Task: Find connections with filter location Capim Grosso with filter topic #Saleswith filter profile language Spanish with filter current company Mahindra Group with filter school Engineering and Technology Jobs with filter industry Sightseeing Transportation with filter service category Tax Law with filter keywords title Reservationist
Action: Mouse moved to (614, 111)
Screenshot: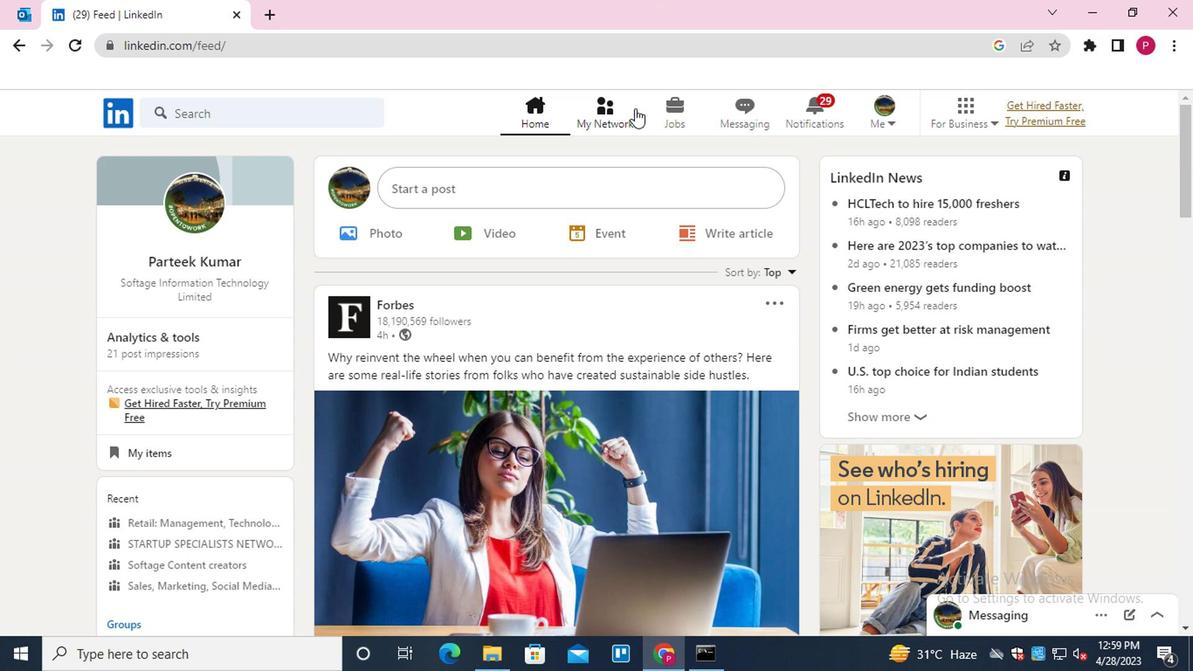 
Action: Mouse pressed left at (614, 111)
Screenshot: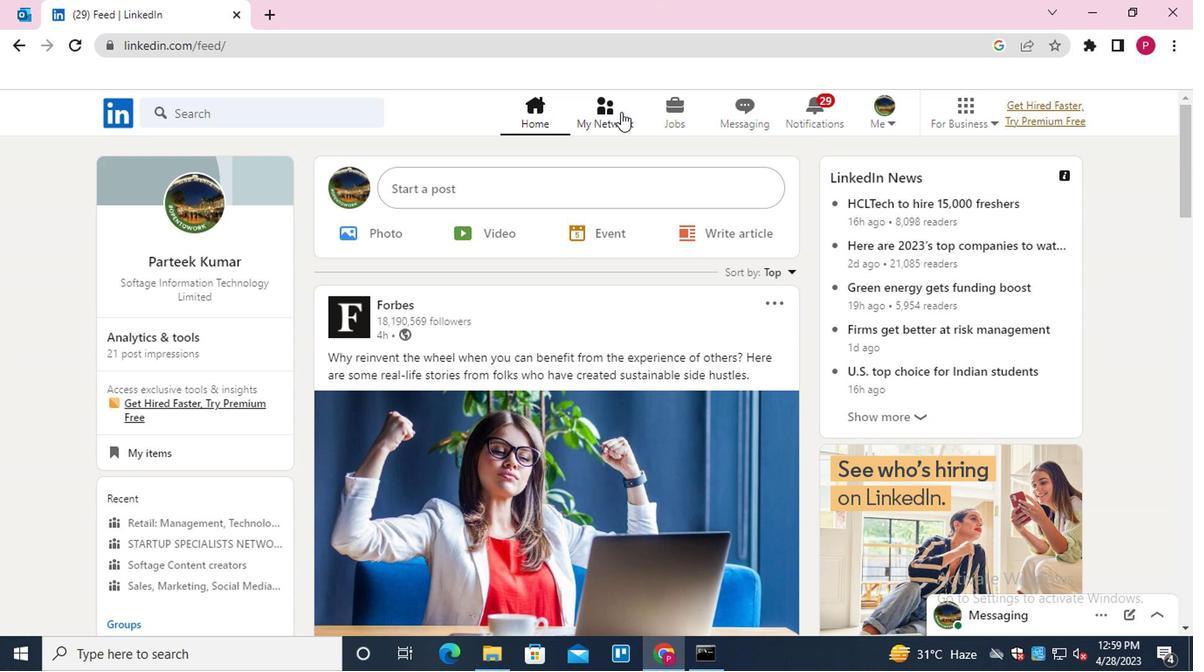 
Action: Mouse moved to (280, 220)
Screenshot: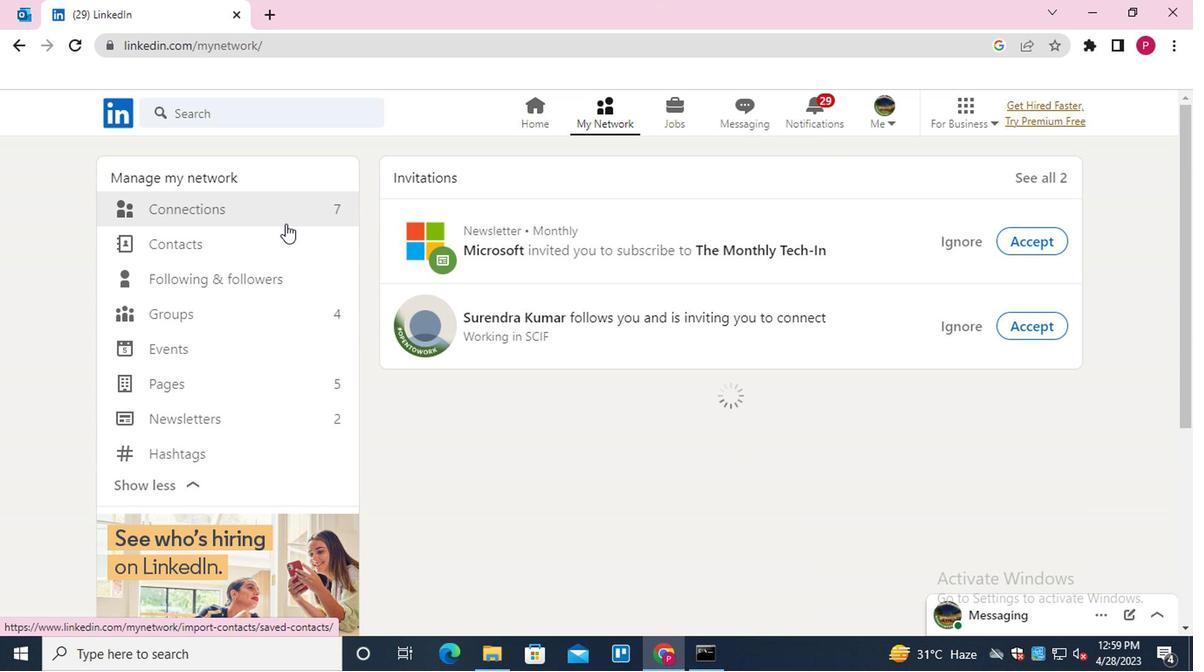 
Action: Mouse pressed left at (280, 220)
Screenshot: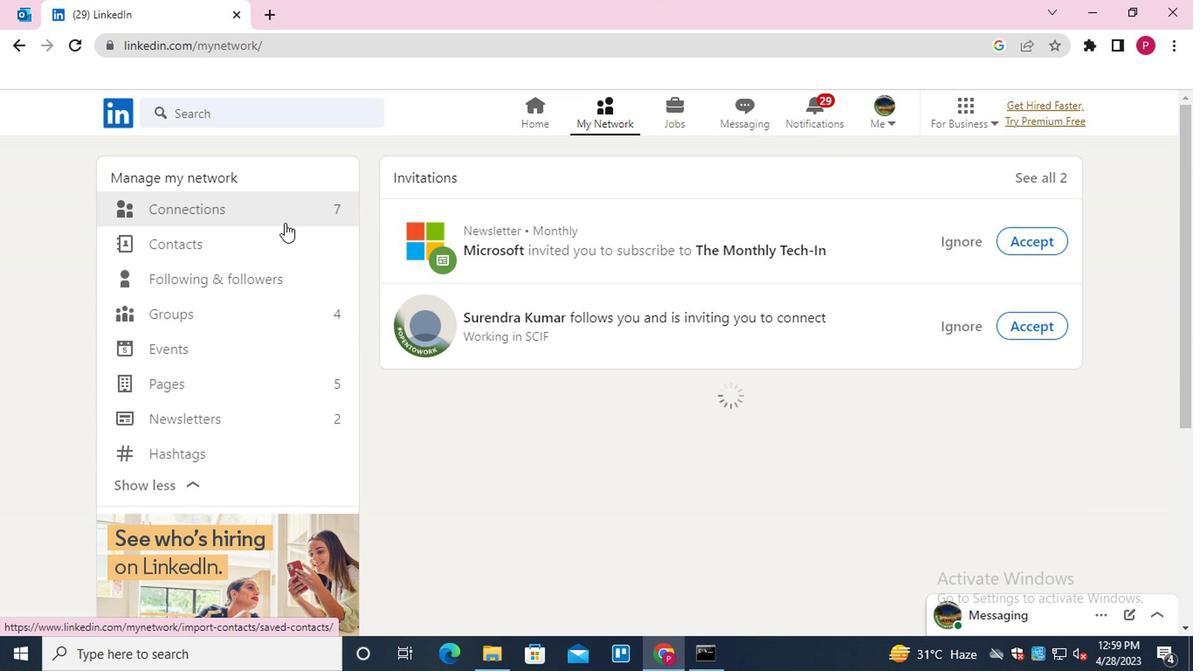 
Action: Mouse moved to (296, 212)
Screenshot: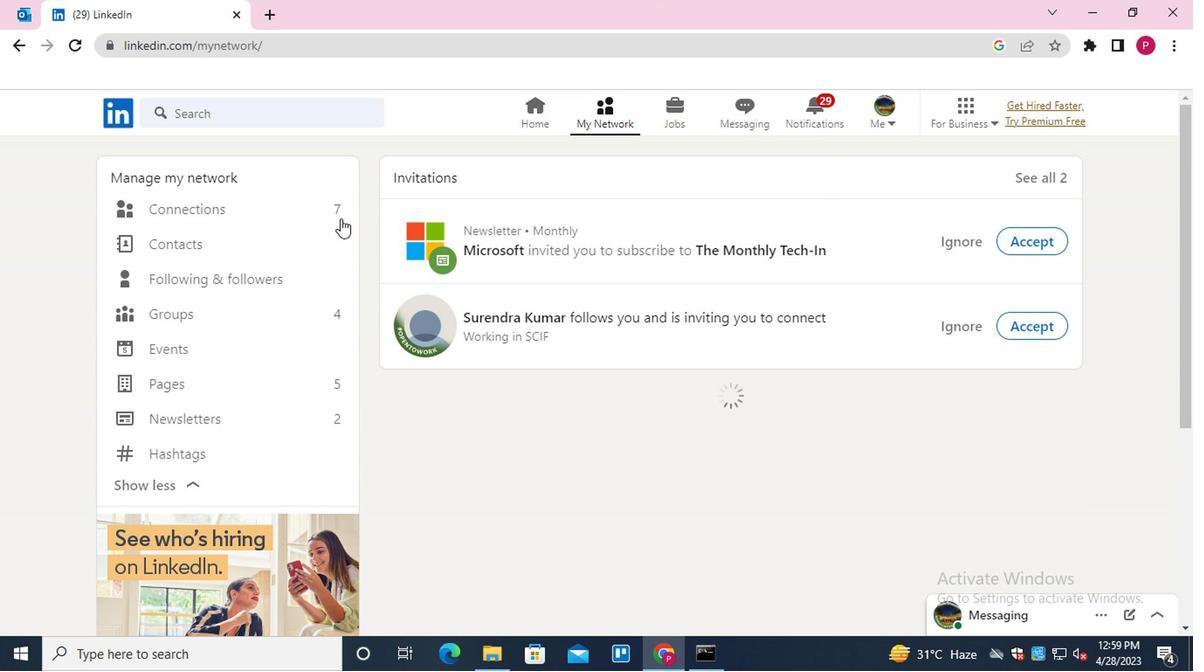 
Action: Mouse pressed left at (296, 212)
Screenshot: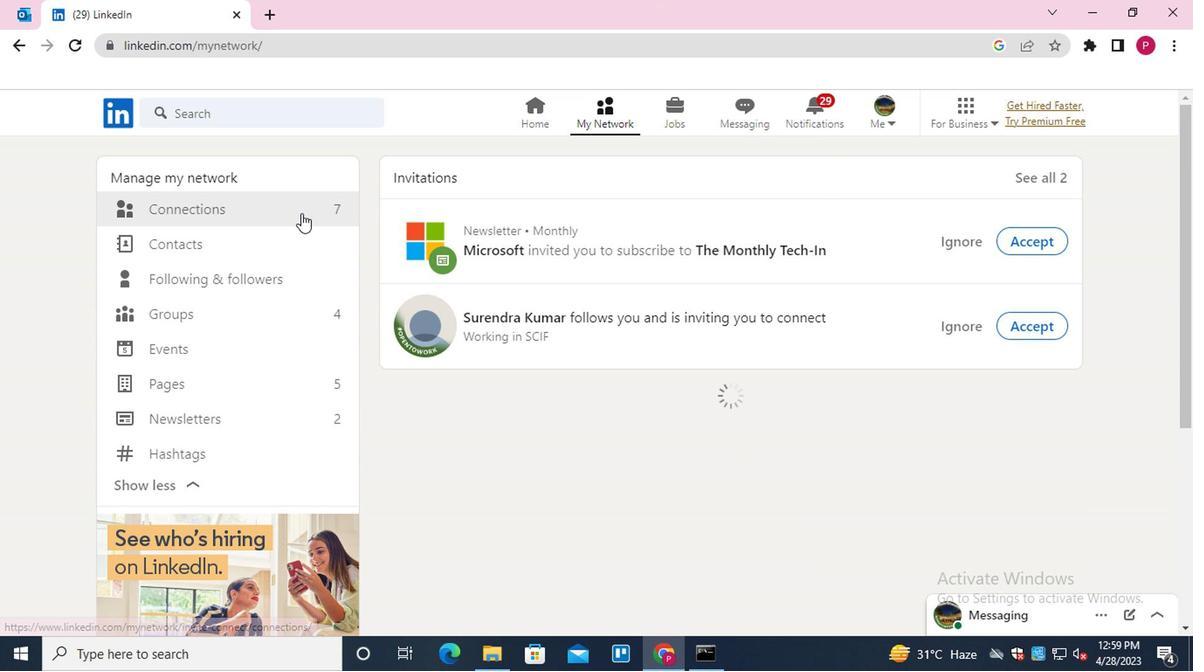 
Action: Mouse moved to (760, 211)
Screenshot: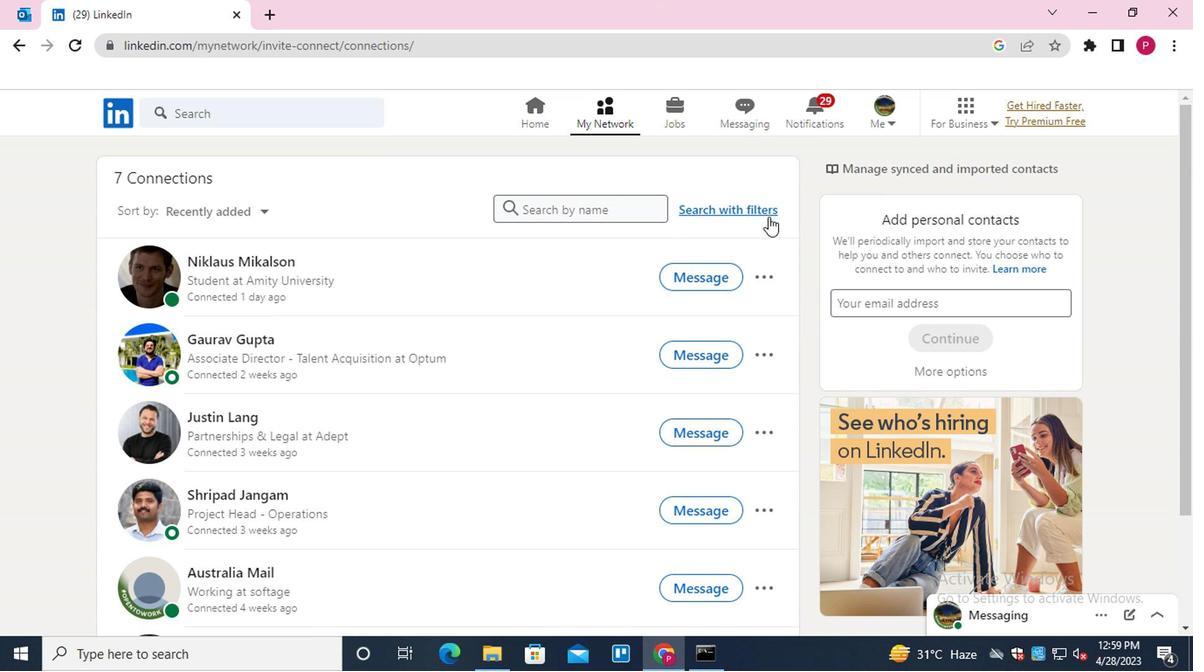 
Action: Mouse pressed left at (760, 211)
Screenshot: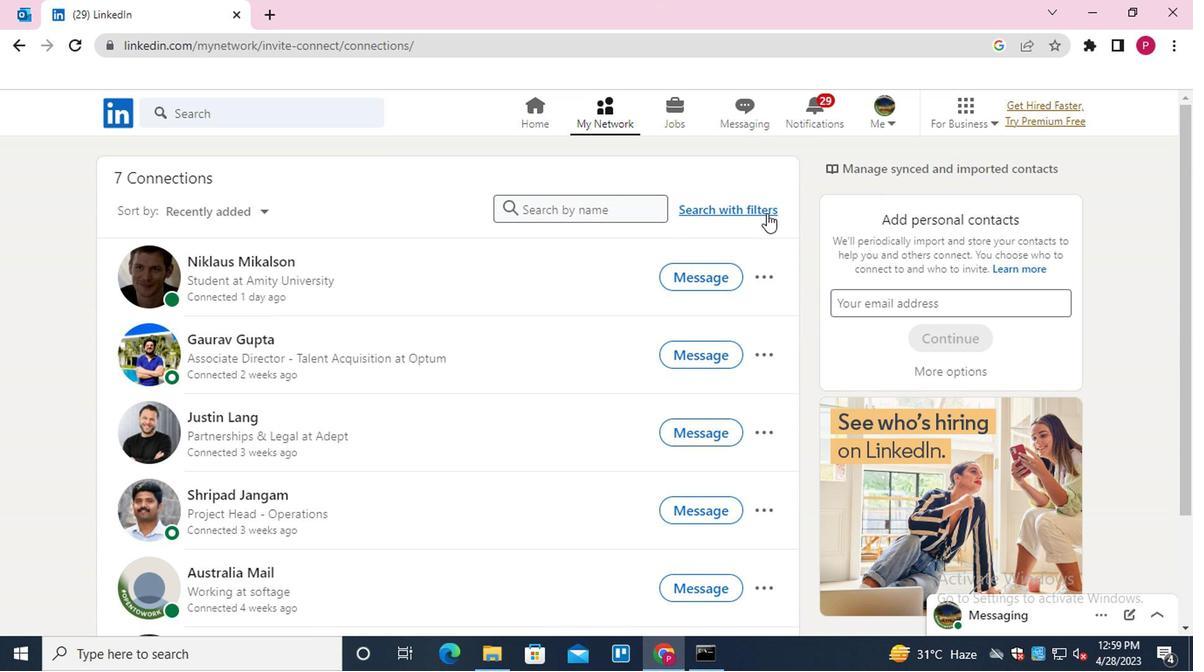
Action: Mouse moved to (643, 164)
Screenshot: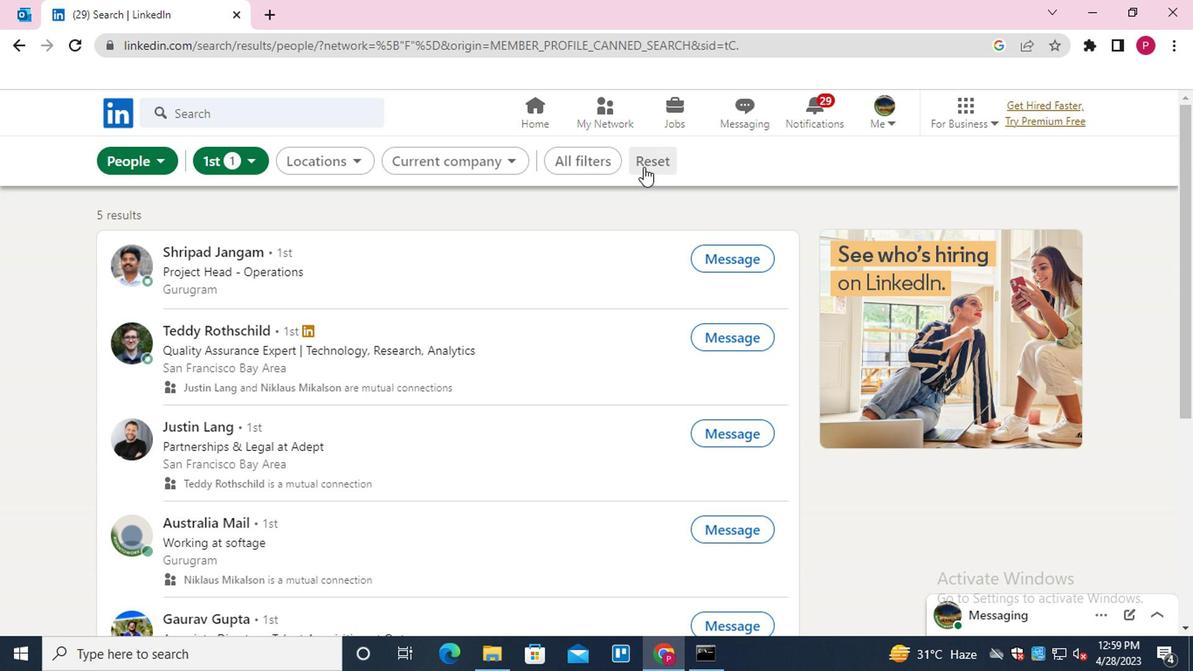 
Action: Mouse pressed left at (643, 164)
Screenshot: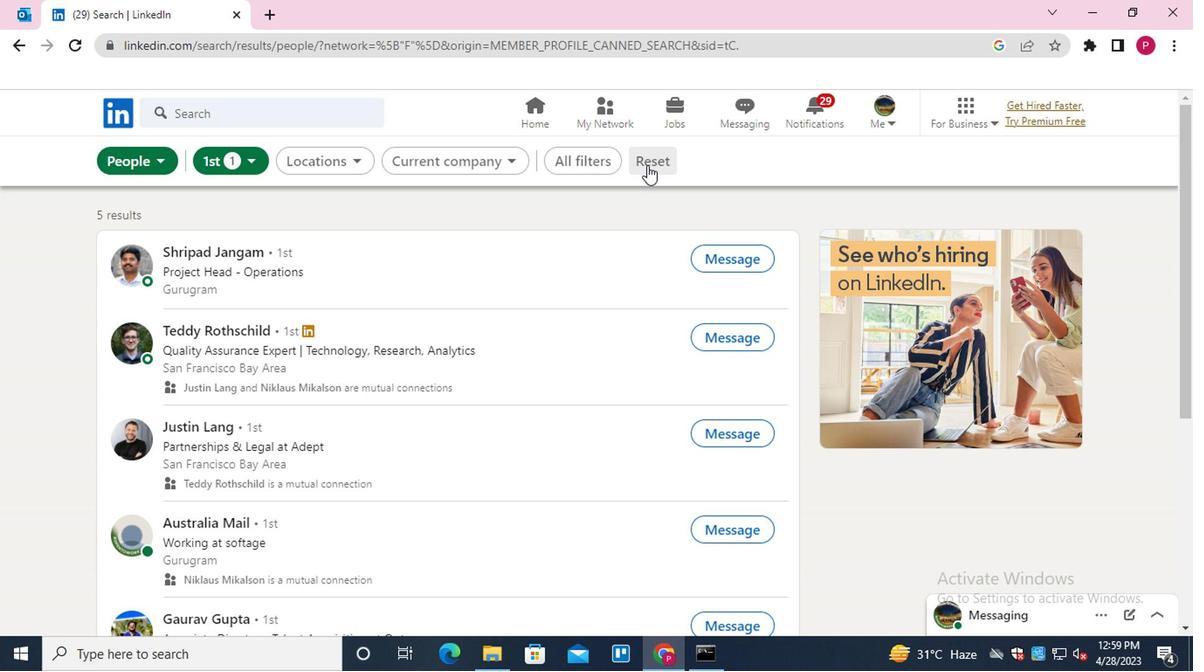 
Action: Mouse moved to (614, 167)
Screenshot: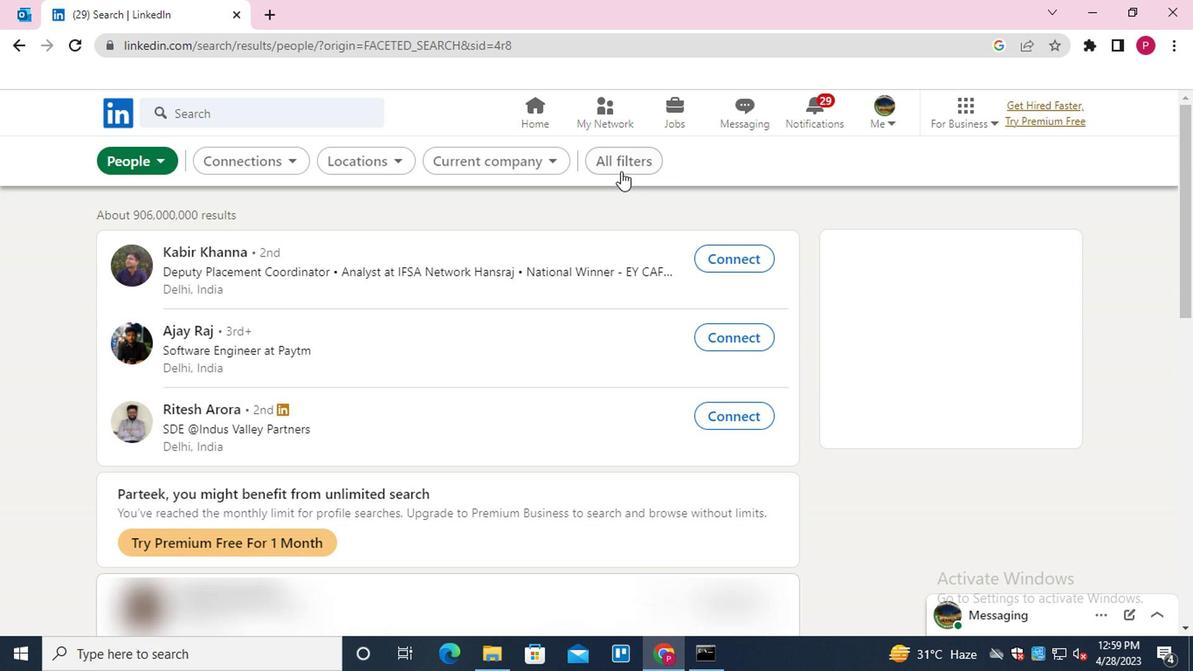 
Action: Mouse pressed left at (614, 167)
Screenshot: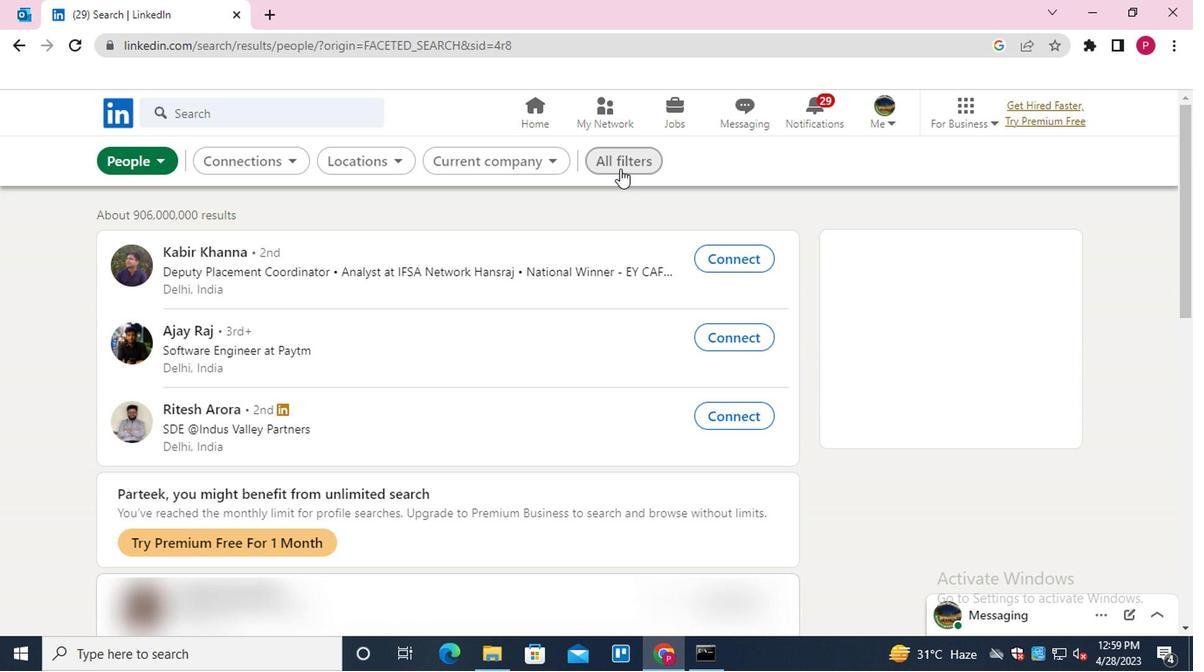 
Action: Mouse moved to (895, 368)
Screenshot: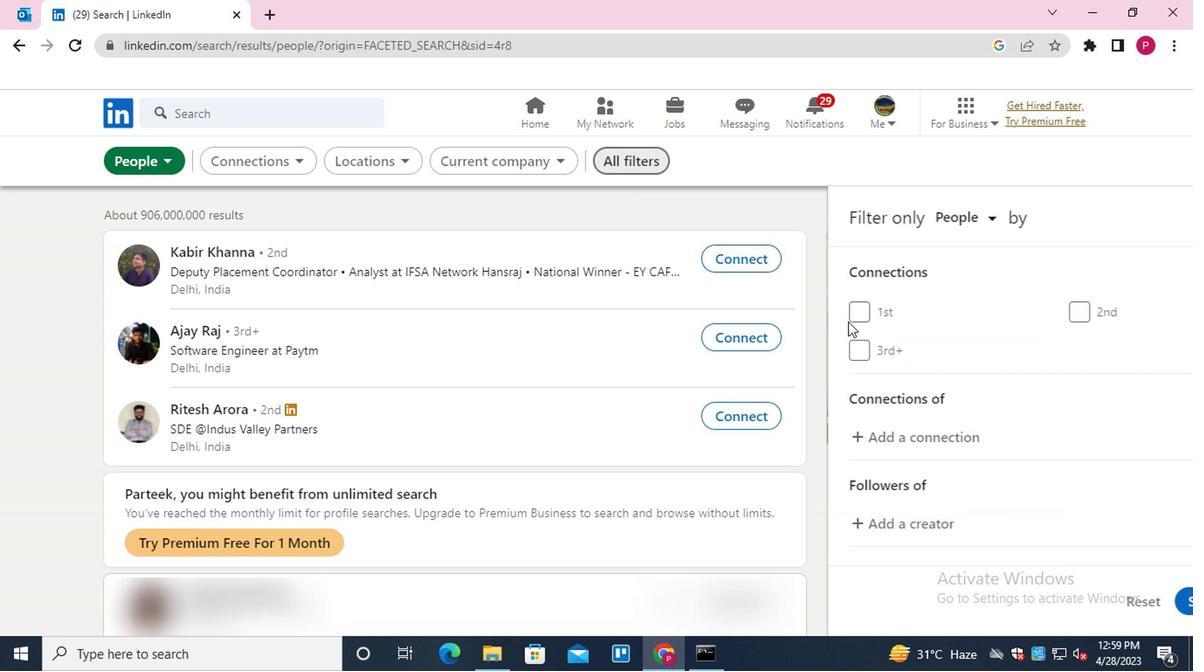 
Action: Mouse scrolled (895, 367) with delta (0, 0)
Screenshot: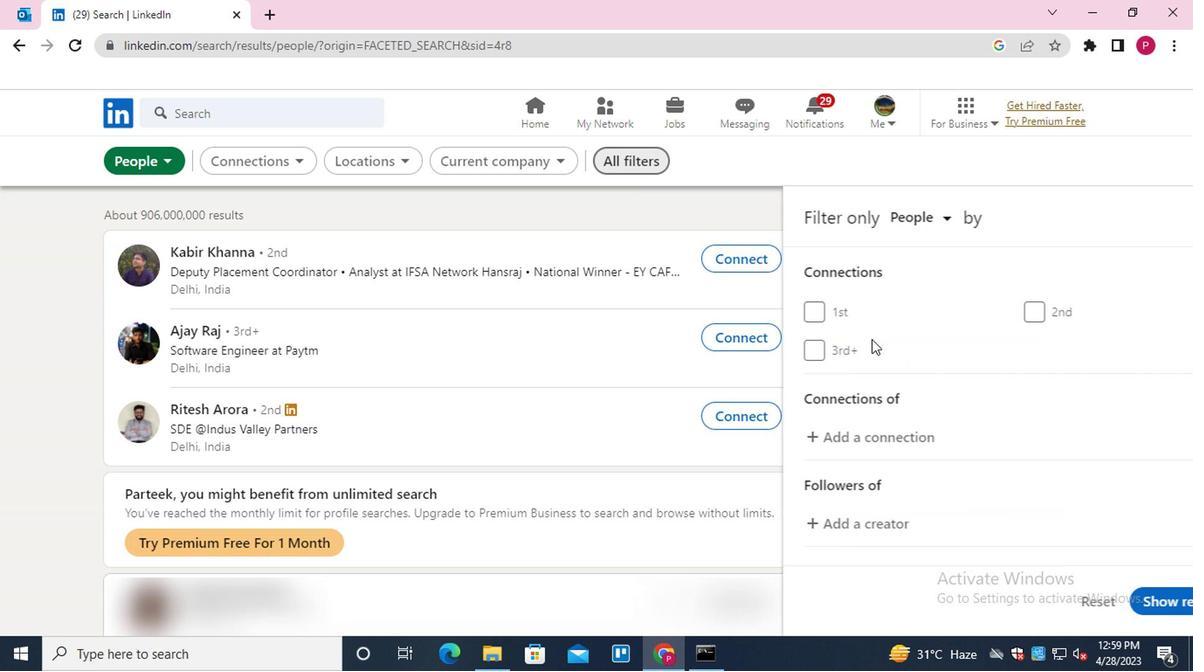 
Action: Mouse moved to (896, 374)
Screenshot: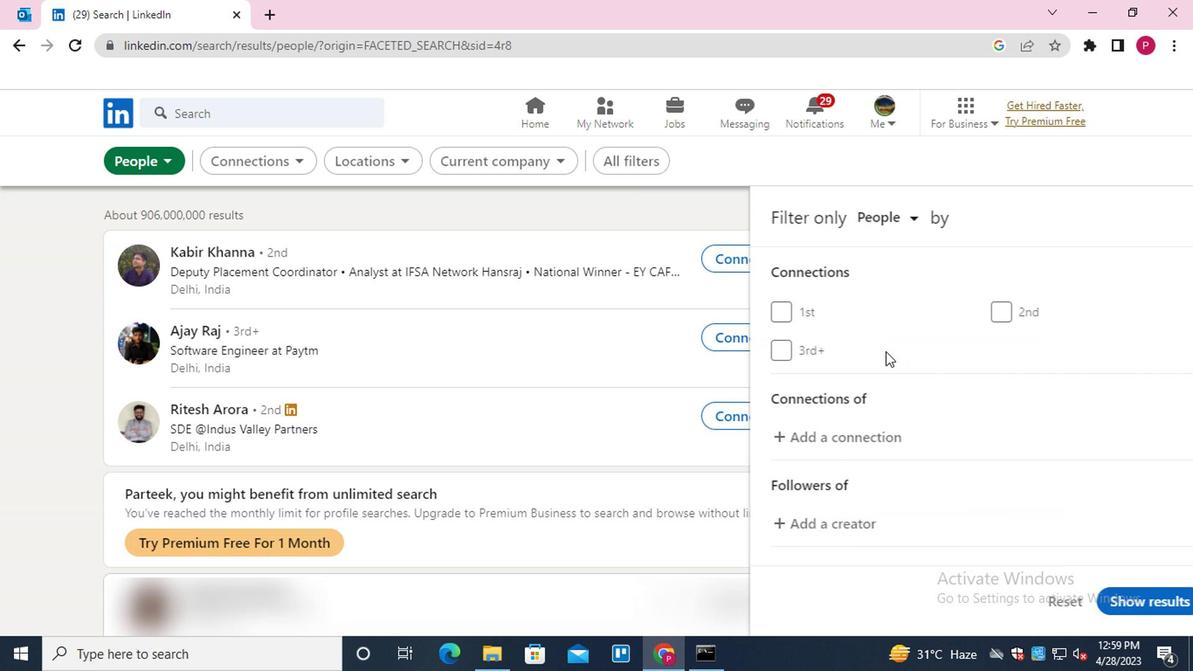 
Action: Mouse scrolled (896, 372) with delta (0, -1)
Screenshot: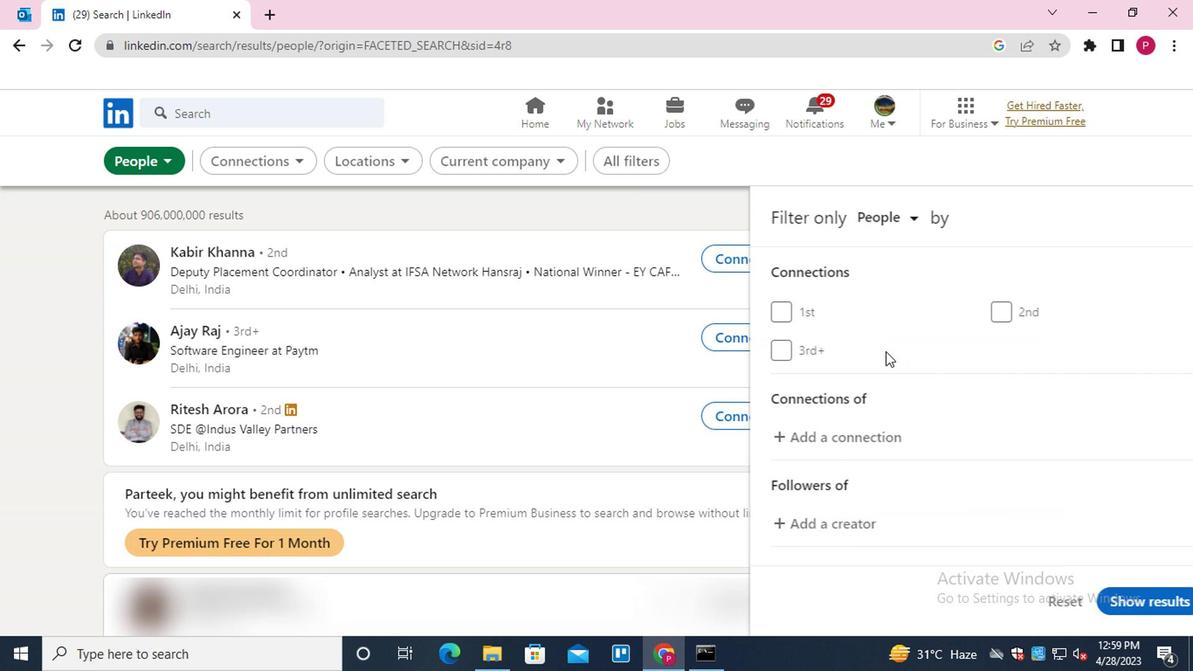 
Action: Mouse moved to (899, 378)
Screenshot: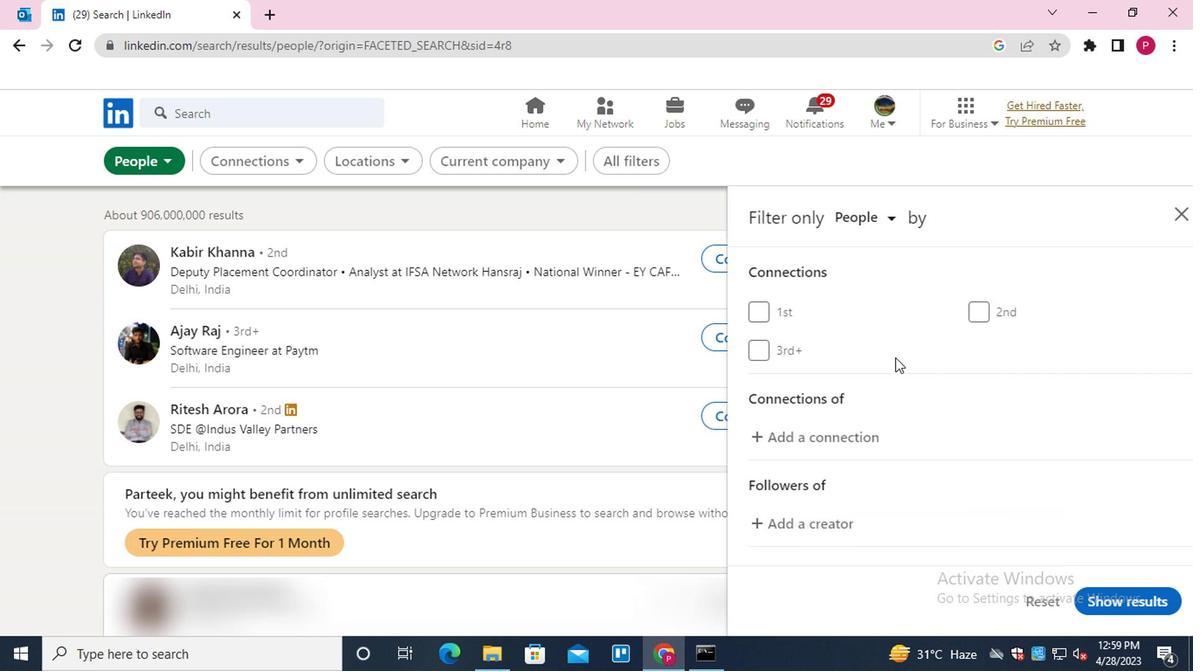 
Action: Mouse scrolled (899, 377) with delta (0, -1)
Screenshot: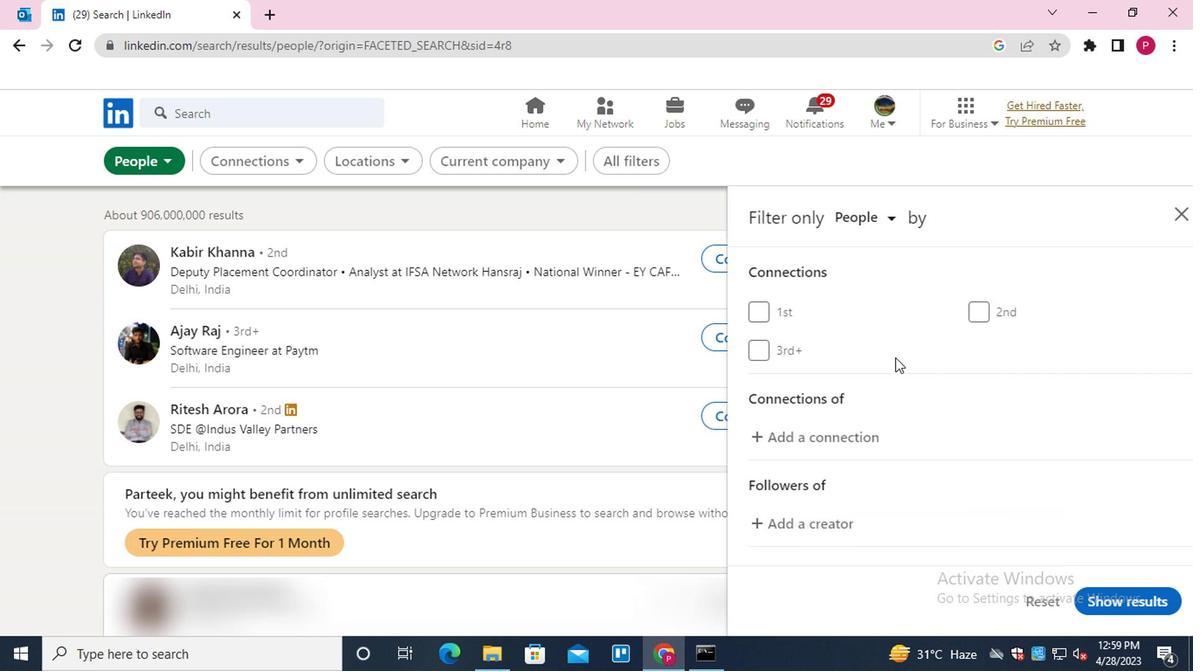 
Action: Mouse moved to (971, 423)
Screenshot: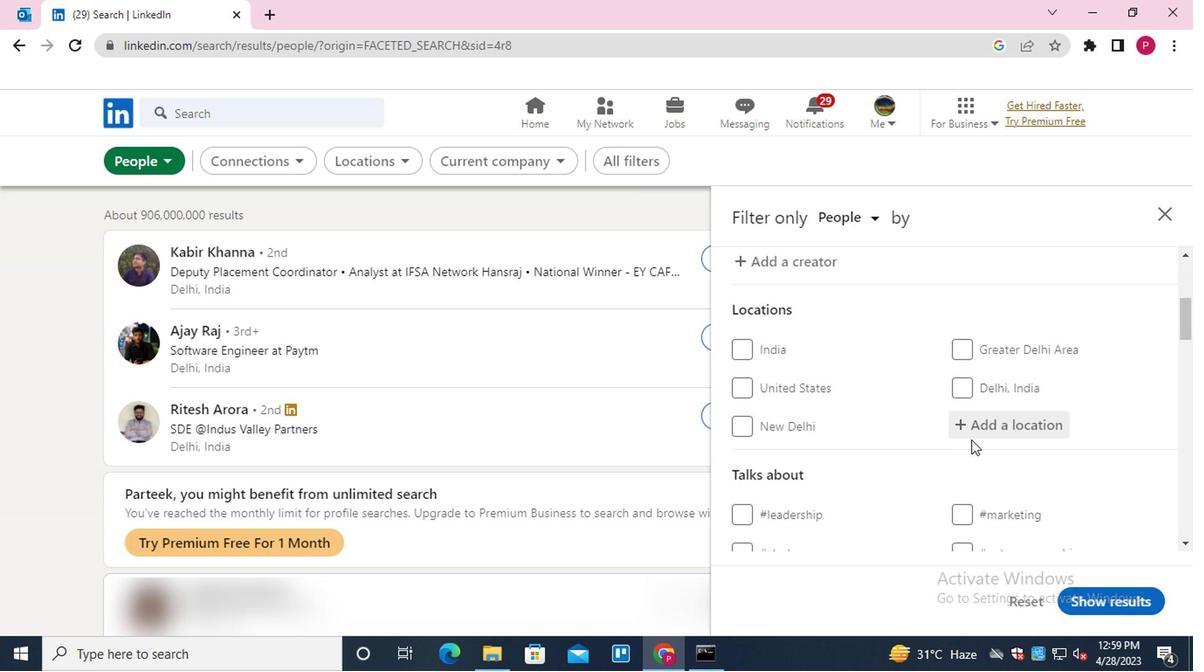 
Action: Mouse pressed left at (971, 423)
Screenshot: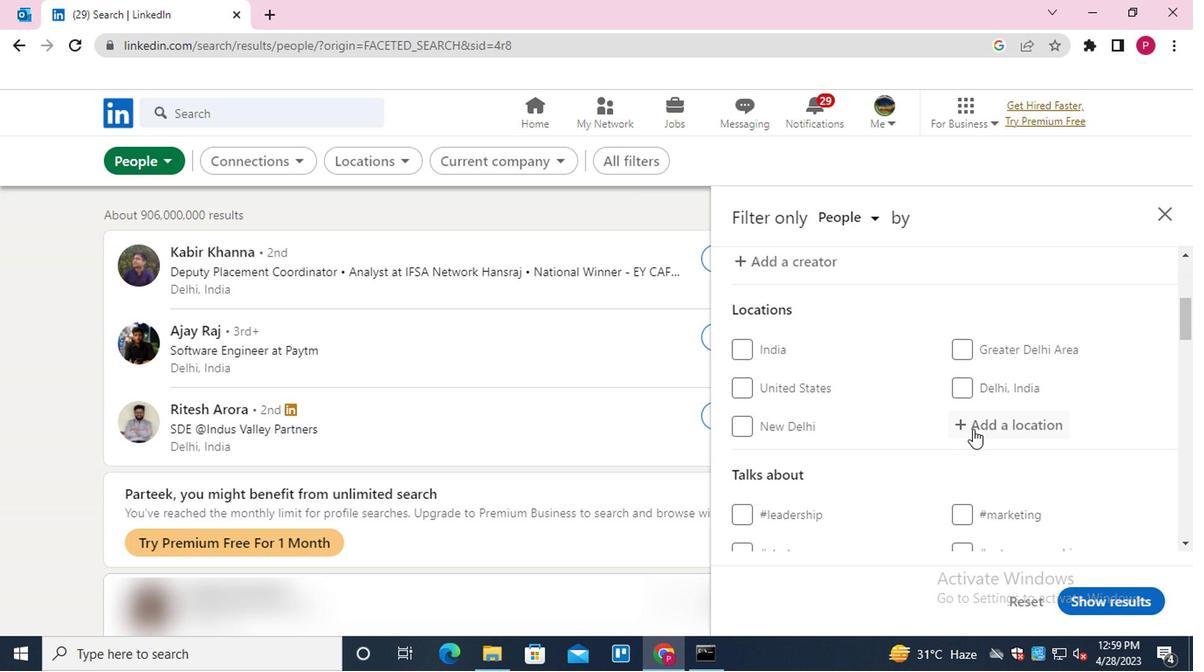 
Action: Mouse moved to (971, 422)
Screenshot: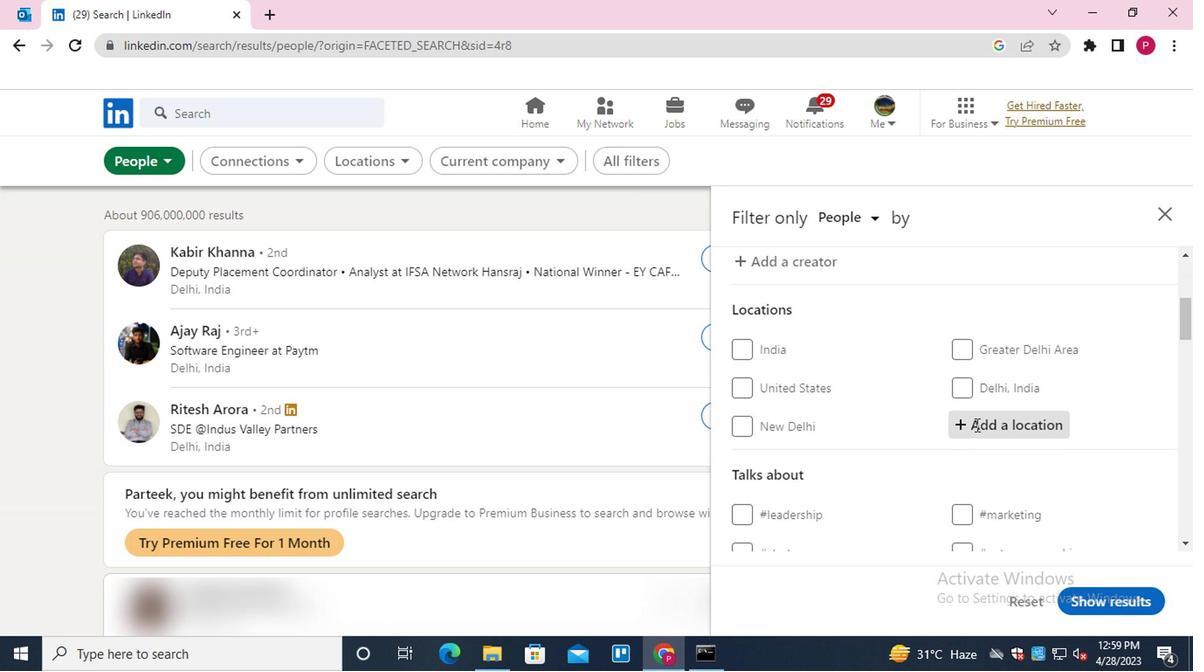
Action: Key pressed <Key.shift>CAPIM<Key.down><Key.down><Key.down><Key.enter>
Screenshot: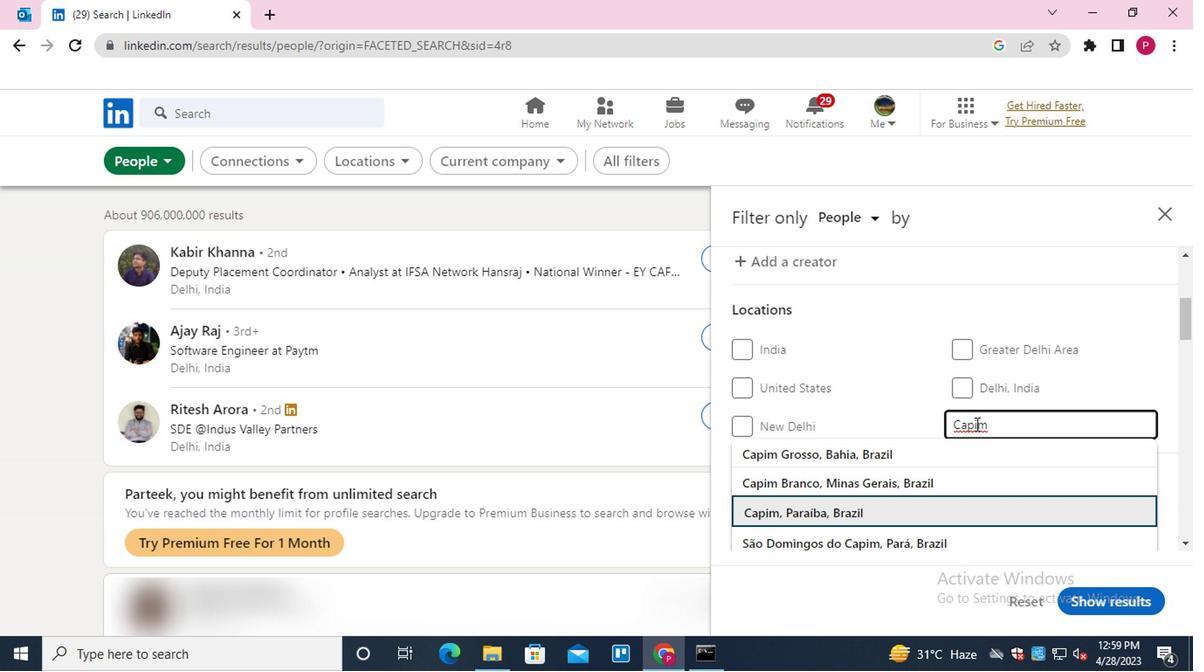 
Action: Mouse moved to (957, 402)
Screenshot: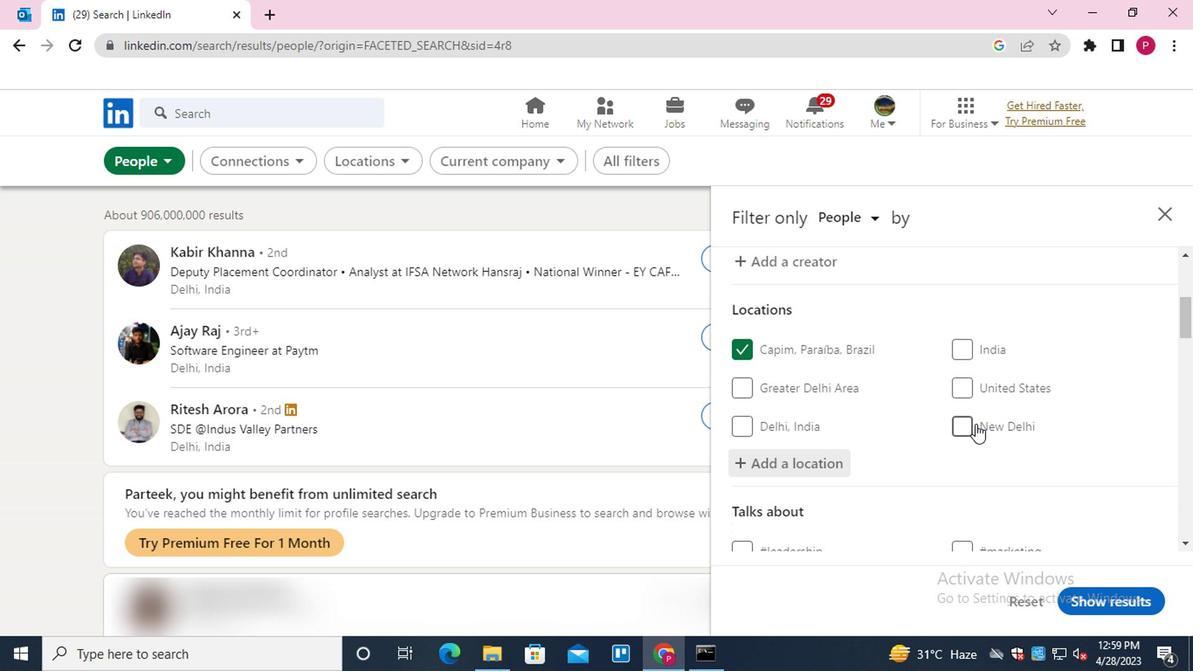
Action: Mouse scrolled (957, 400) with delta (0, -1)
Screenshot: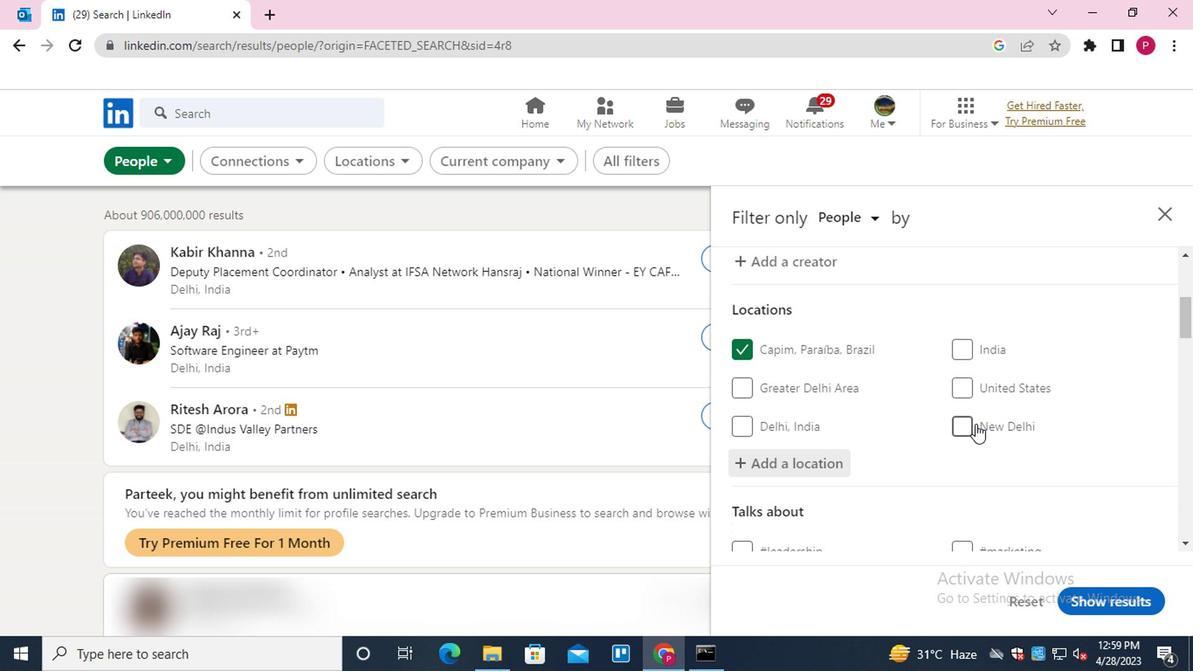 
Action: Mouse moved to (957, 402)
Screenshot: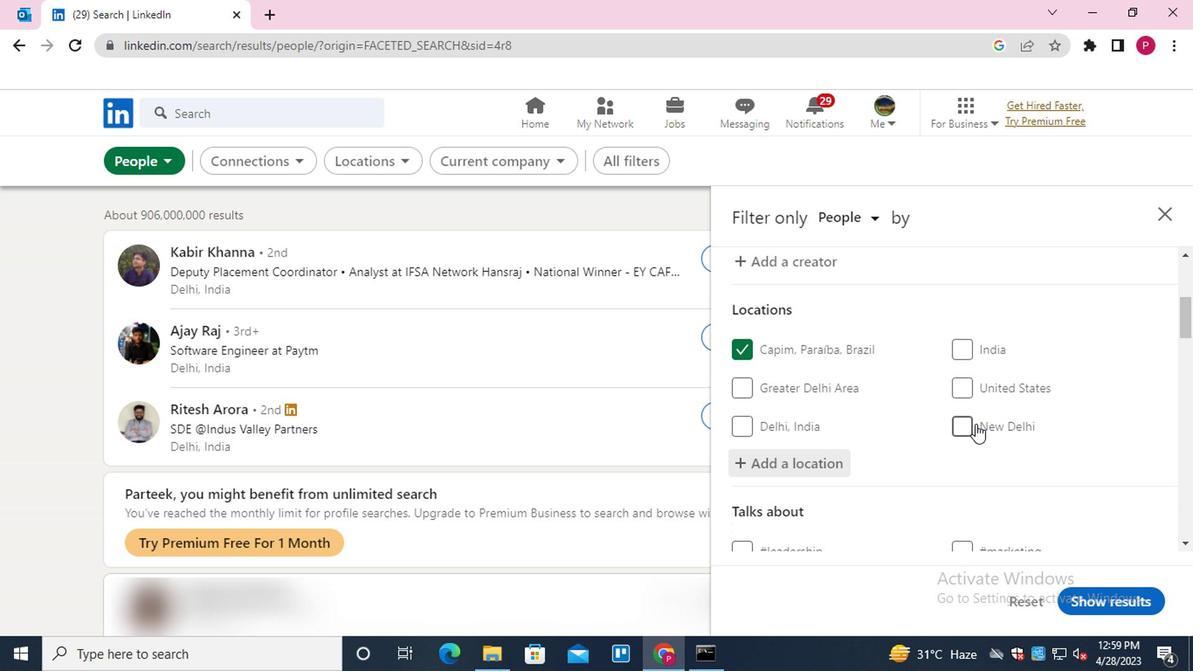 
Action: Mouse scrolled (957, 400) with delta (0, -1)
Screenshot: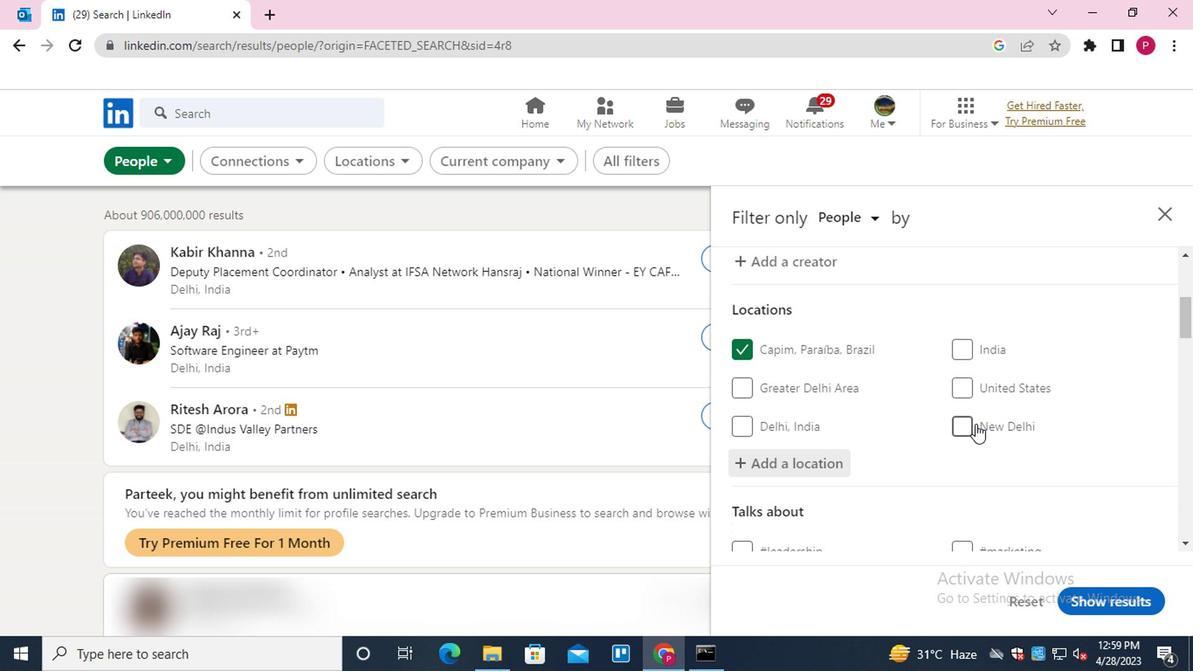 
Action: Mouse moved to (953, 400)
Screenshot: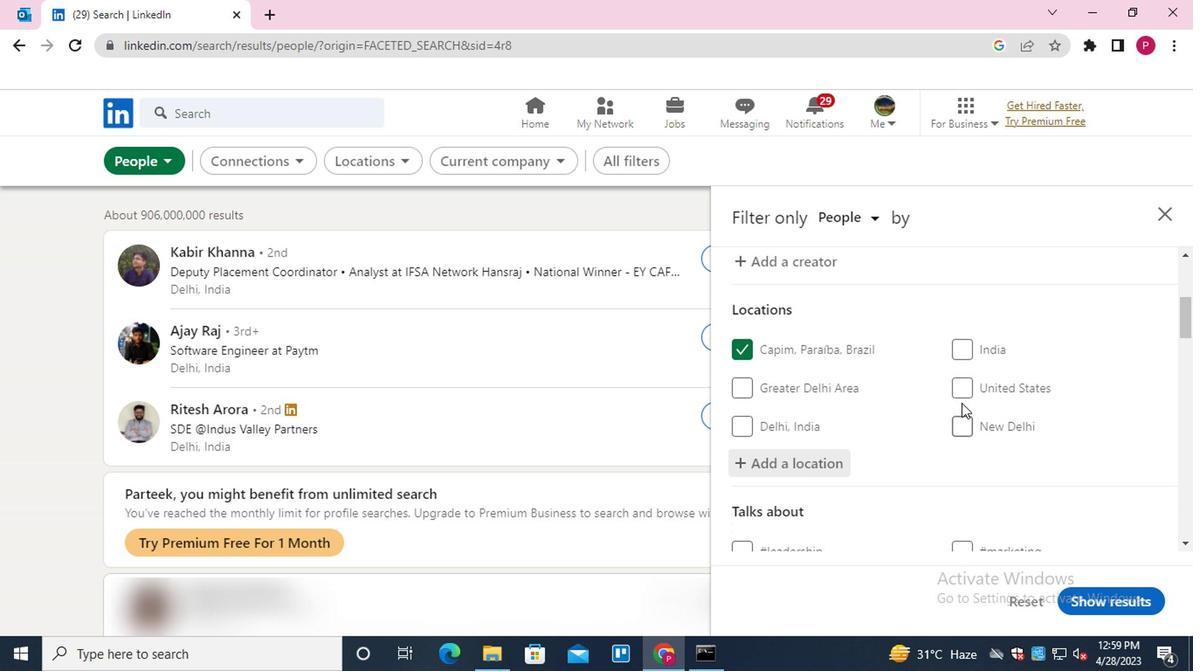 
Action: Mouse scrolled (953, 400) with delta (0, 0)
Screenshot: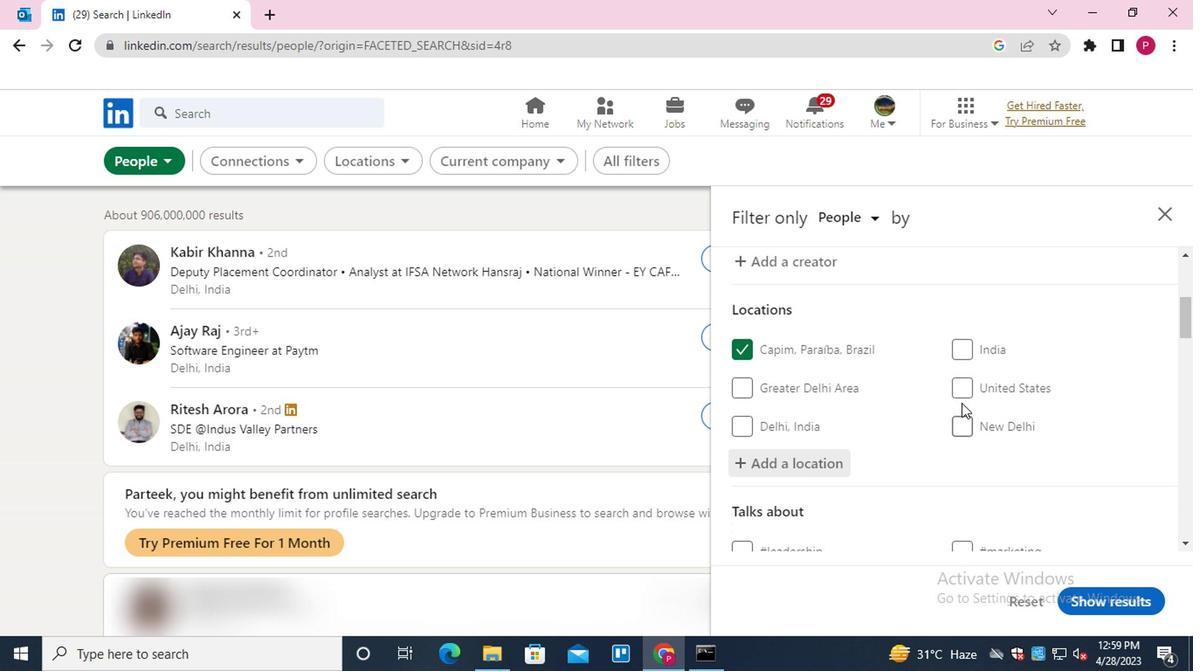 
Action: Mouse moved to (989, 366)
Screenshot: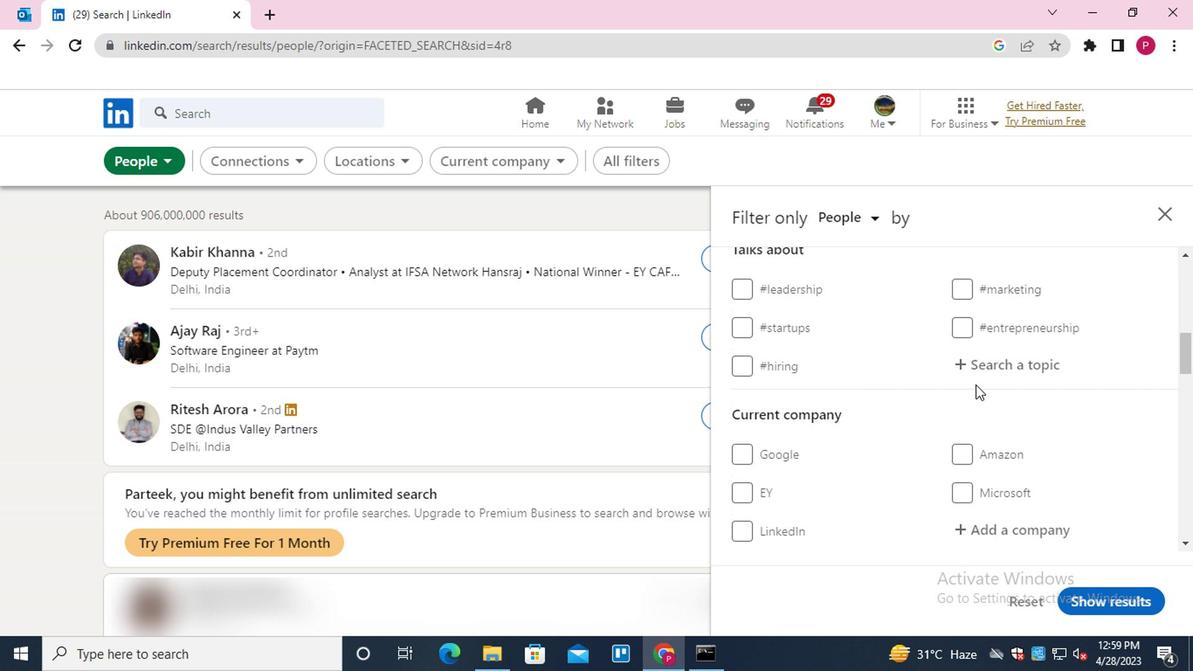 
Action: Mouse pressed left at (989, 366)
Screenshot: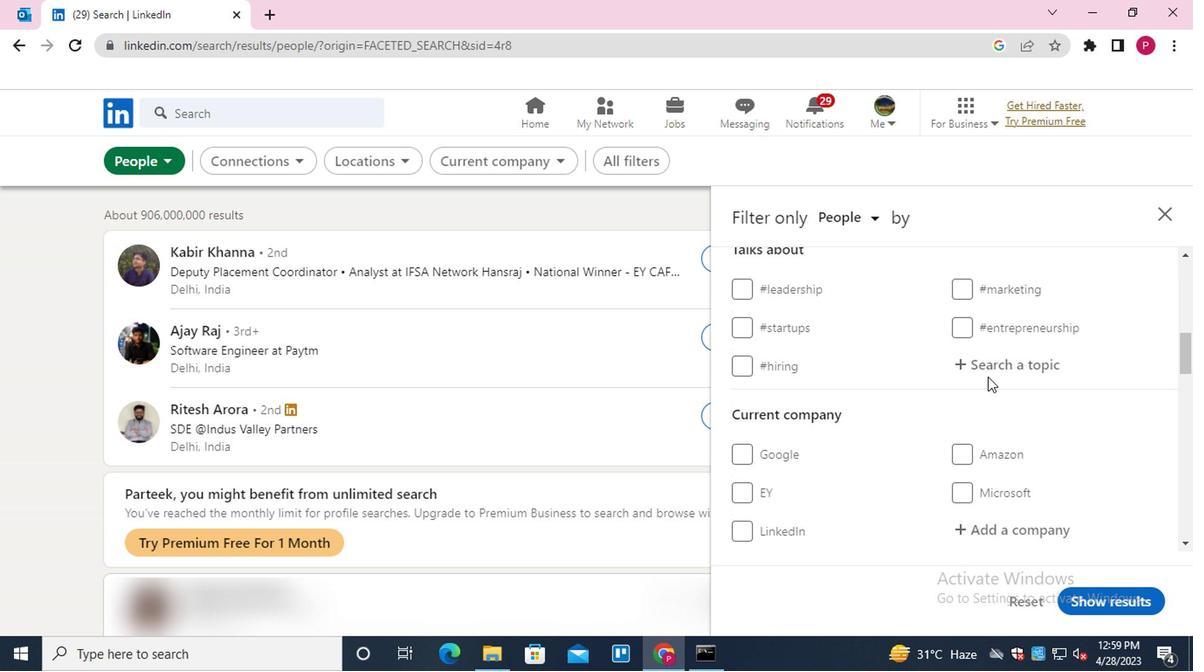 
Action: Mouse moved to (990, 365)
Screenshot: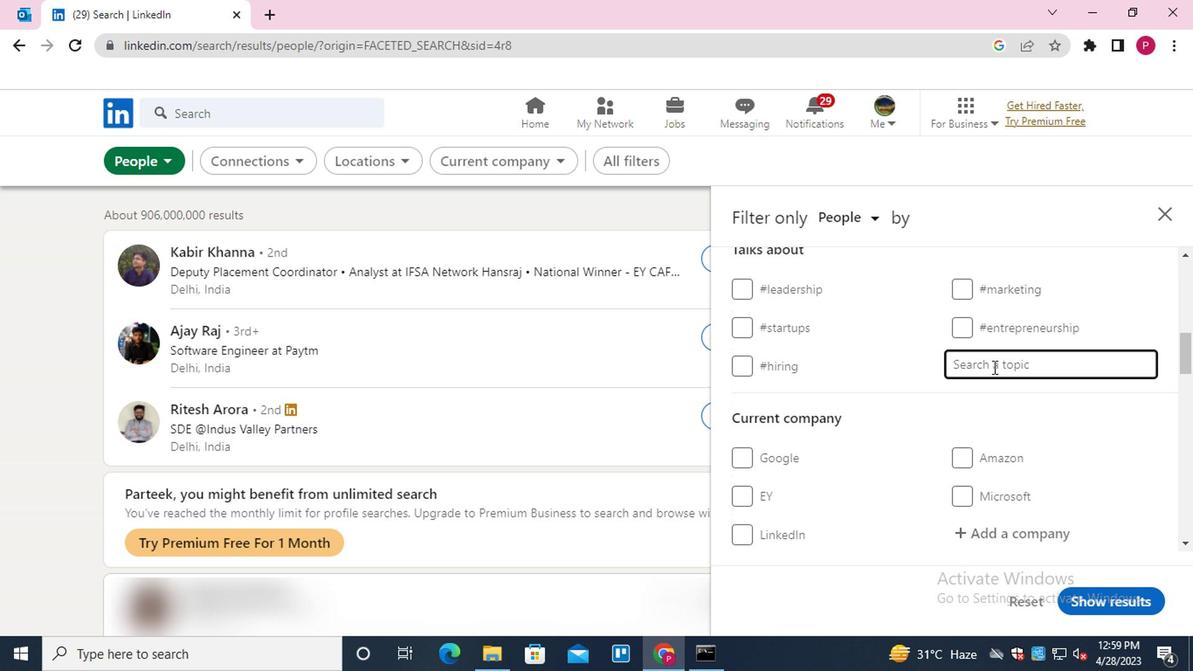 
Action: Key pressed SALES<Key.down><Key.down><Key.enter>
Screenshot: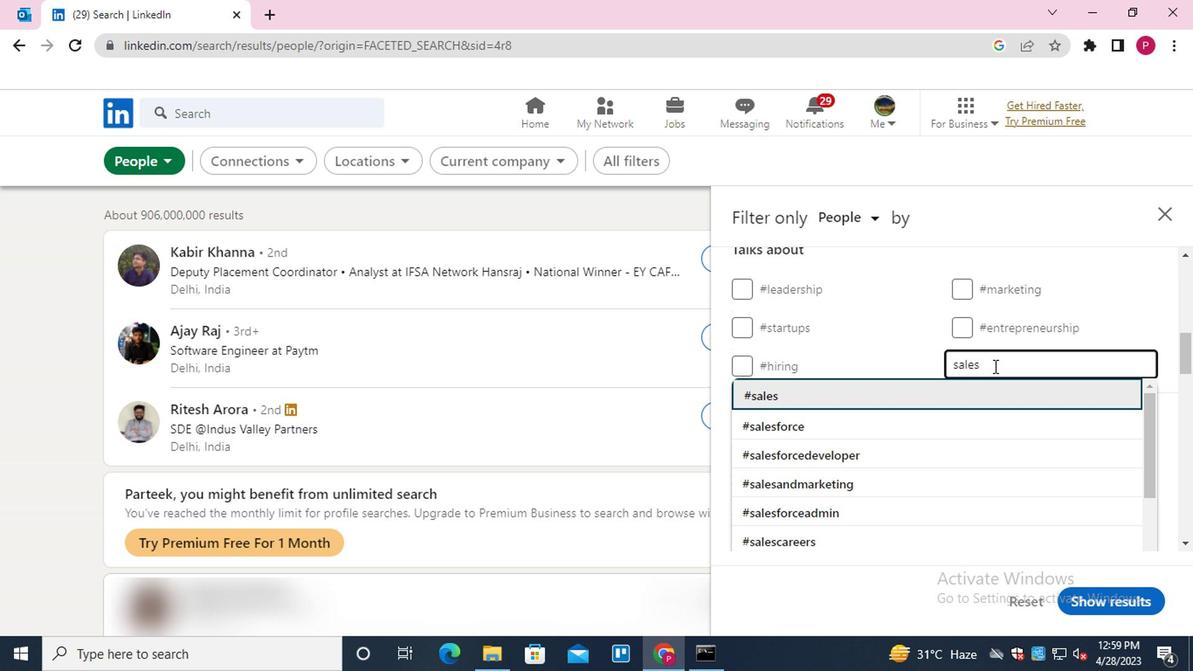 
Action: Mouse scrolled (990, 364) with delta (0, -1)
Screenshot: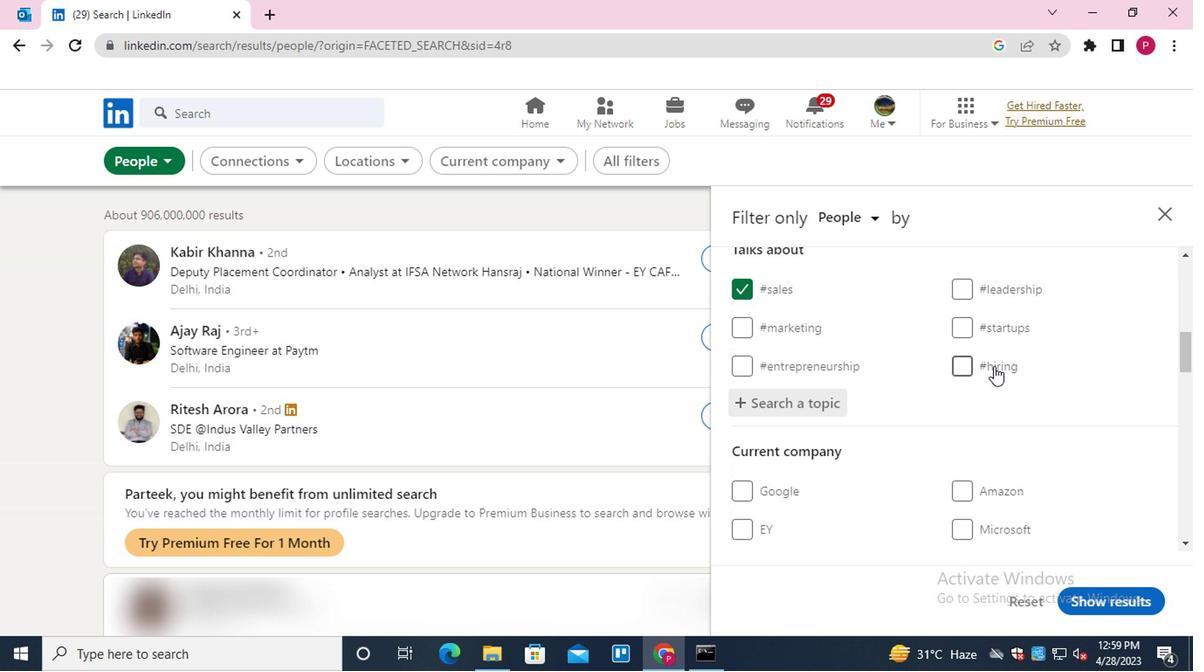 
Action: Mouse scrolled (990, 364) with delta (0, -1)
Screenshot: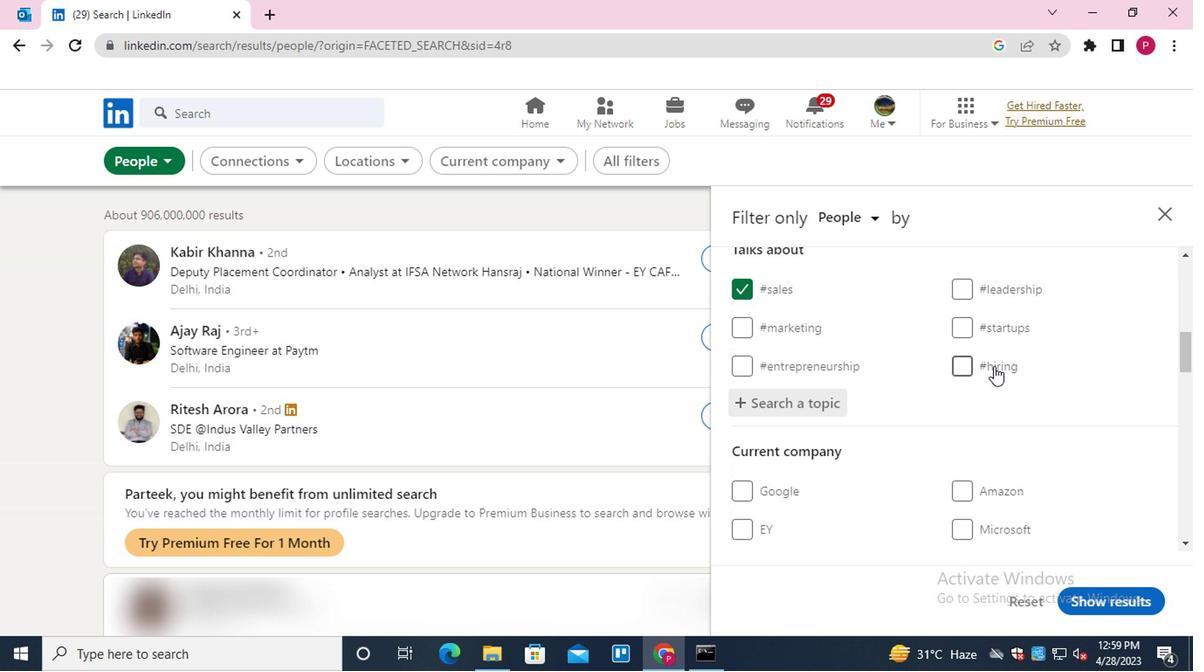 
Action: Mouse scrolled (990, 364) with delta (0, -1)
Screenshot: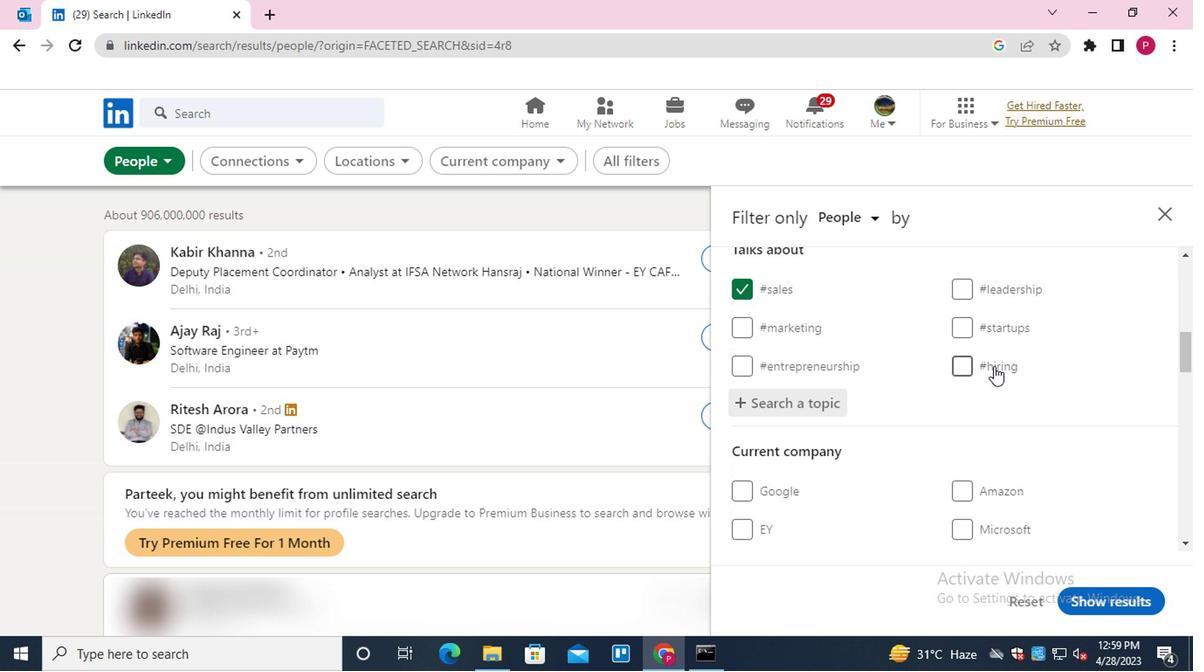 
Action: Mouse moved to (986, 368)
Screenshot: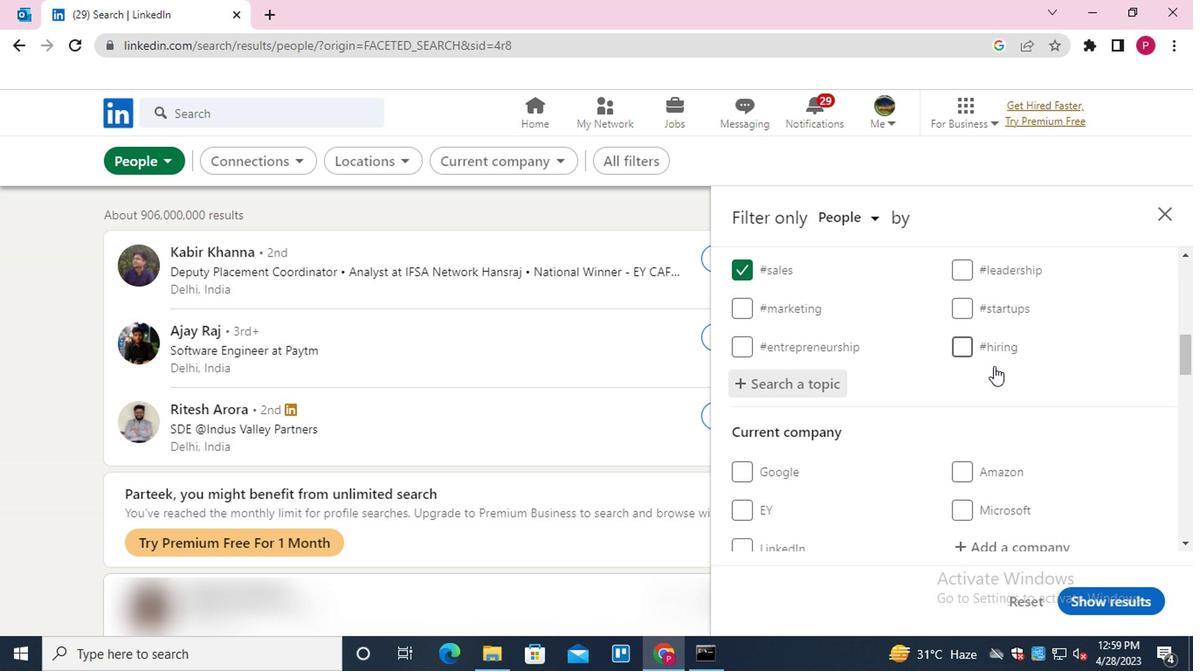 
Action: Mouse scrolled (986, 367) with delta (0, 0)
Screenshot: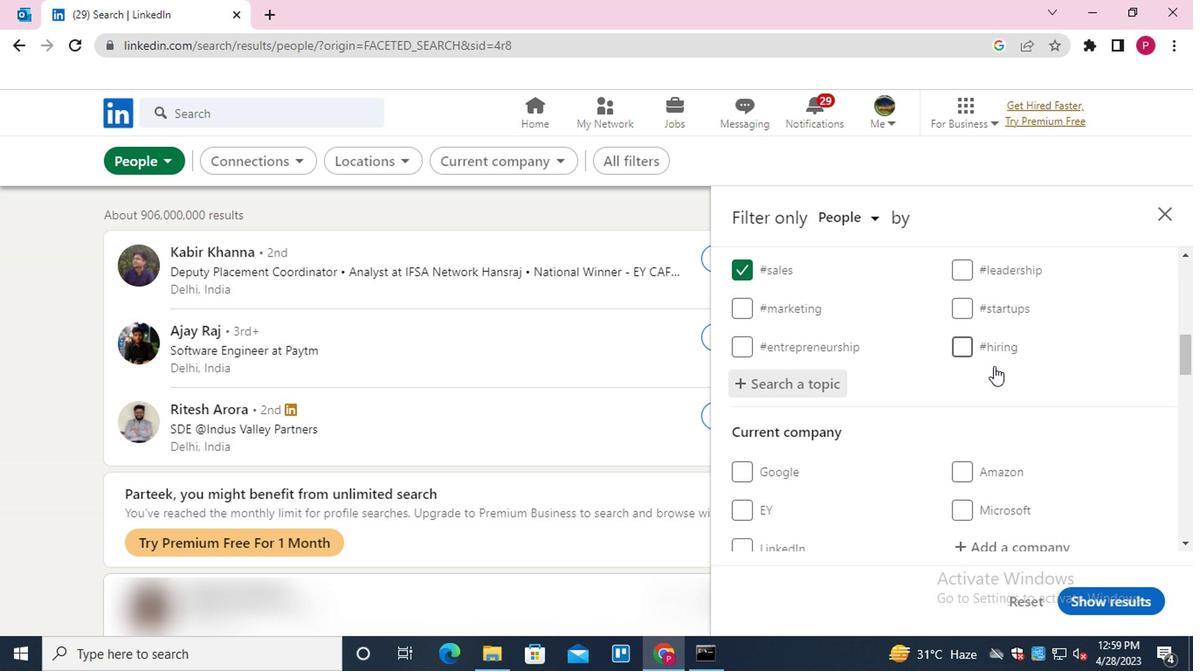 
Action: Mouse moved to (981, 369)
Screenshot: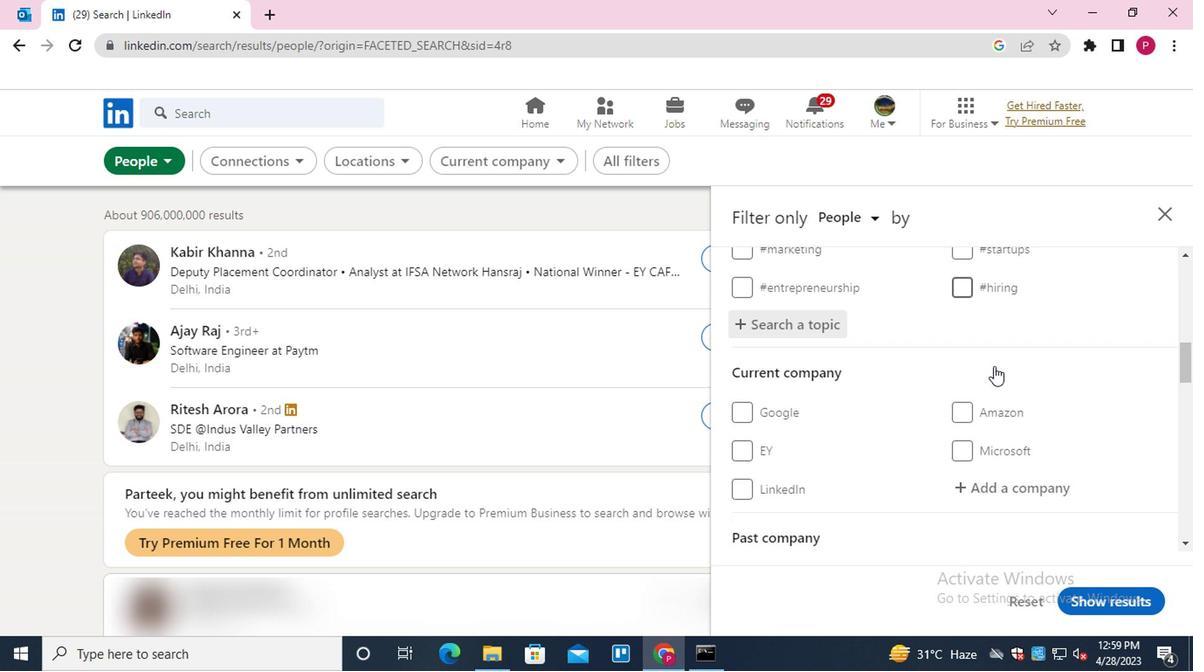 
Action: Mouse scrolled (981, 368) with delta (0, -1)
Screenshot: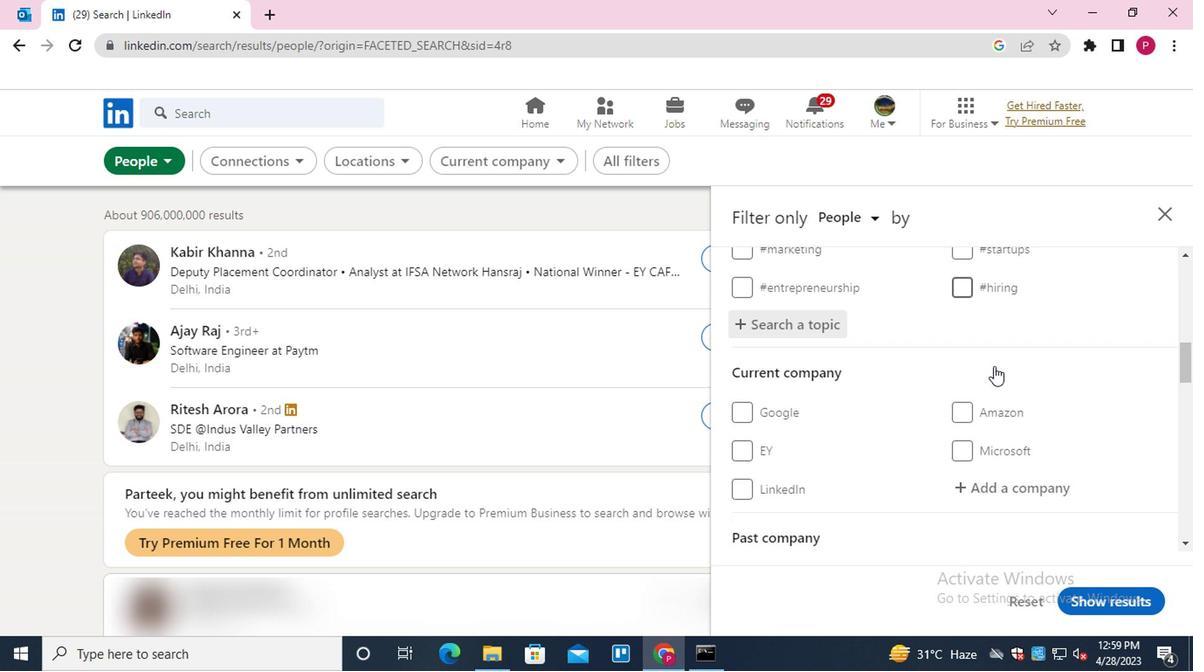 
Action: Mouse moved to (862, 391)
Screenshot: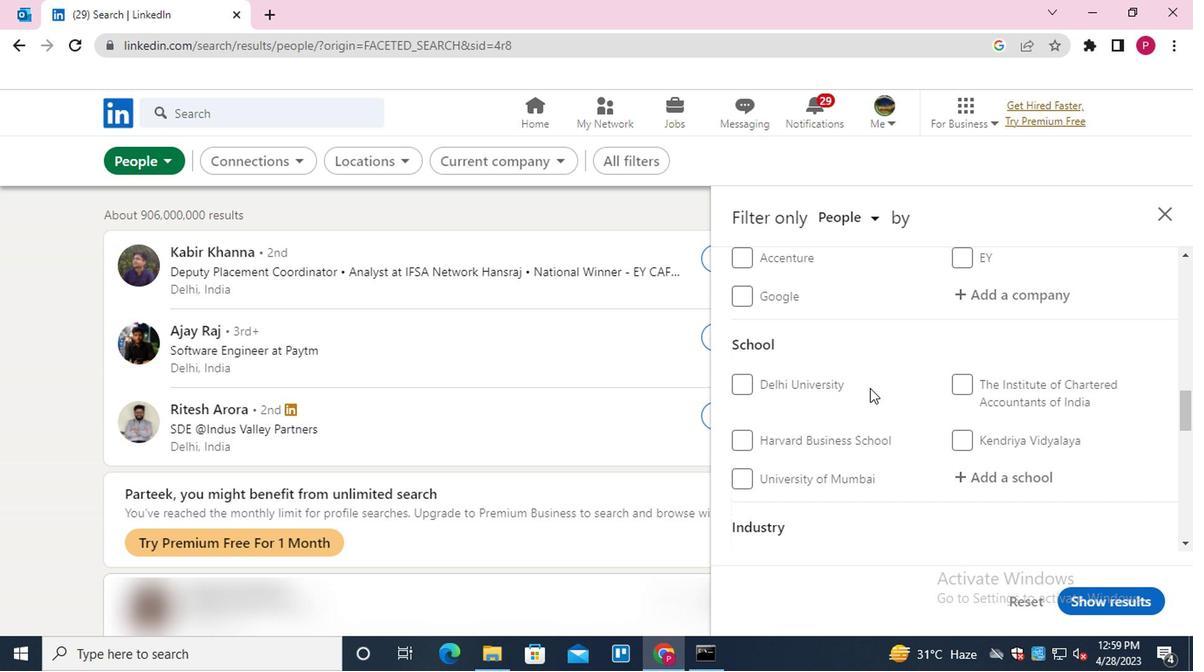 
Action: Mouse scrolled (862, 390) with delta (0, -1)
Screenshot: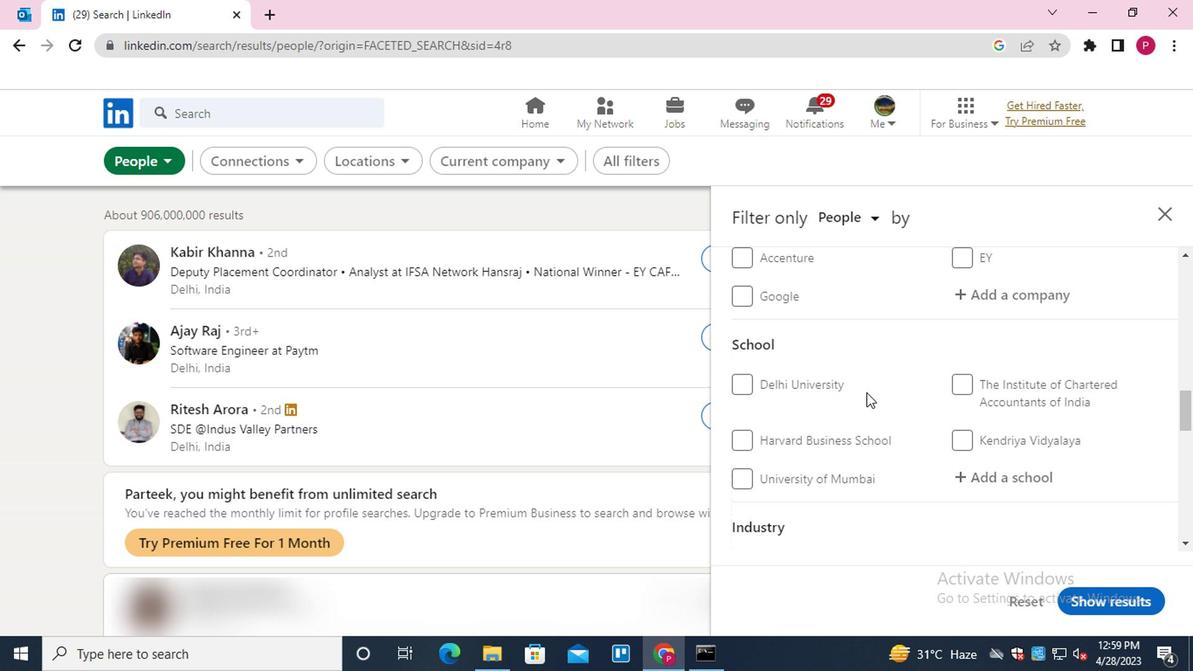
Action: Mouse scrolled (862, 390) with delta (0, -1)
Screenshot: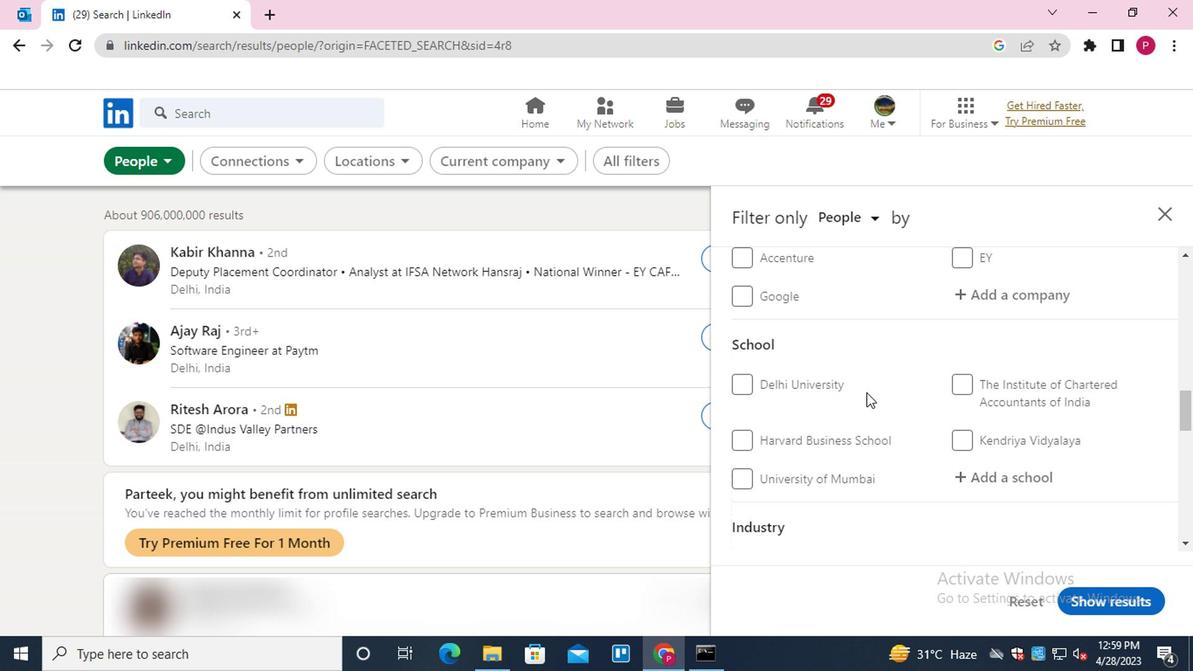 
Action: Mouse scrolled (862, 390) with delta (0, -1)
Screenshot: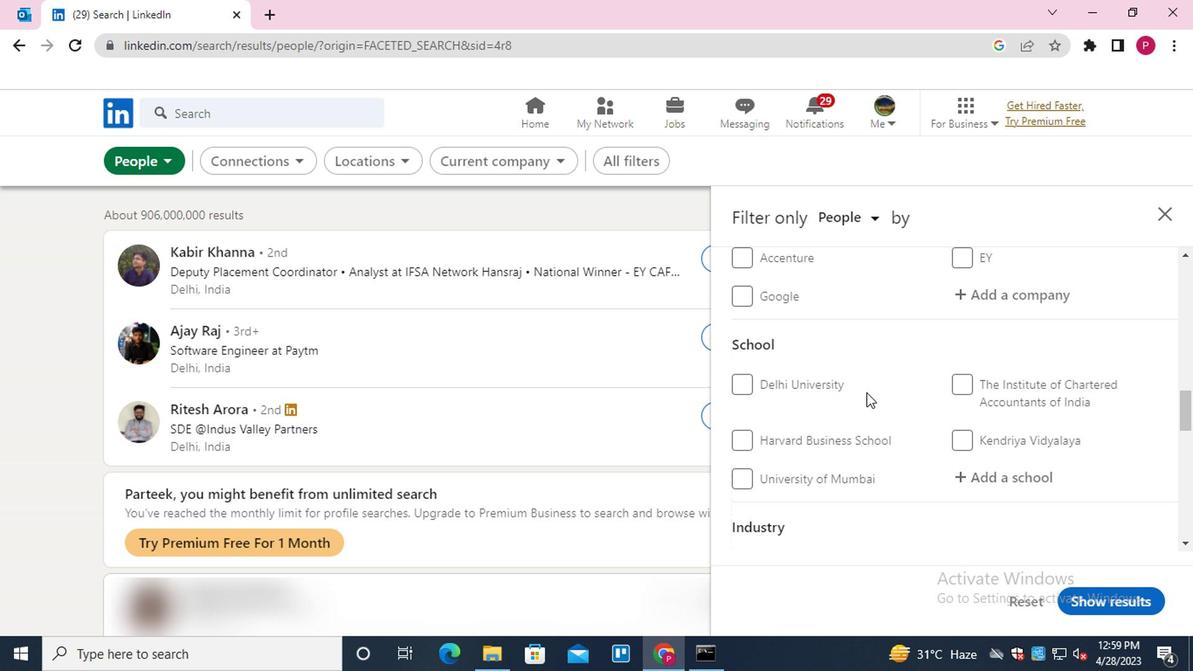 
Action: Mouse moved to (859, 394)
Screenshot: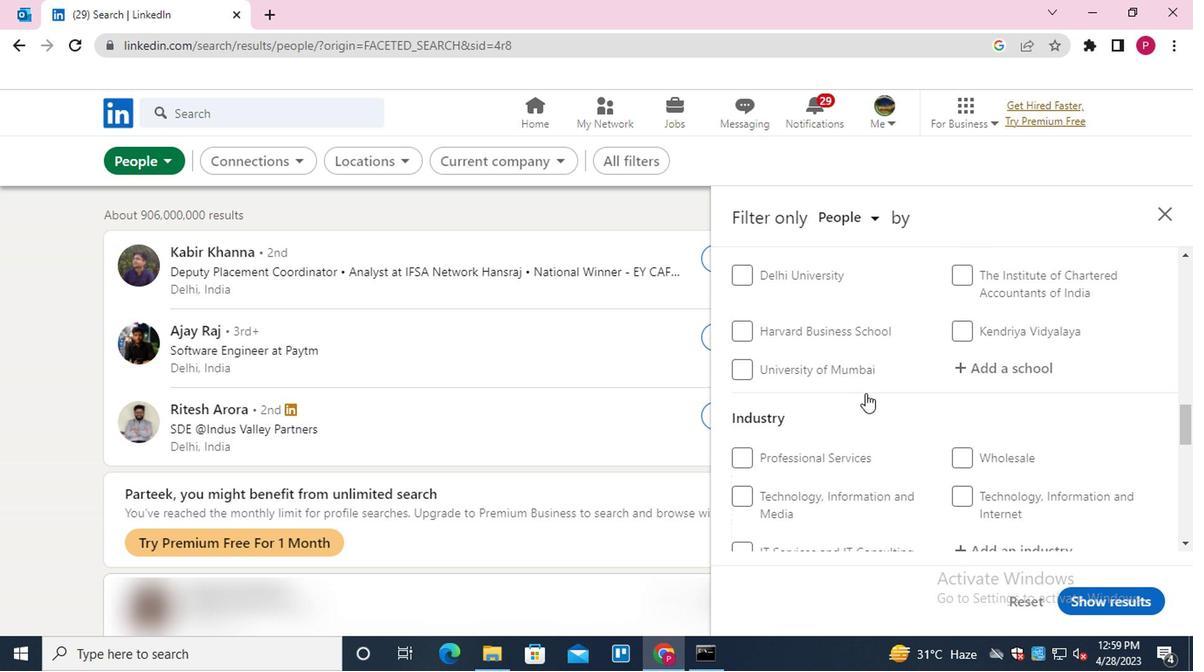 
Action: Mouse scrolled (859, 392) with delta (0, -1)
Screenshot: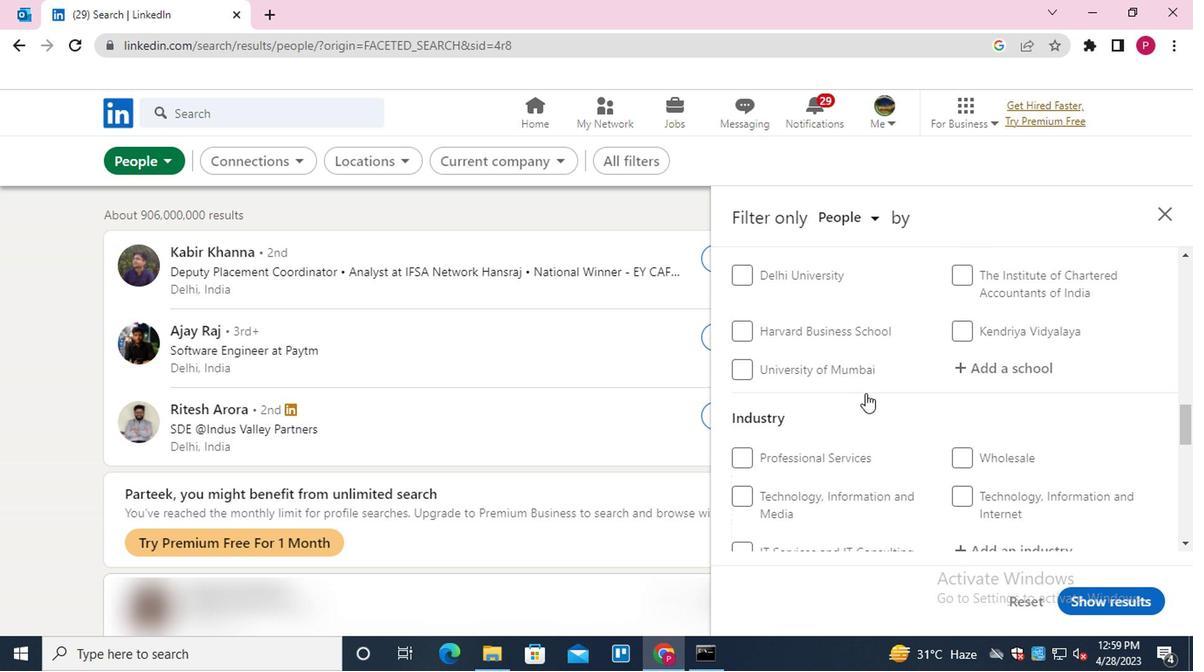 
Action: Mouse moved to (858, 394)
Screenshot: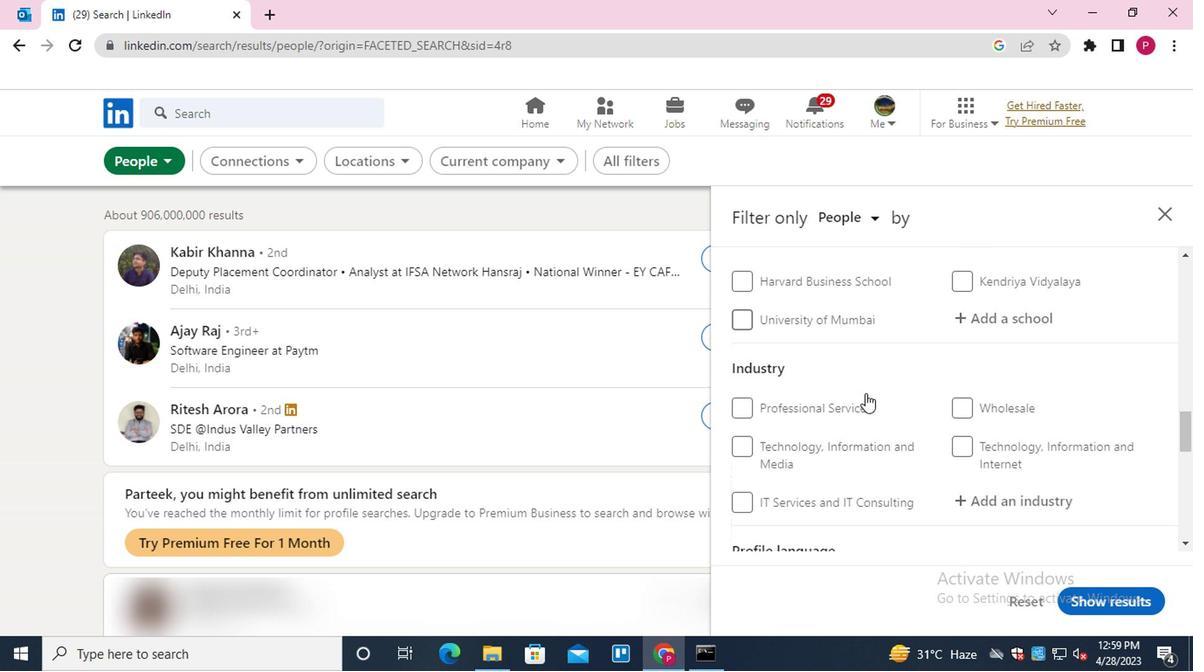 
Action: Mouse scrolled (858, 394) with delta (0, 0)
Screenshot: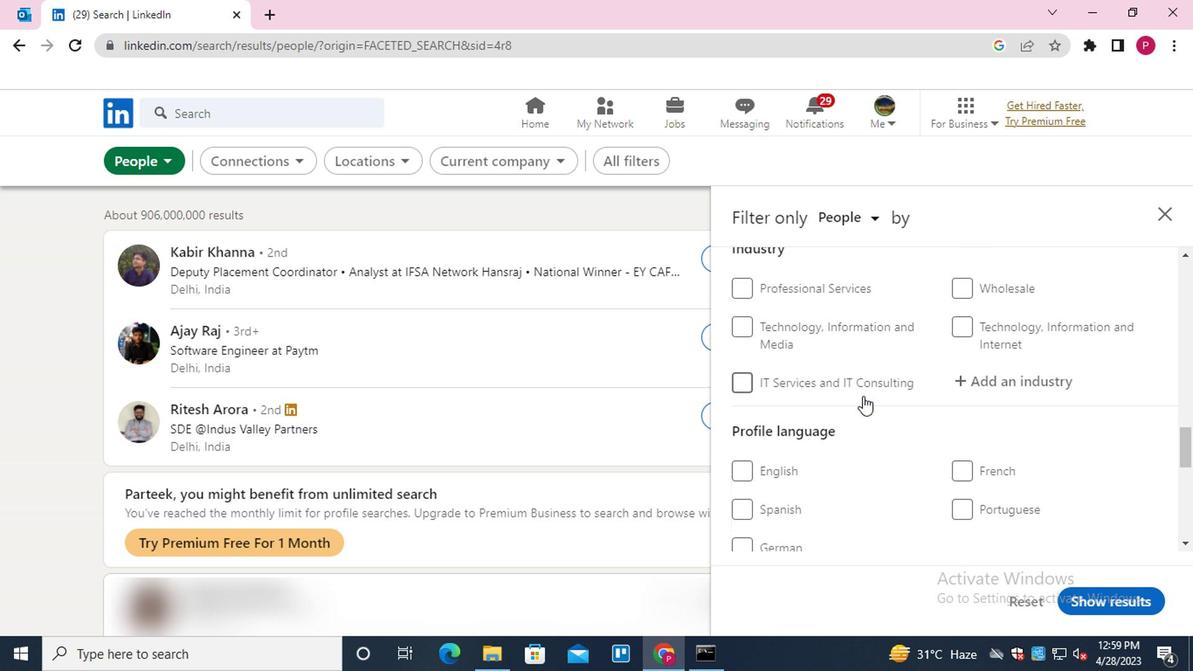 
Action: Mouse moved to (786, 356)
Screenshot: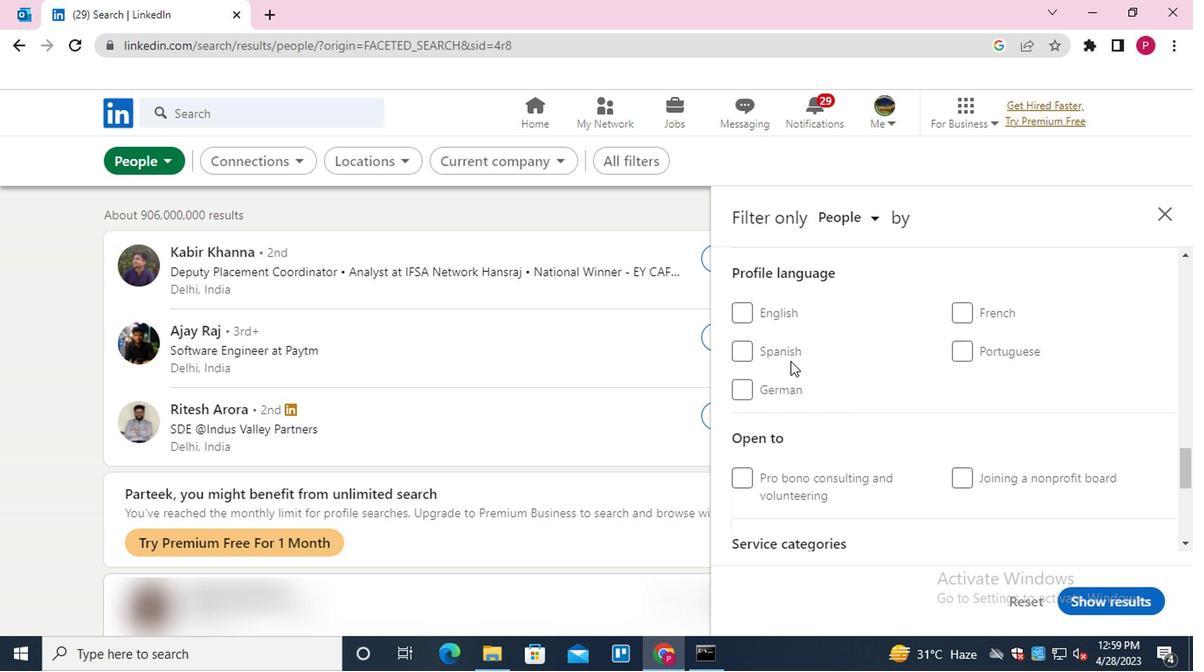 
Action: Mouse pressed left at (786, 356)
Screenshot: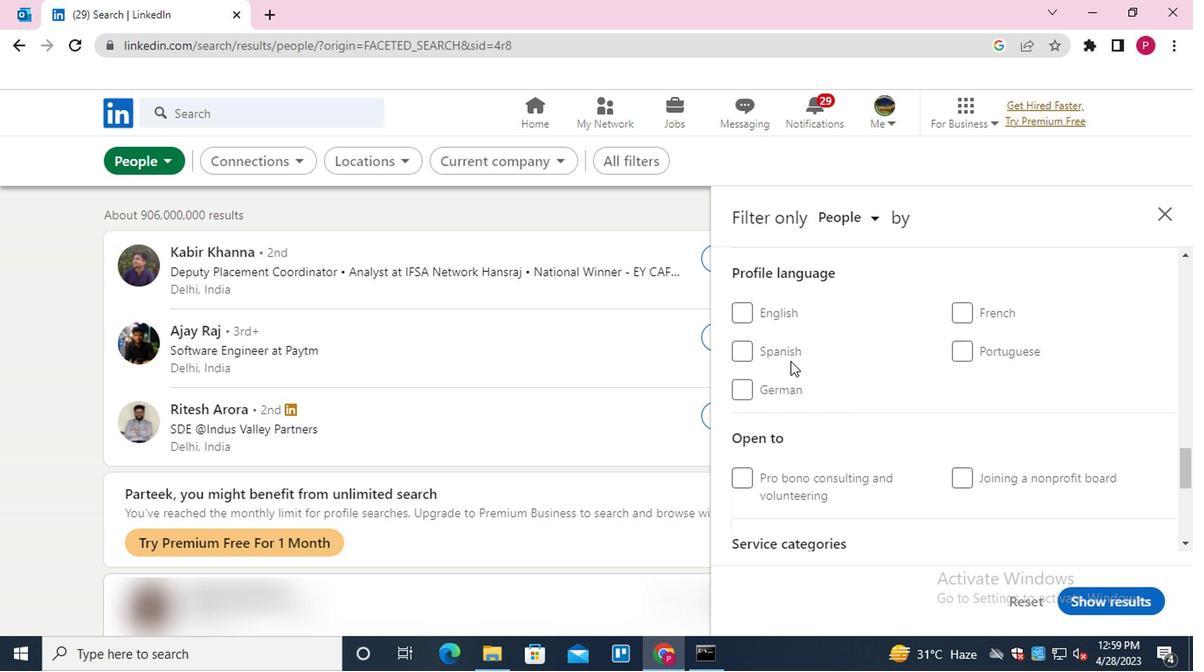 
Action: Mouse moved to (809, 365)
Screenshot: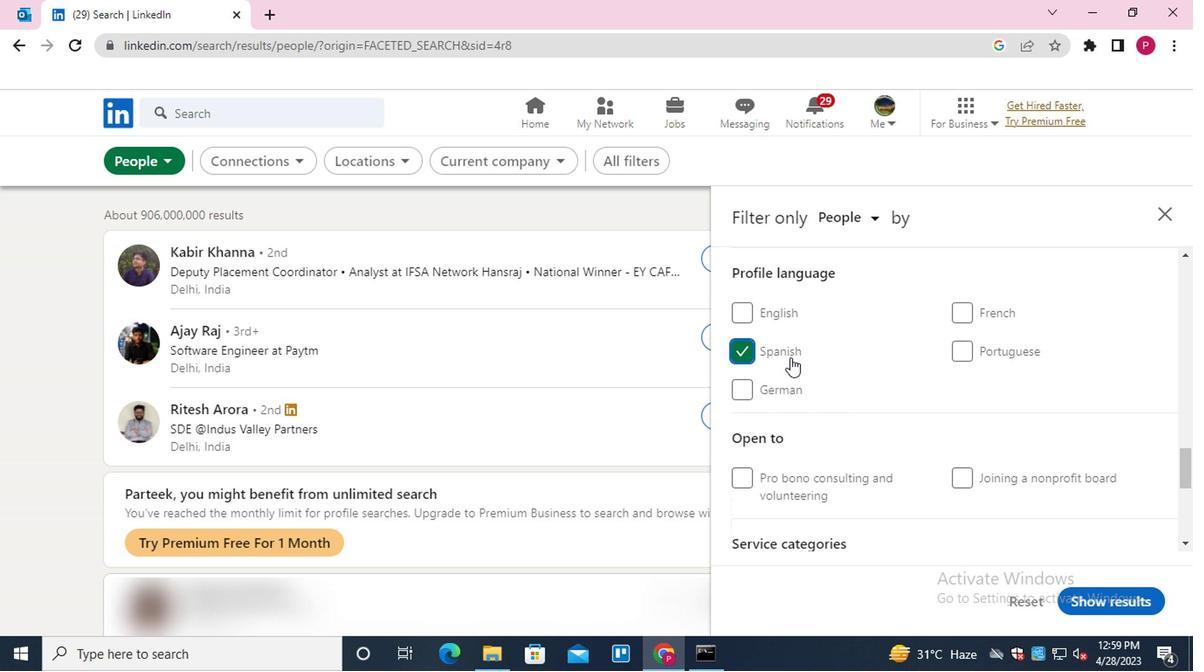 
Action: Mouse scrolled (809, 366) with delta (0, 0)
Screenshot: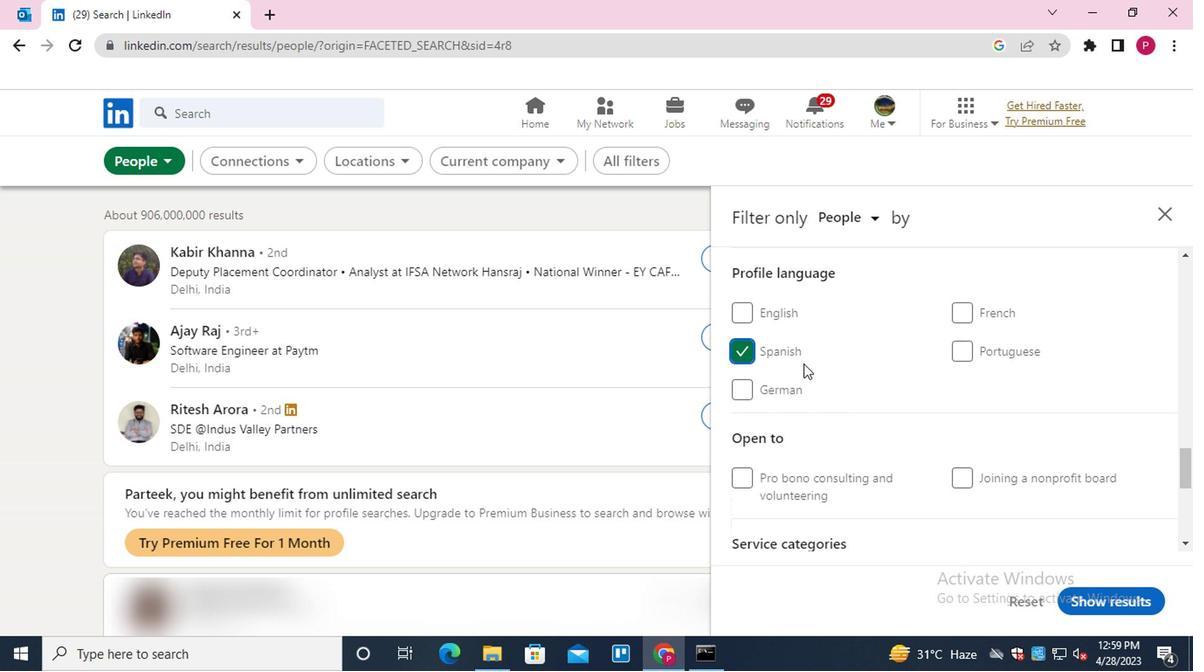 
Action: Mouse scrolled (809, 366) with delta (0, 0)
Screenshot: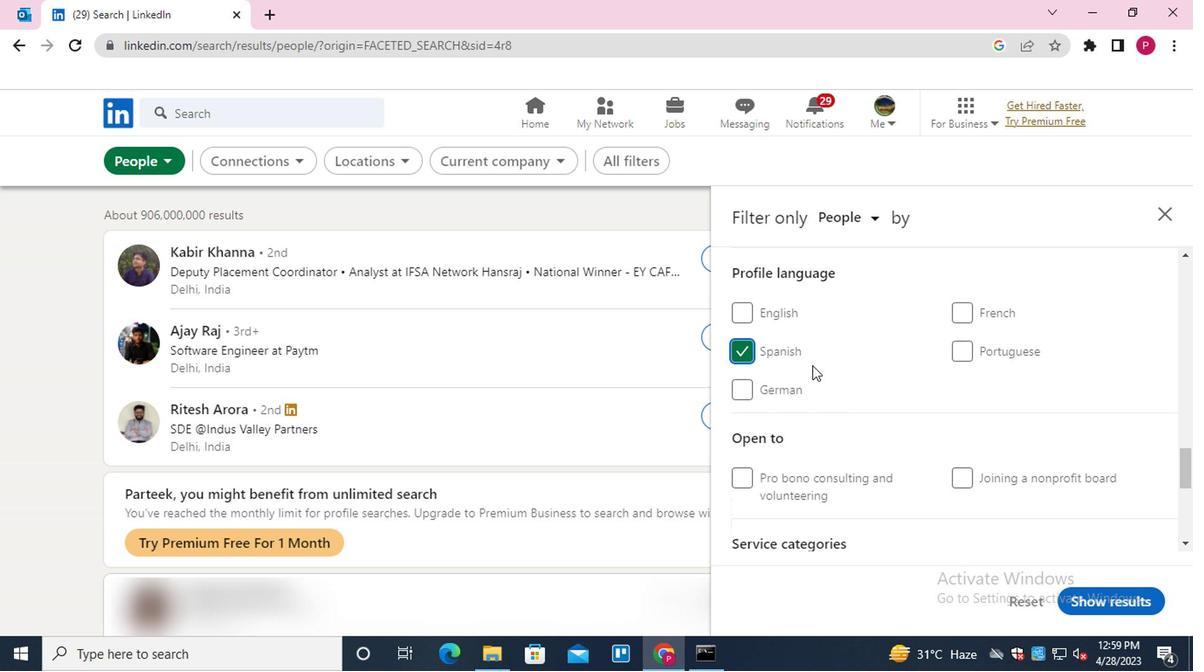 
Action: Mouse scrolled (809, 366) with delta (0, 0)
Screenshot: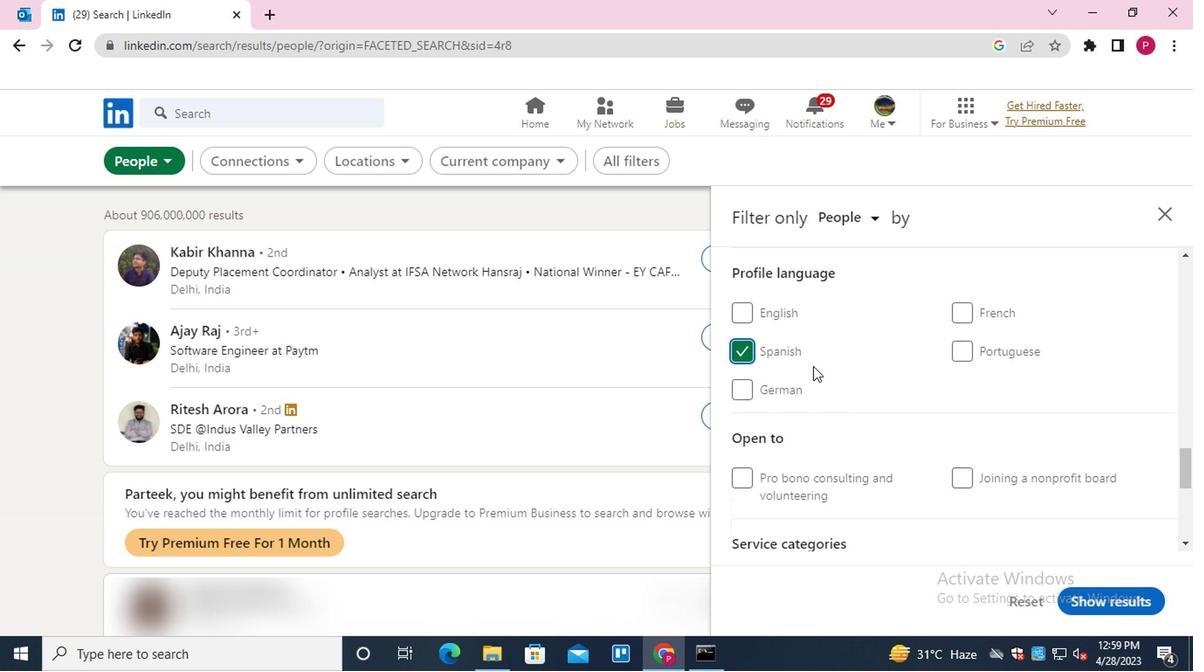 
Action: Mouse scrolled (809, 366) with delta (0, 0)
Screenshot: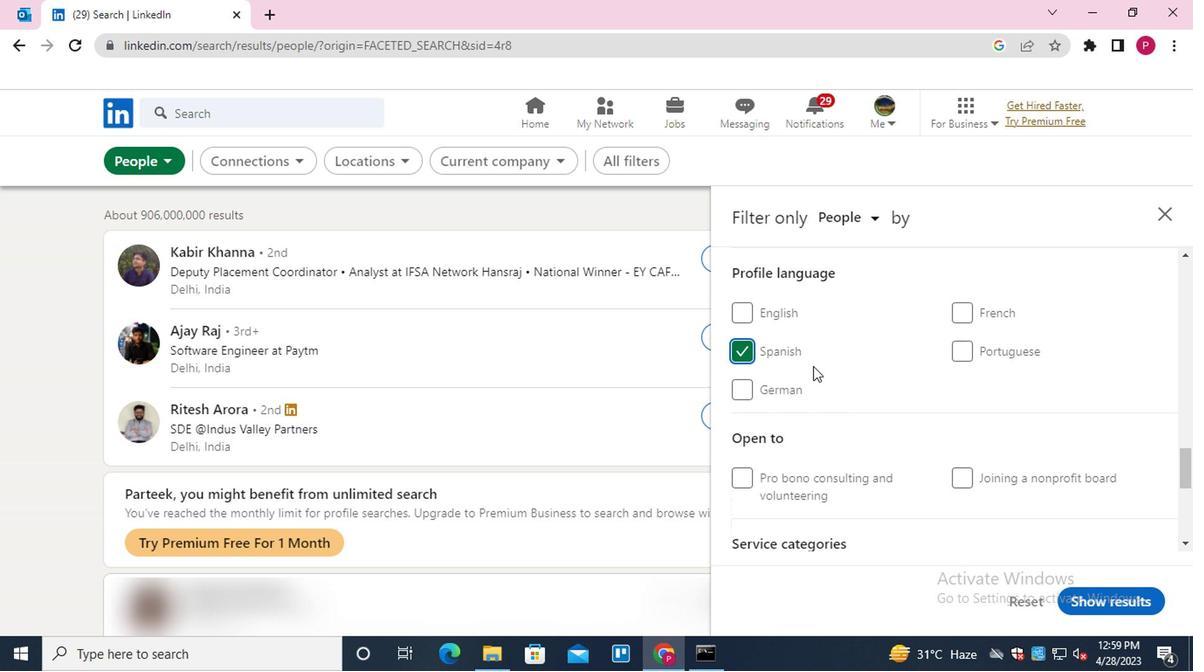 
Action: Mouse scrolled (809, 366) with delta (0, 0)
Screenshot: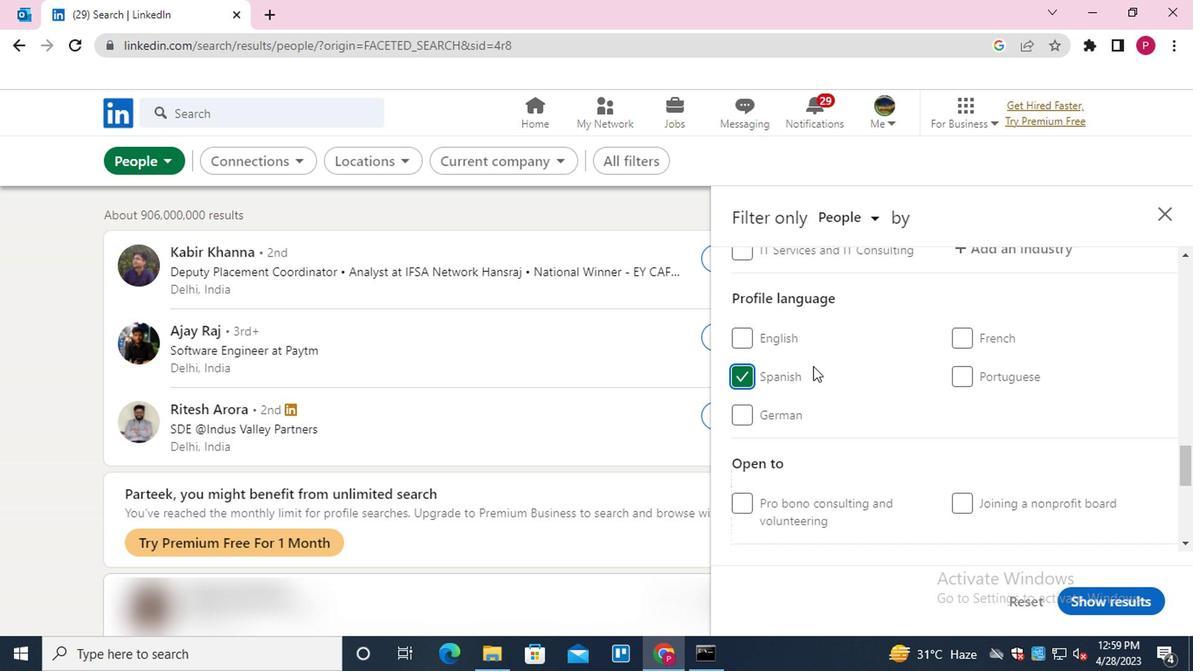
Action: Mouse scrolled (809, 366) with delta (0, 0)
Screenshot: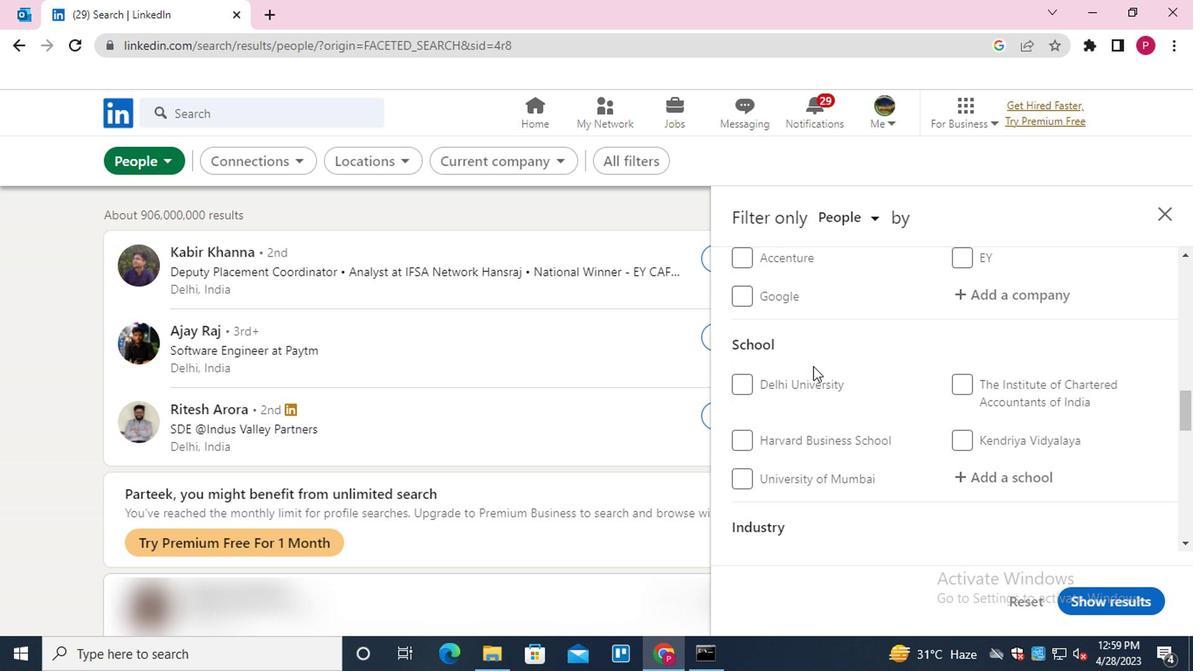 
Action: Mouse scrolled (809, 366) with delta (0, 0)
Screenshot: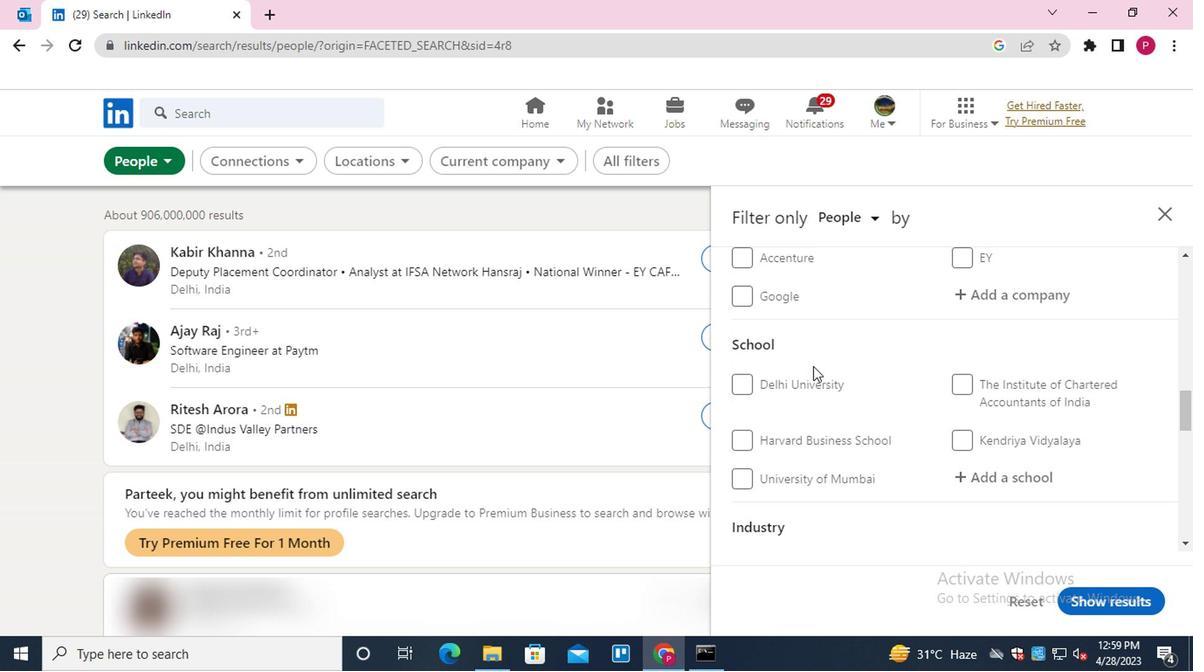 
Action: Mouse scrolled (809, 366) with delta (0, 0)
Screenshot: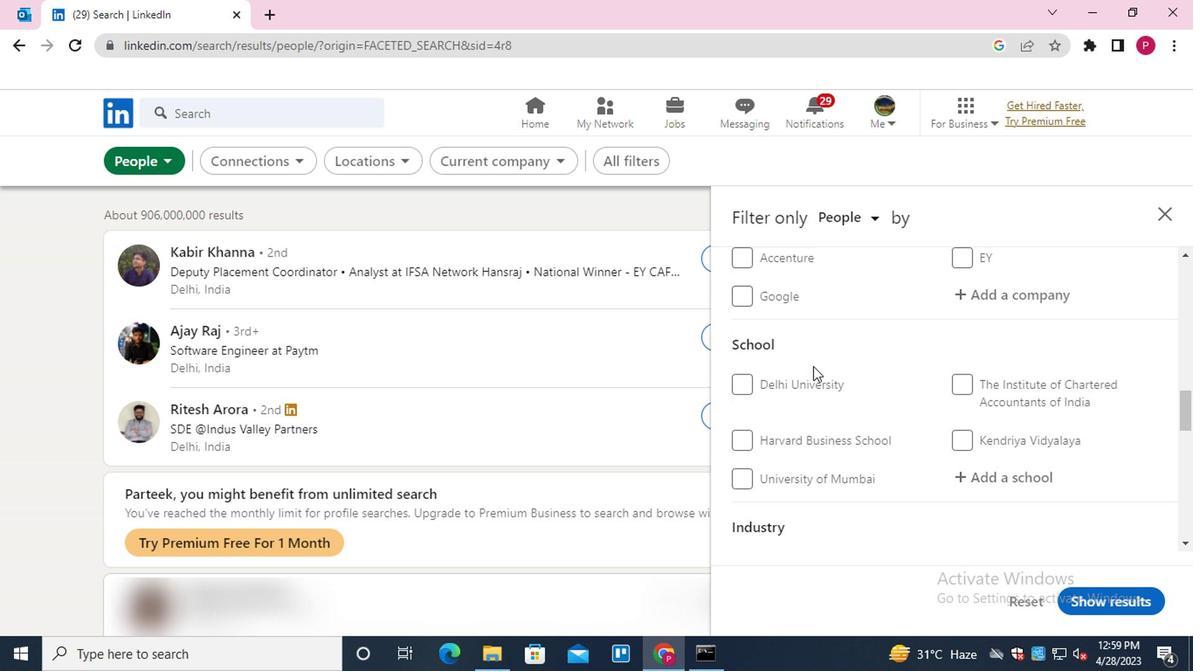 
Action: Mouse moved to (987, 395)
Screenshot: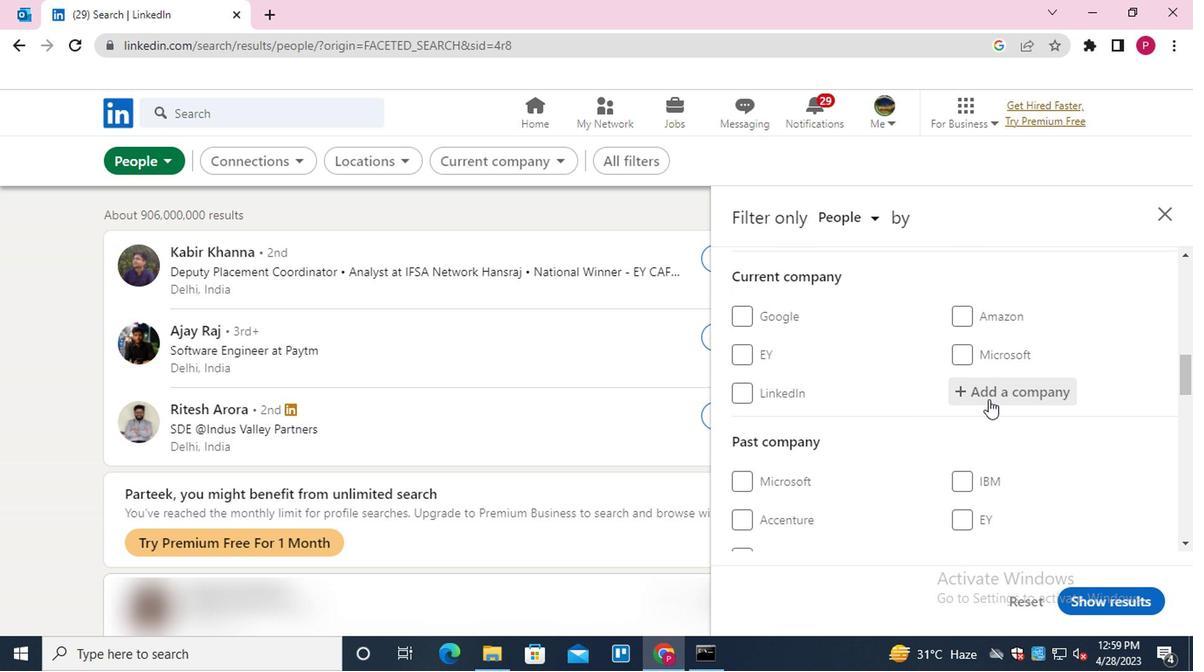 
Action: Mouse pressed left at (987, 395)
Screenshot: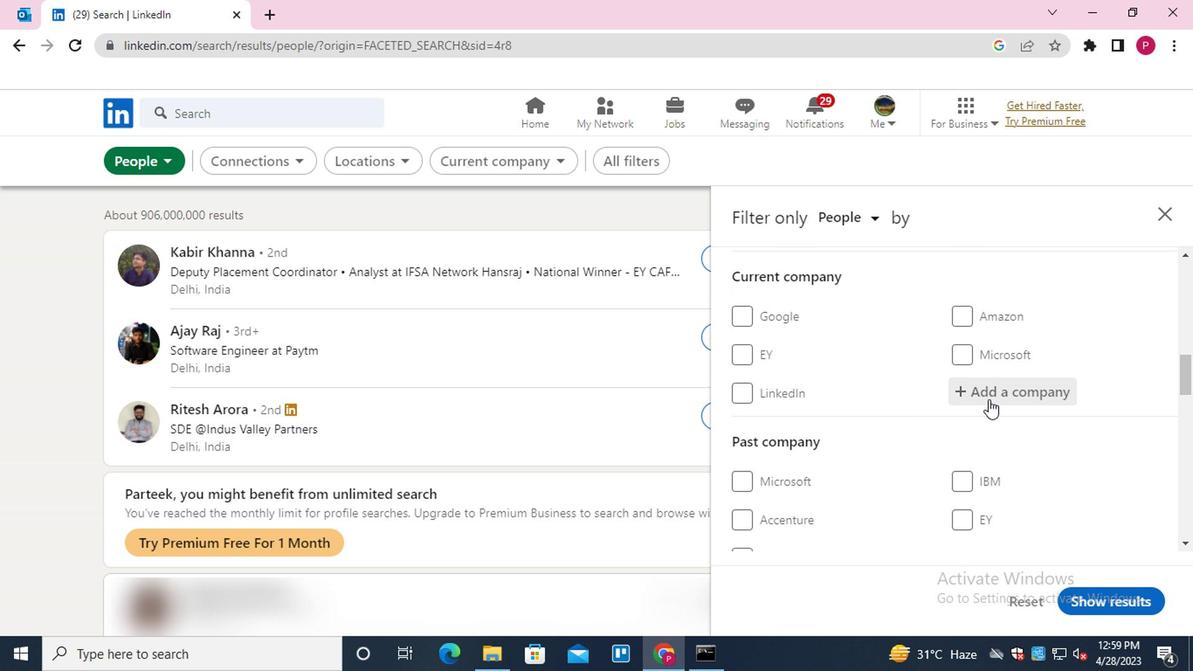 
Action: Key pressed <Key.shift>MAHINDRA<Key.space><Key.down><Key.enter>
Screenshot: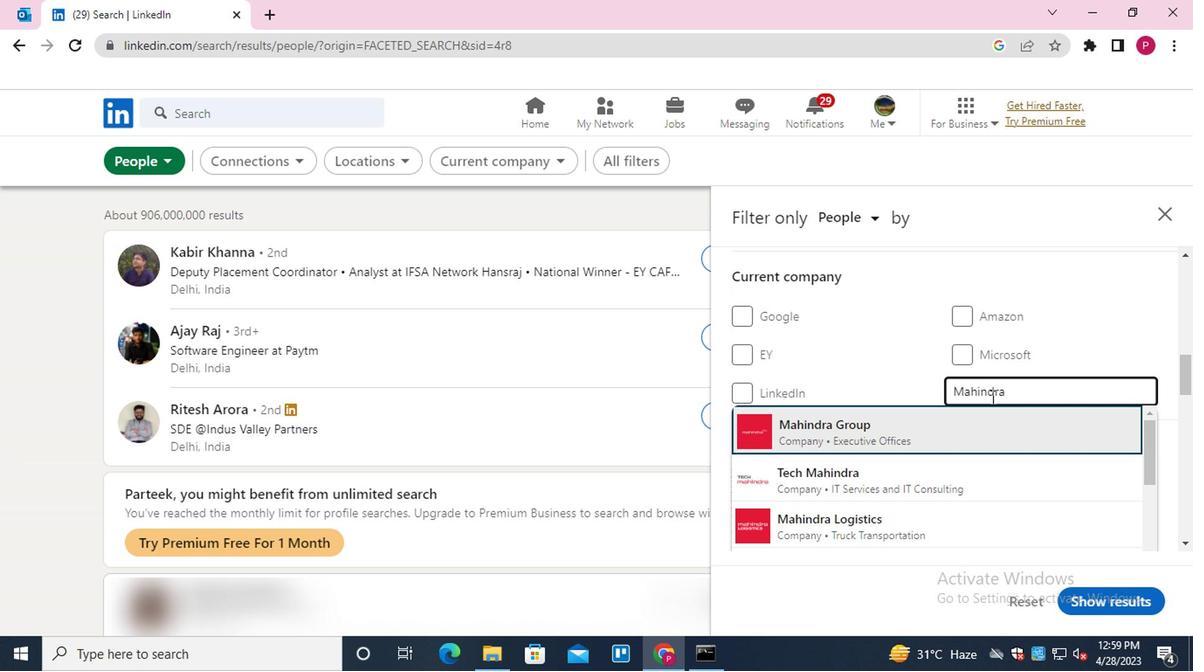 
Action: Mouse moved to (931, 446)
Screenshot: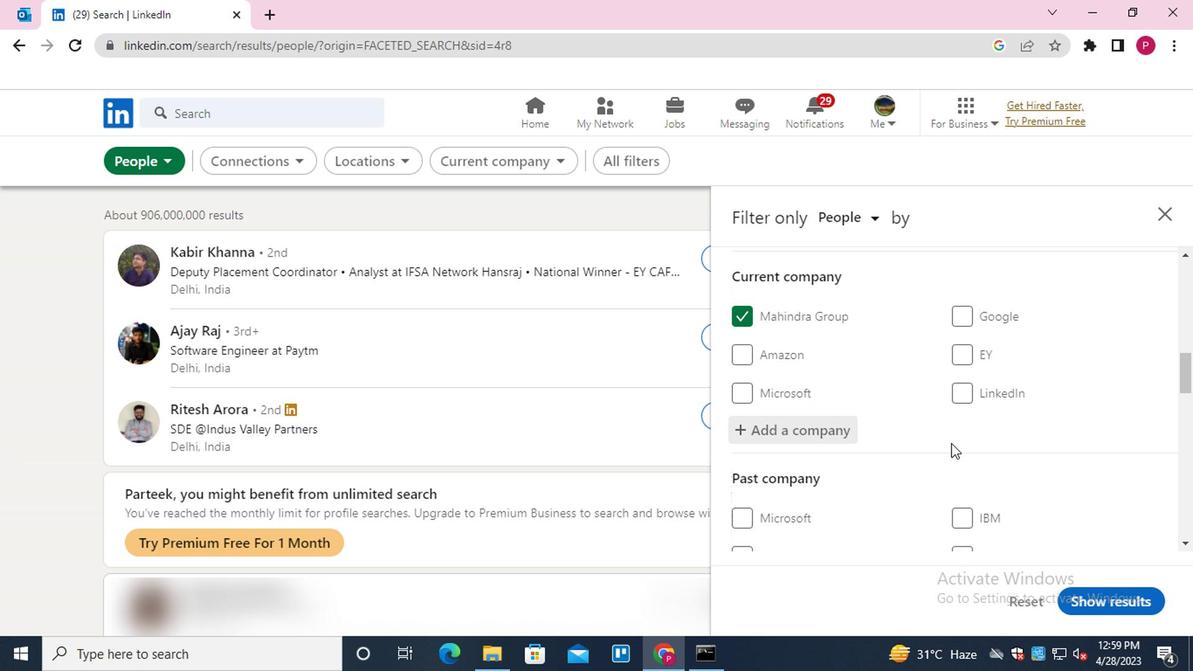 
Action: Mouse scrolled (931, 446) with delta (0, 0)
Screenshot: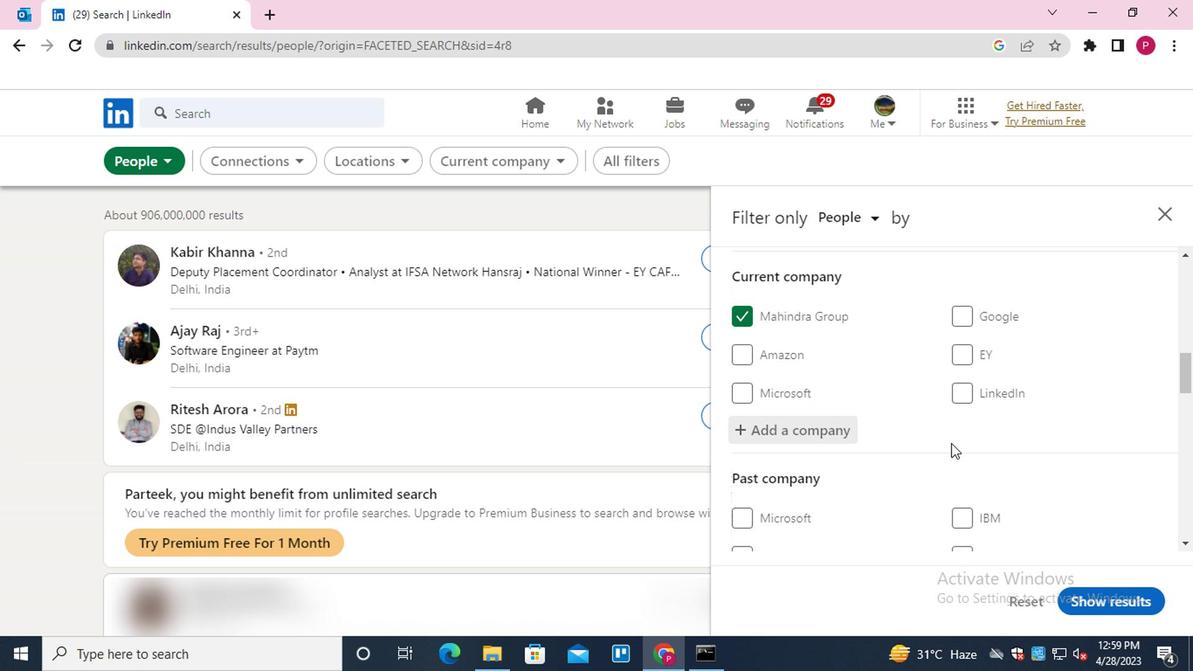 
Action: Mouse moved to (930, 448)
Screenshot: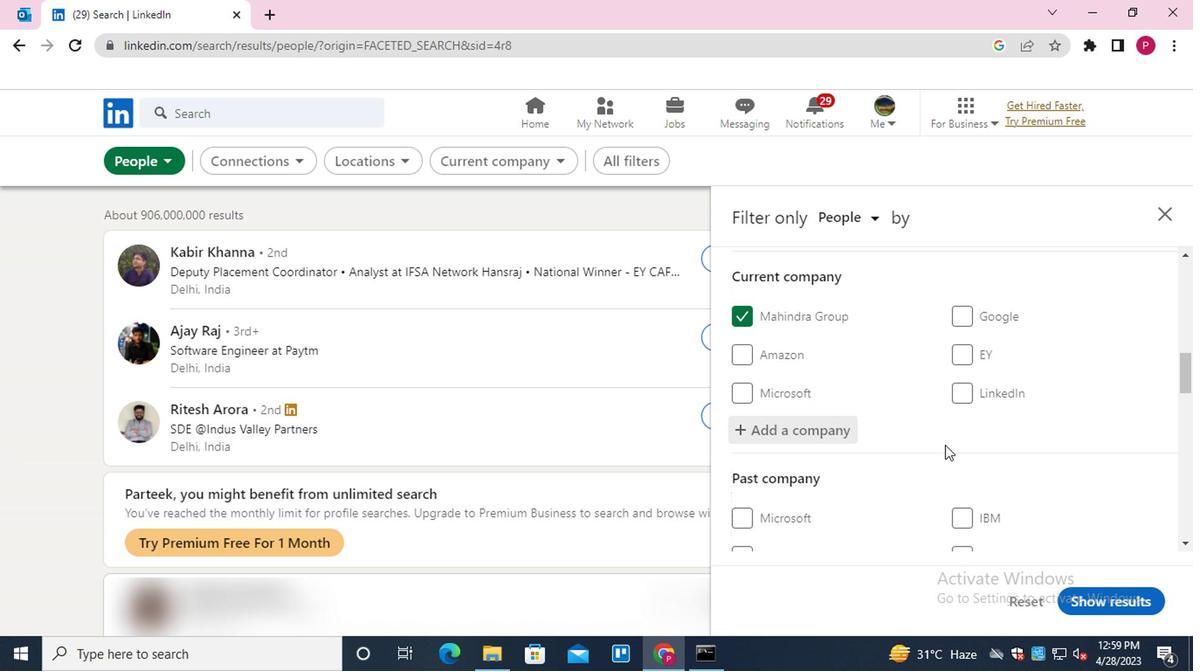
Action: Mouse scrolled (930, 448) with delta (0, 0)
Screenshot: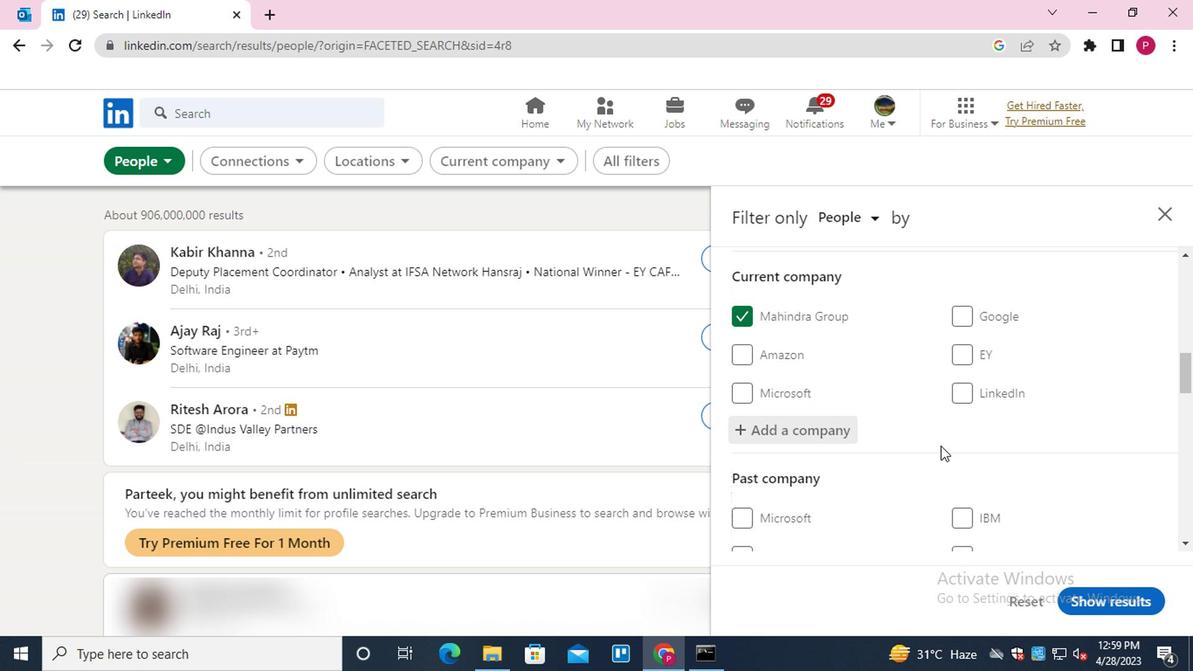 
Action: Mouse scrolled (930, 448) with delta (0, 0)
Screenshot: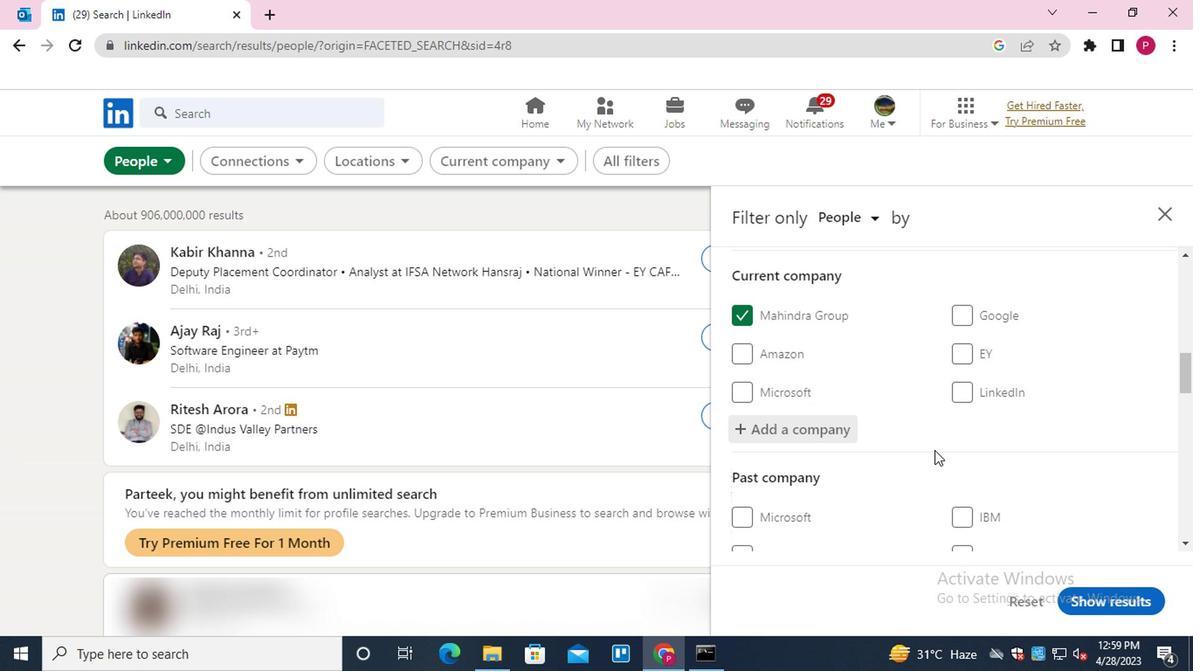 
Action: Mouse moved to (930, 448)
Screenshot: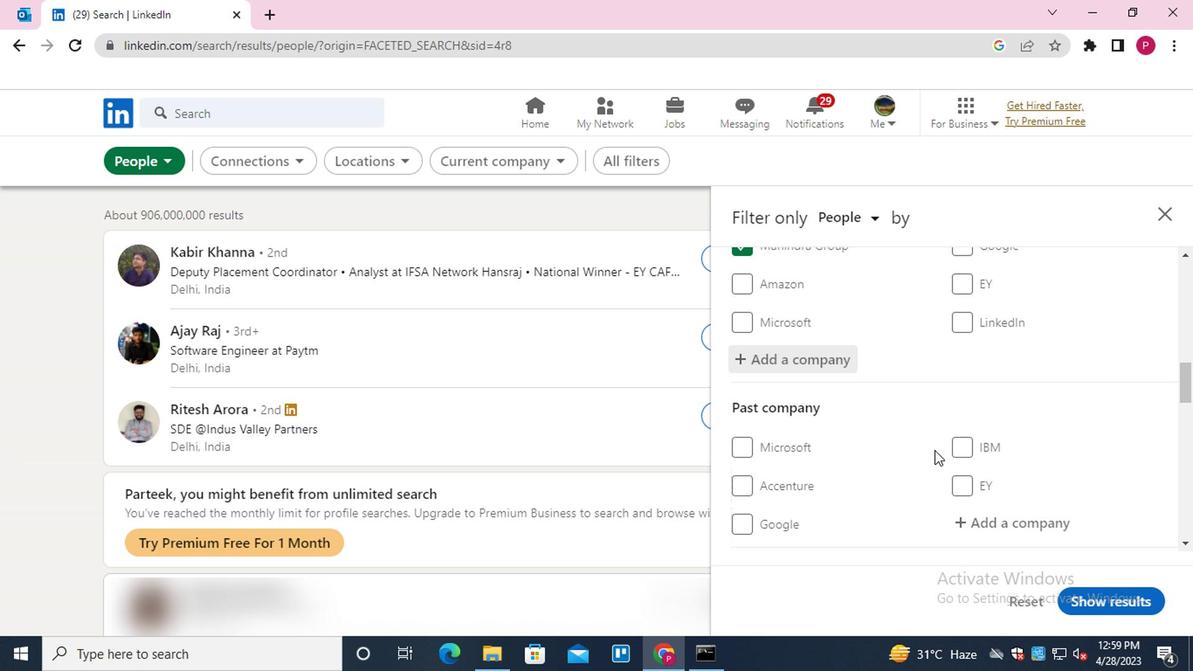 
Action: Mouse scrolled (930, 448) with delta (0, 0)
Screenshot: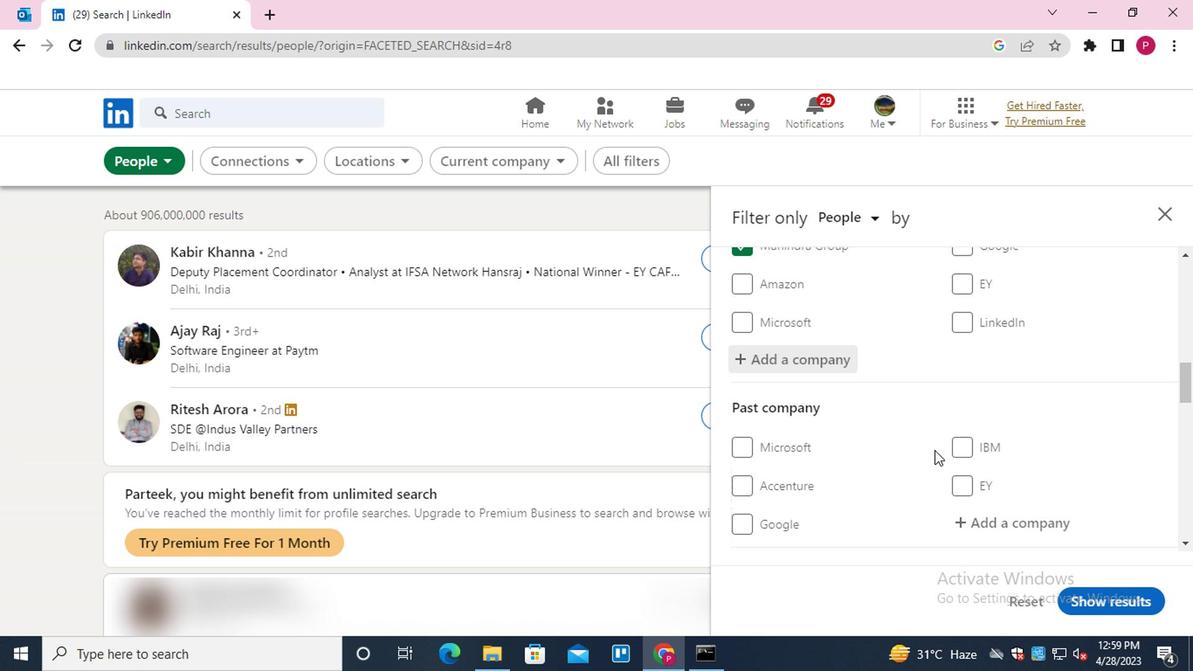
Action: Mouse moved to (914, 441)
Screenshot: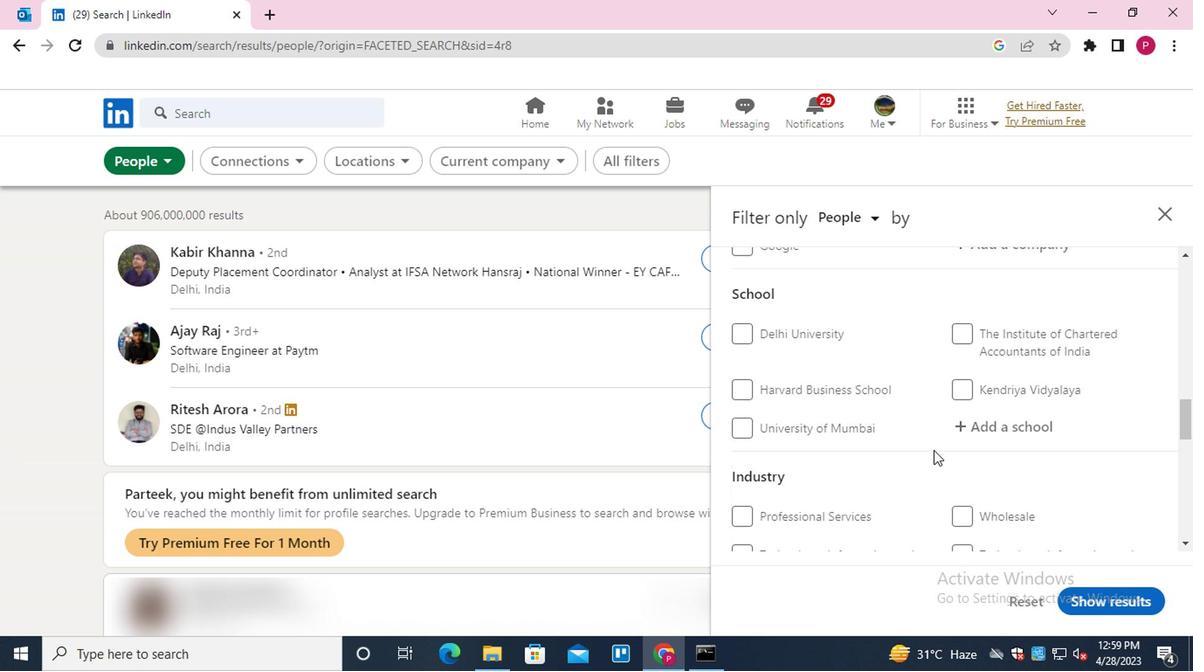 
Action: Mouse scrolled (914, 441) with delta (0, 0)
Screenshot: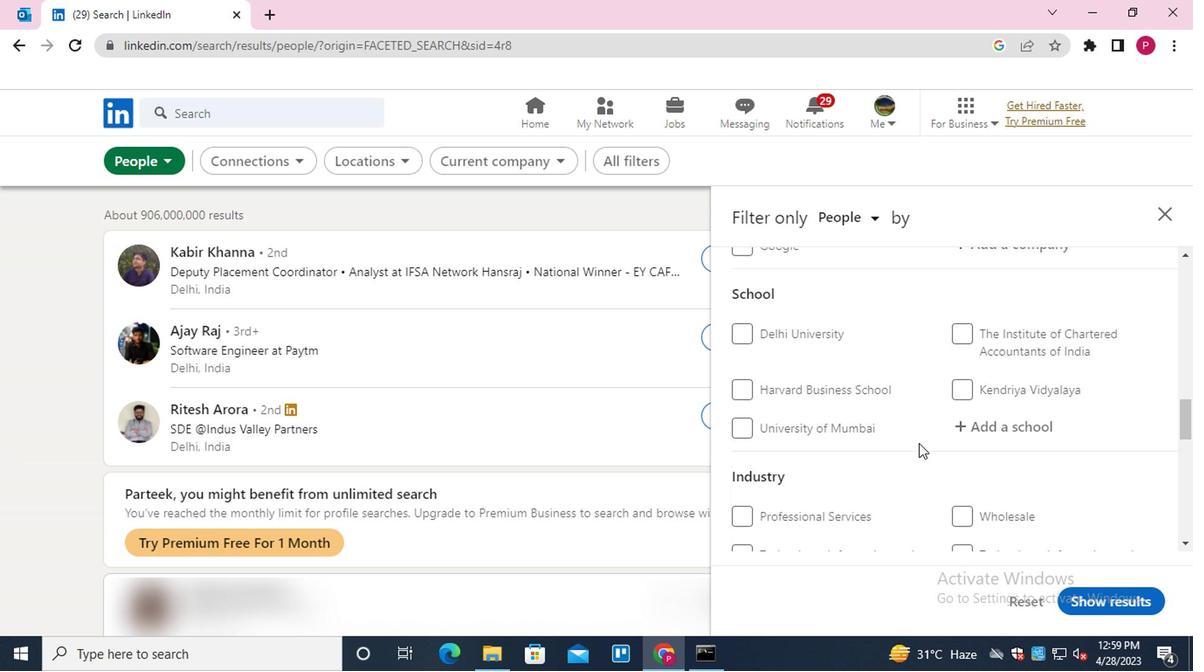 
Action: Mouse moved to (991, 346)
Screenshot: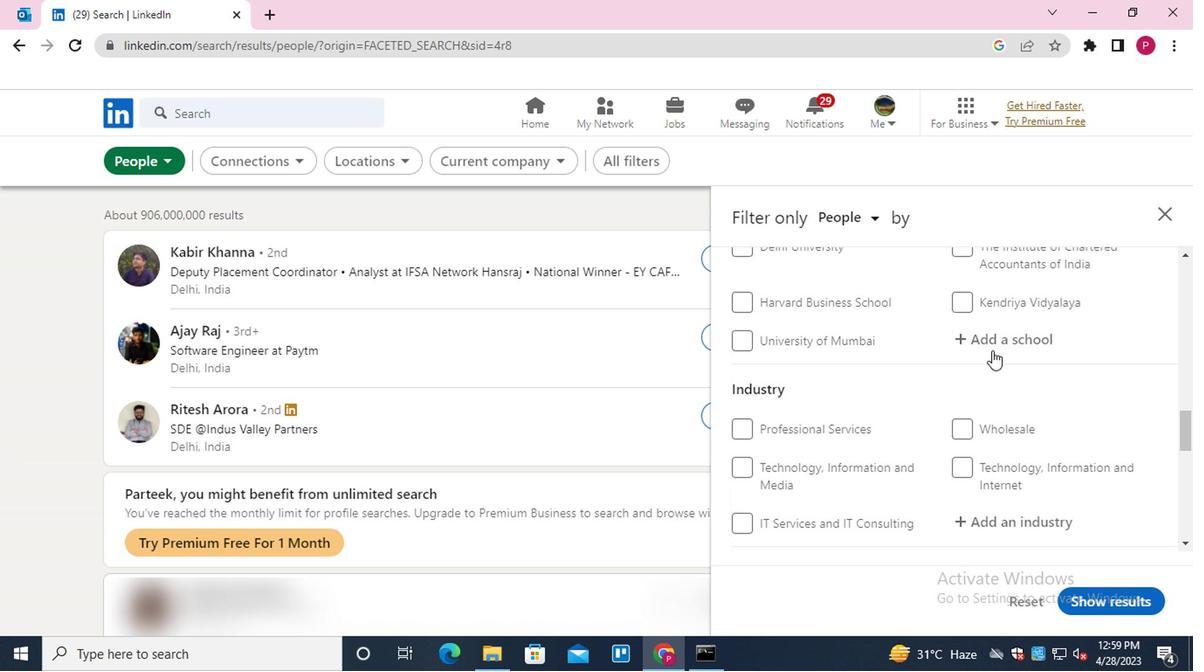
Action: Mouse pressed left at (991, 346)
Screenshot: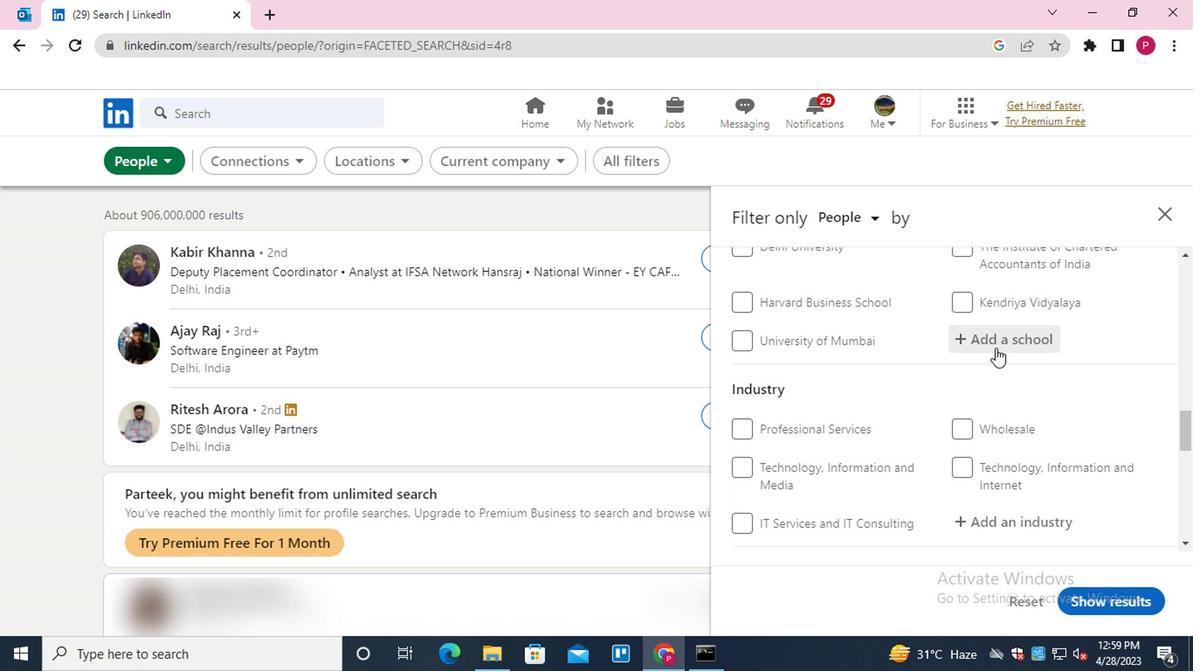 
Action: Key pressed <Key.shift><Key.shift><Key.shift><Key.shift><Key.shift>ENGINEERING<Key.space>AND<Key.space><Key.shift>TECHNOLOGY<Key.space><Key.down><Key.down><Key.down><Key.enter>
Screenshot: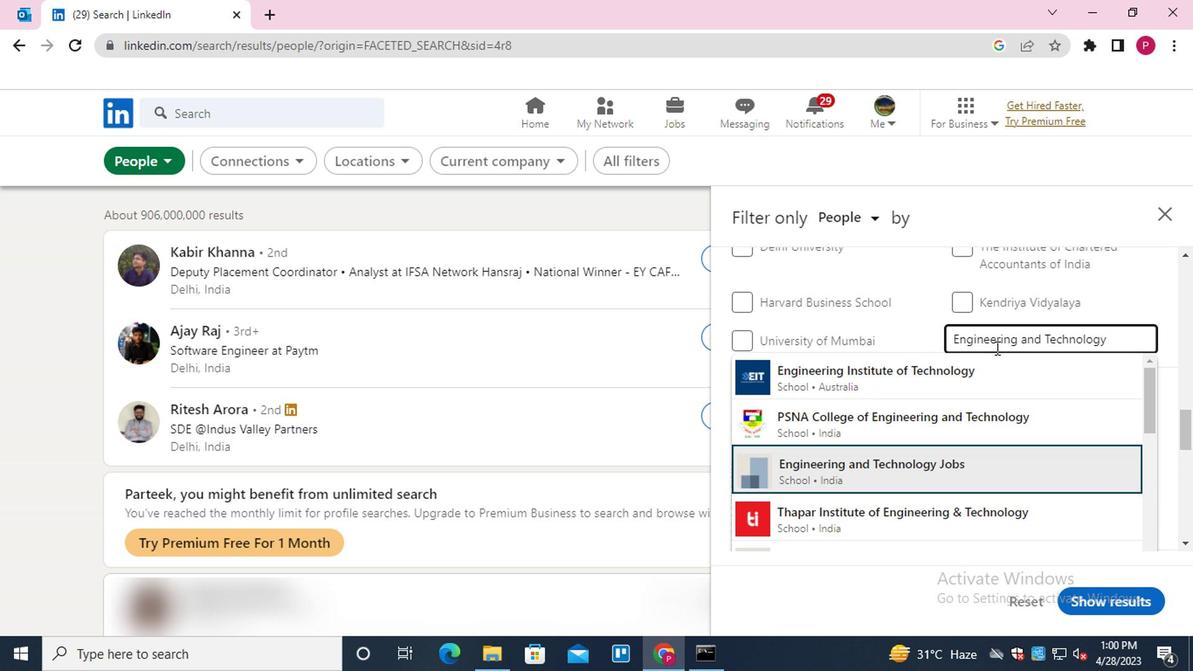 
Action: Mouse moved to (916, 402)
Screenshot: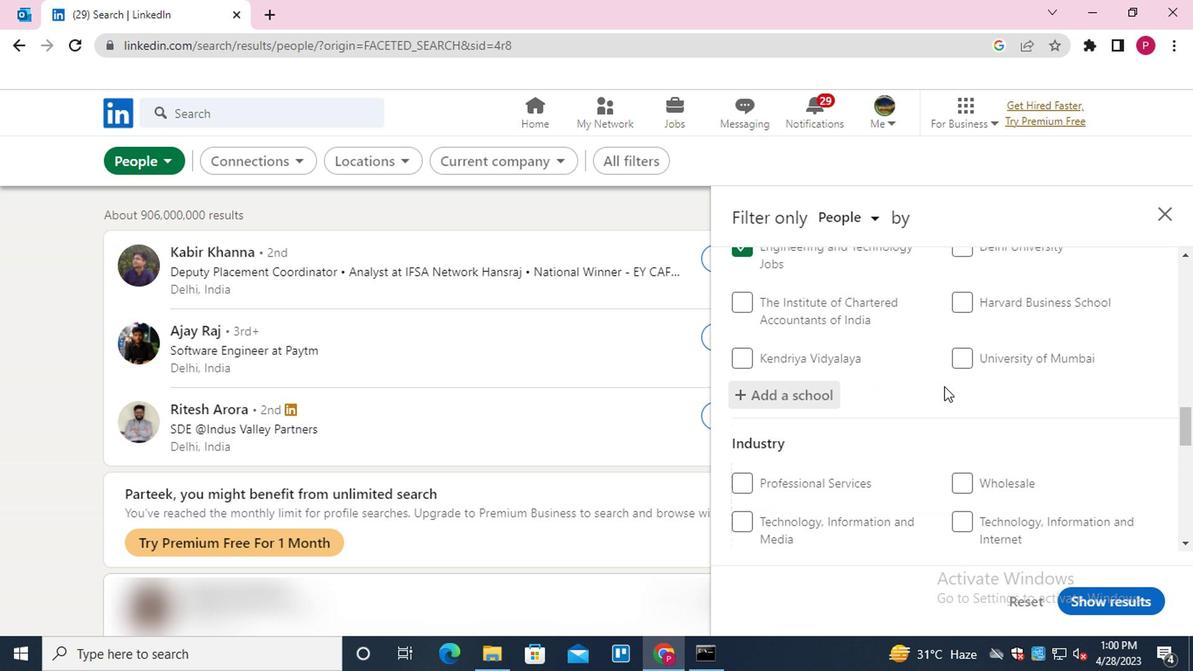 
Action: Mouse scrolled (916, 400) with delta (0, -1)
Screenshot: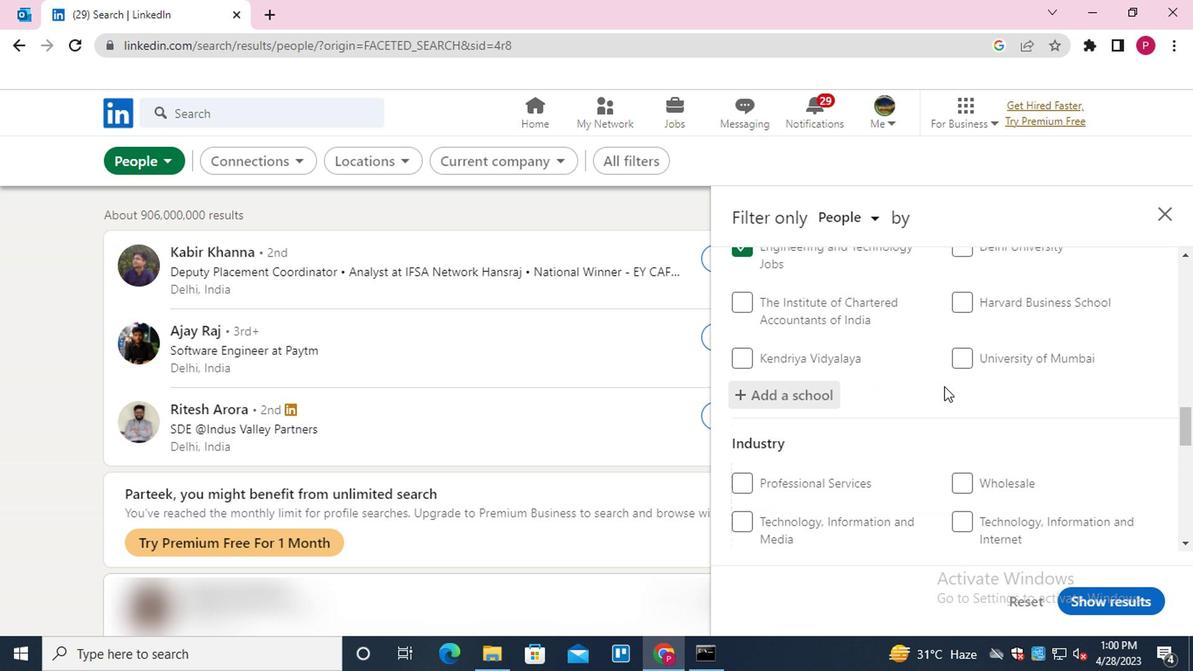 
Action: Mouse moved to (906, 407)
Screenshot: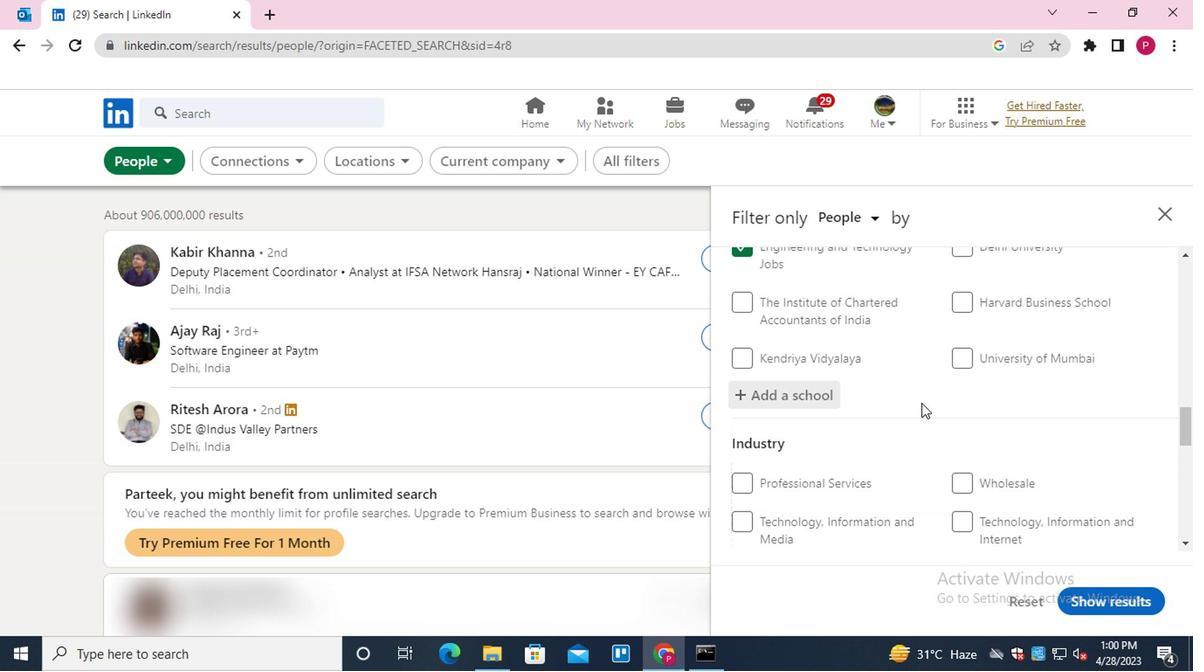 
Action: Mouse scrolled (906, 406) with delta (0, 0)
Screenshot: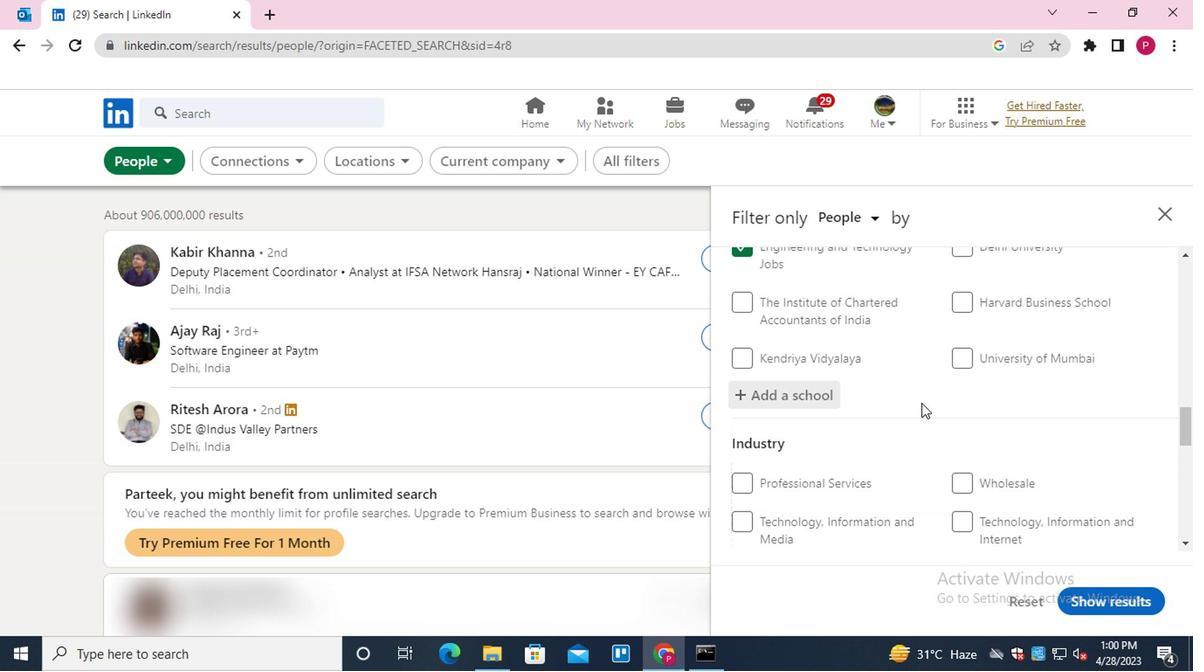 
Action: Mouse moved to (902, 407)
Screenshot: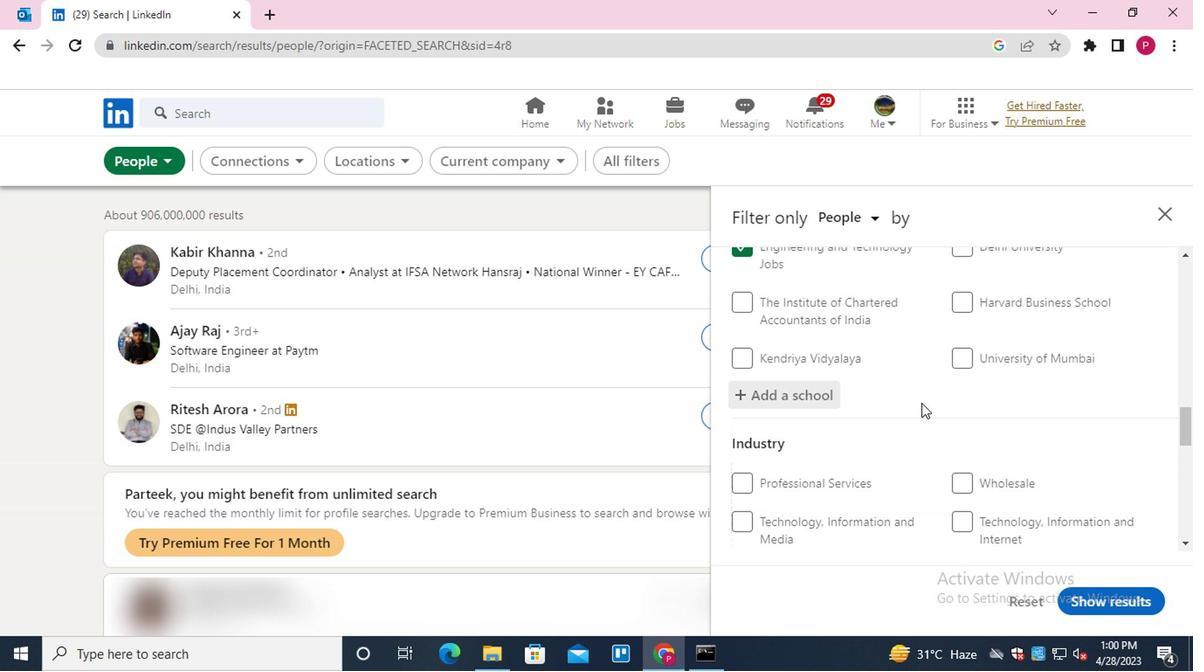 
Action: Mouse scrolled (902, 407) with delta (0, 0)
Screenshot: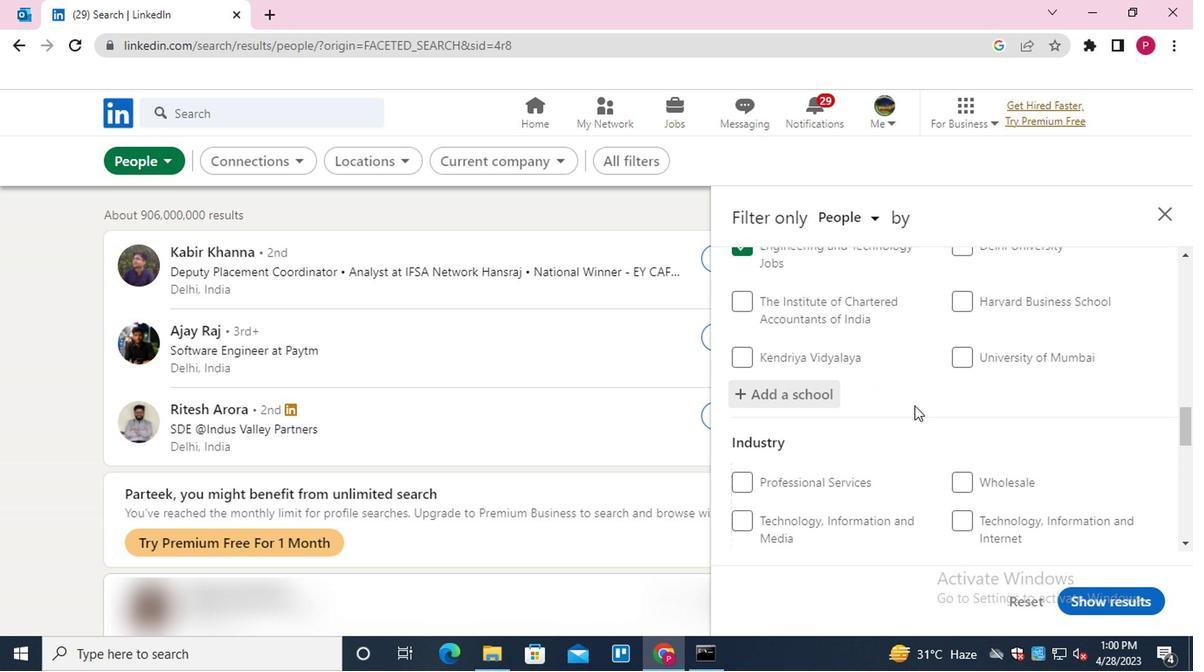 
Action: Mouse moved to (1008, 318)
Screenshot: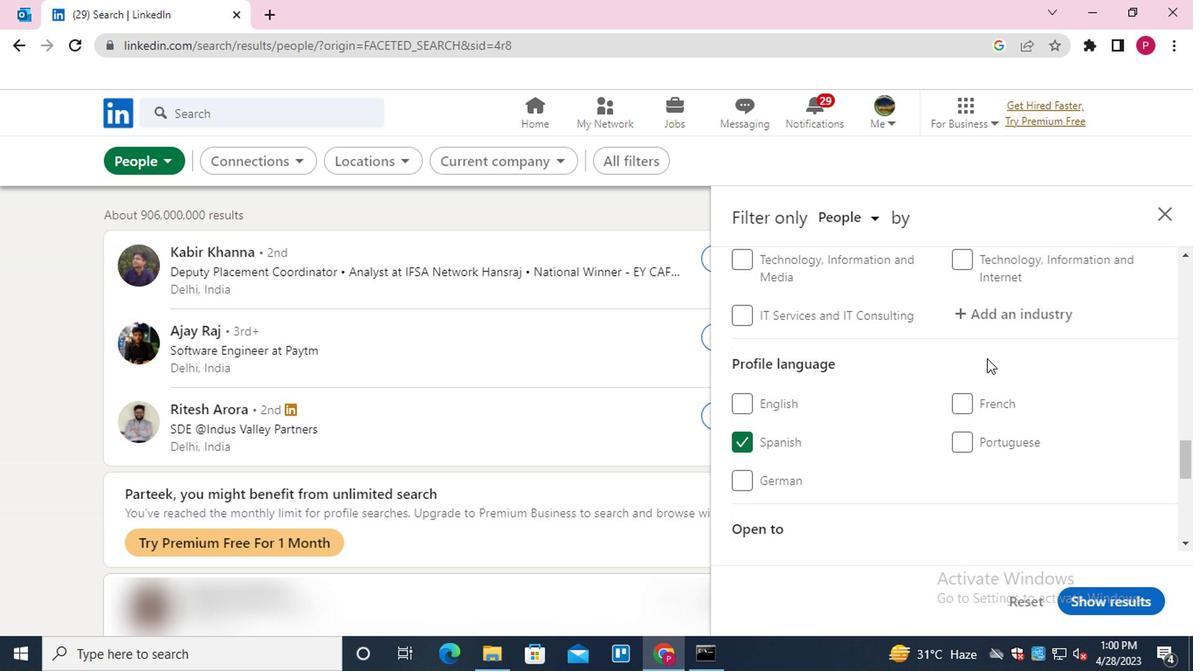 
Action: Mouse pressed left at (1008, 318)
Screenshot: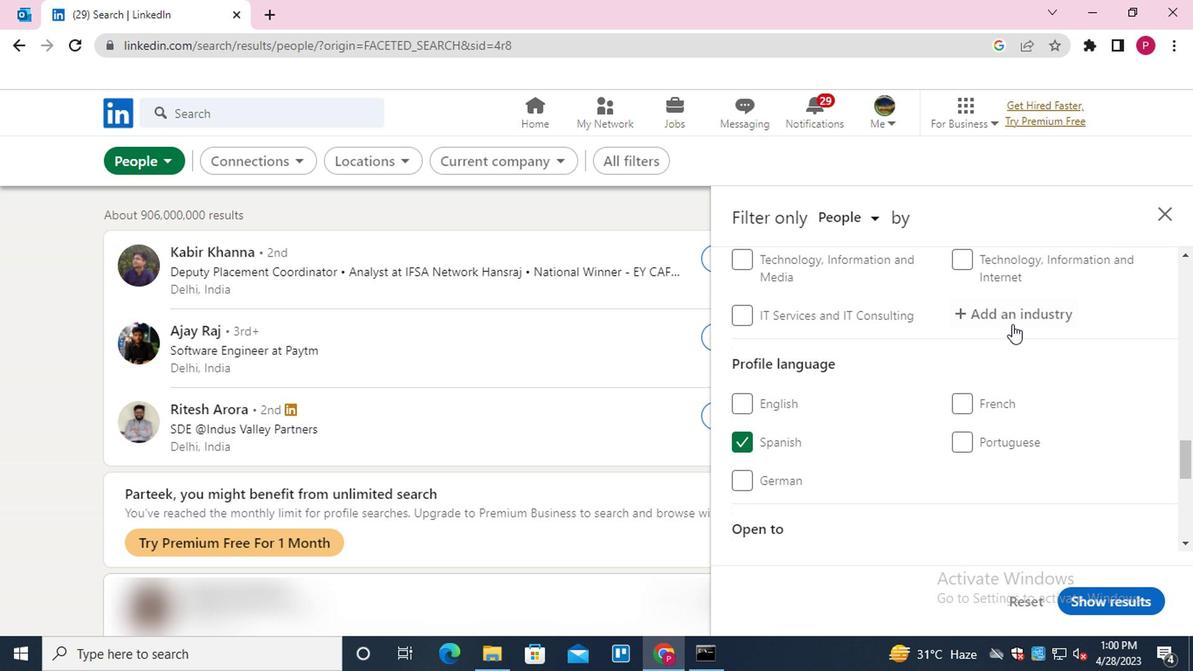 
Action: Key pressed <Key.shift><Key.shift><Key.shift><Key.shift><Key.shift>SIGHT<Key.down><Key.enter>
Screenshot: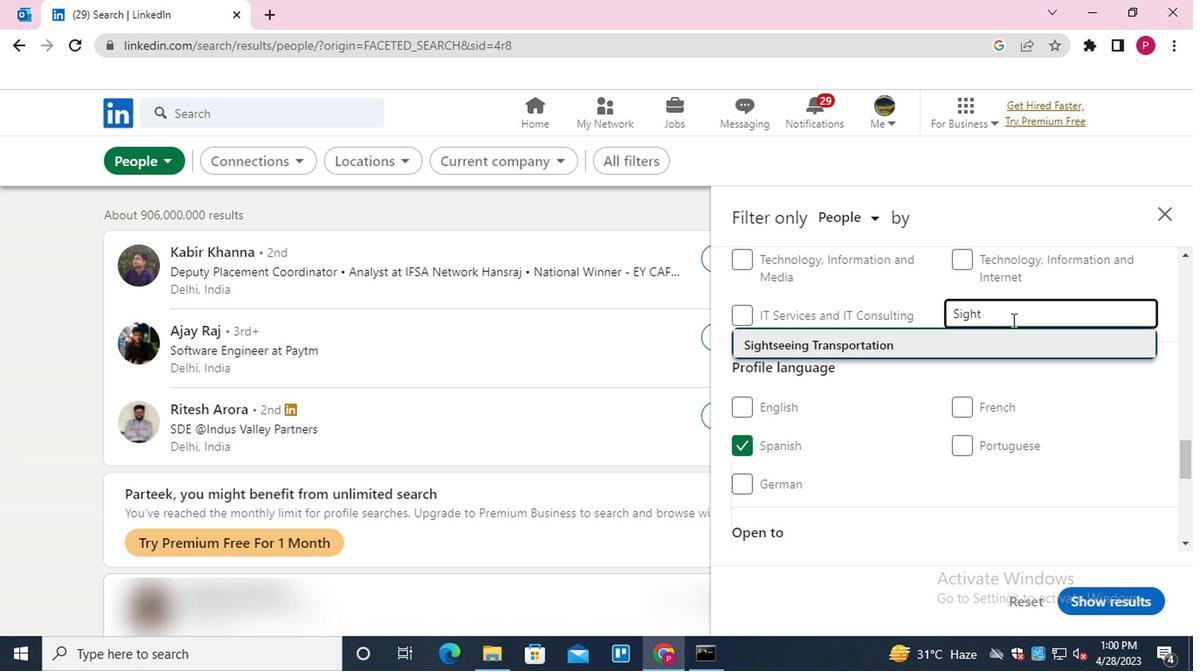 
Action: Mouse scrolled (1008, 318) with delta (0, 0)
Screenshot: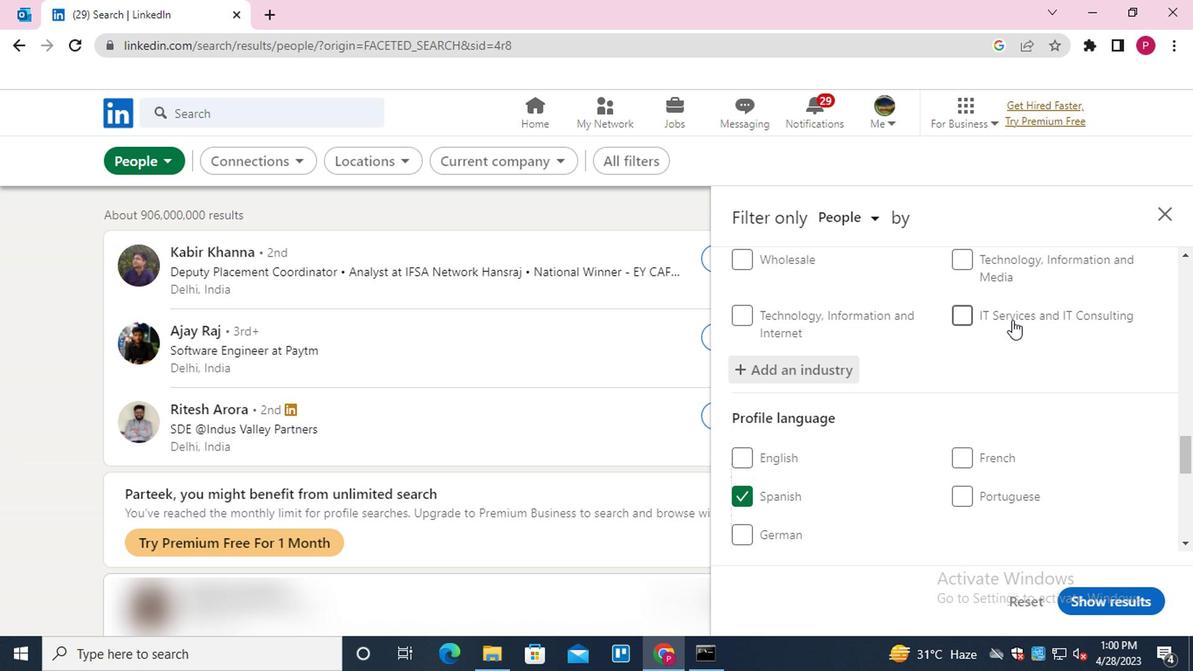 
Action: Mouse moved to (999, 357)
Screenshot: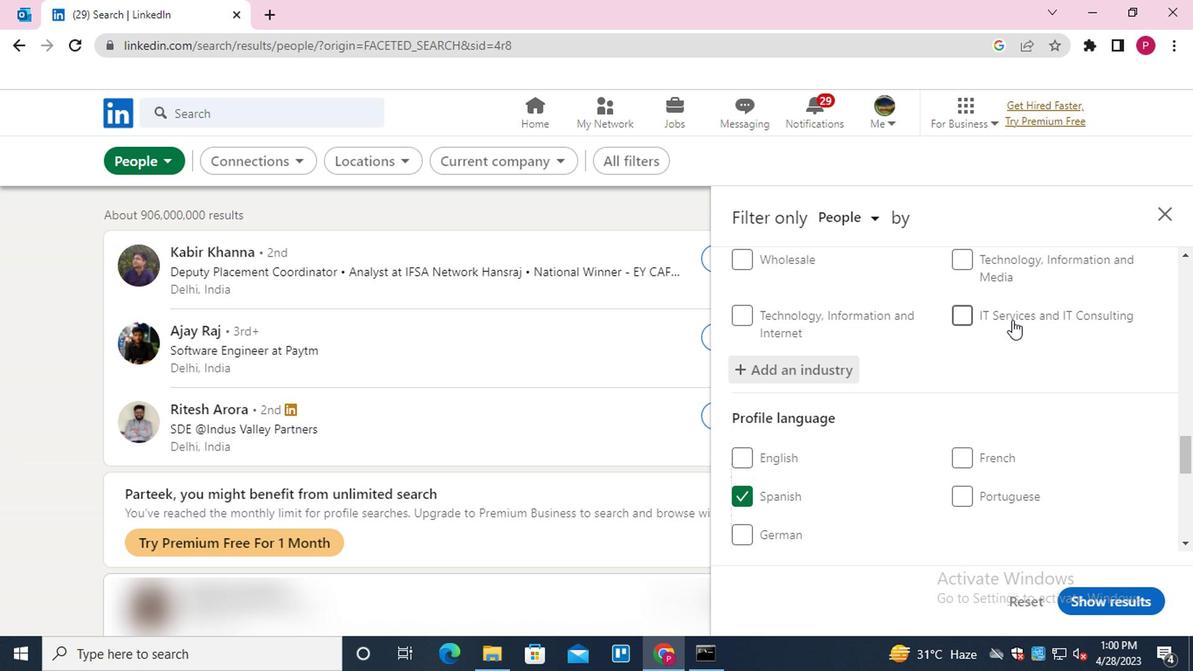 
Action: Mouse scrolled (999, 356) with delta (0, 0)
Screenshot: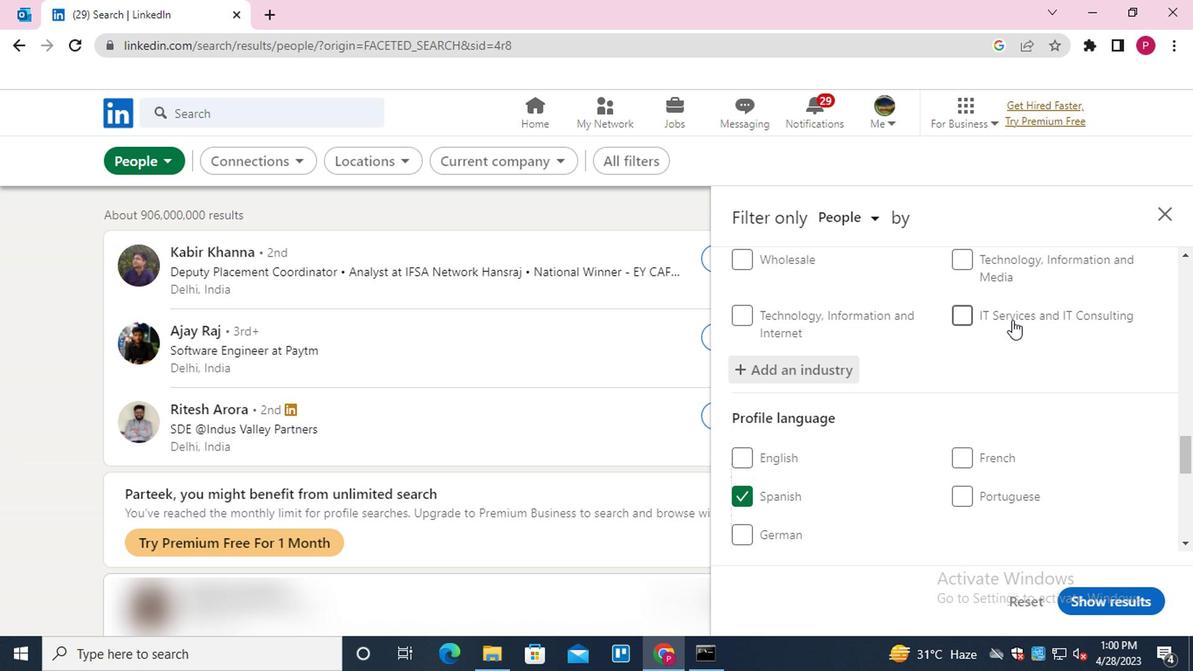 
Action: Mouse moved to (998, 375)
Screenshot: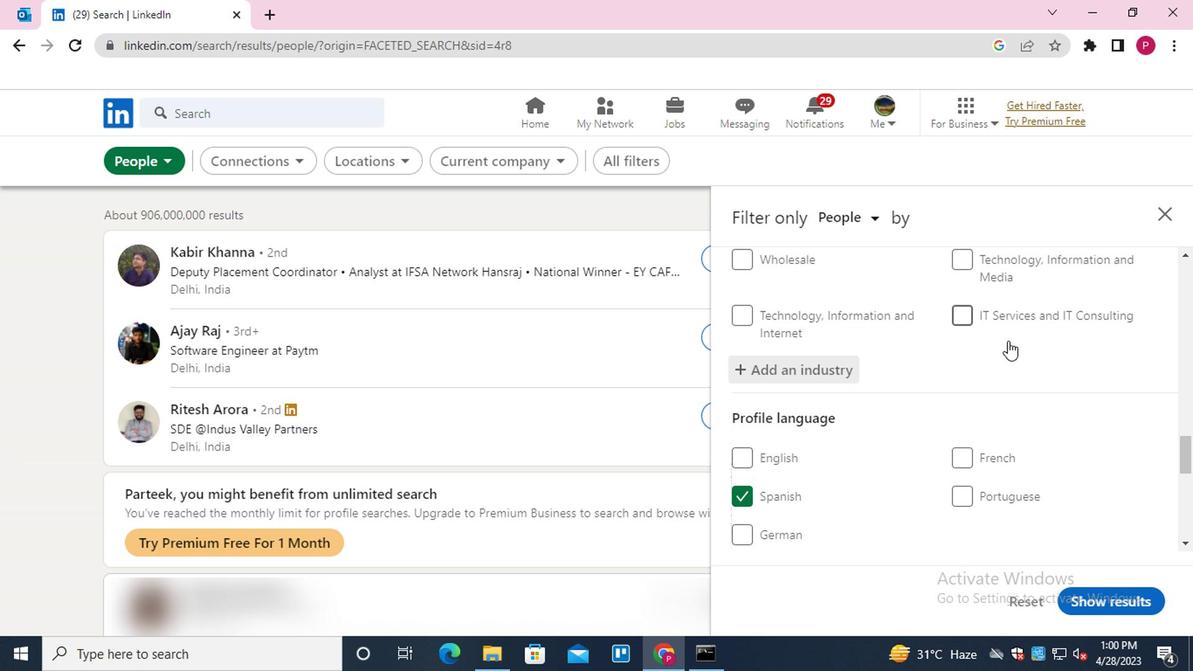 
Action: Mouse scrolled (998, 374) with delta (0, 0)
Screenshot: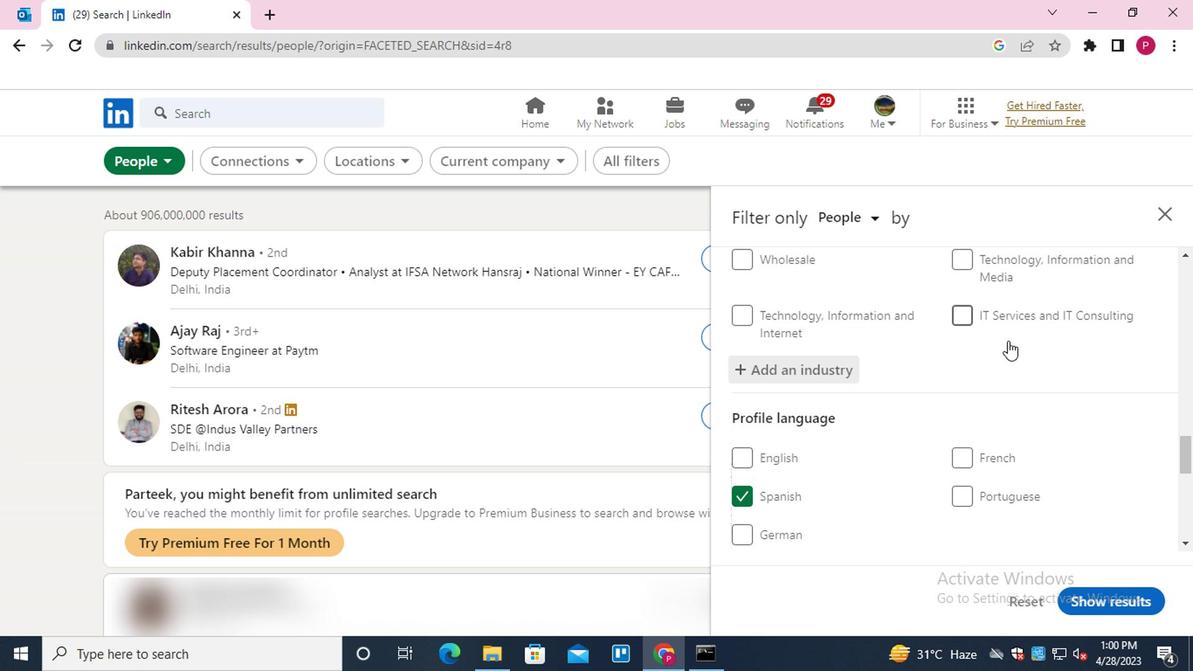
Action: Mouse moved to (922, 411)
Screenshot: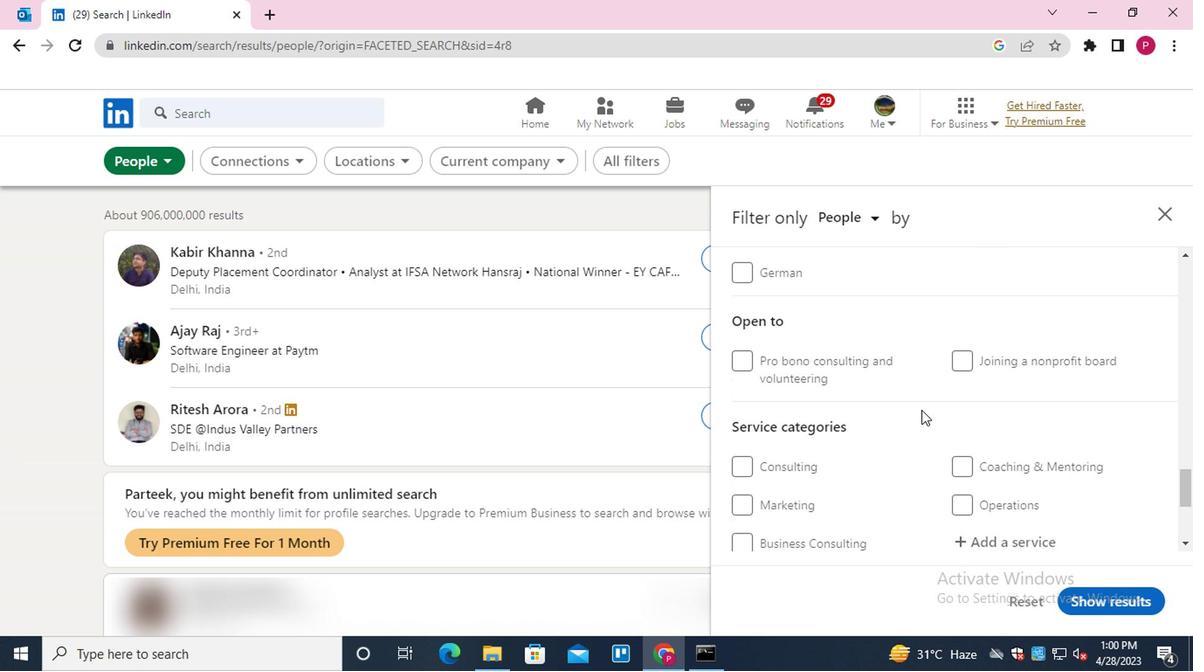 
Action: Mouse scrolled (922, 410) with delta (0, 0)
Screenshot: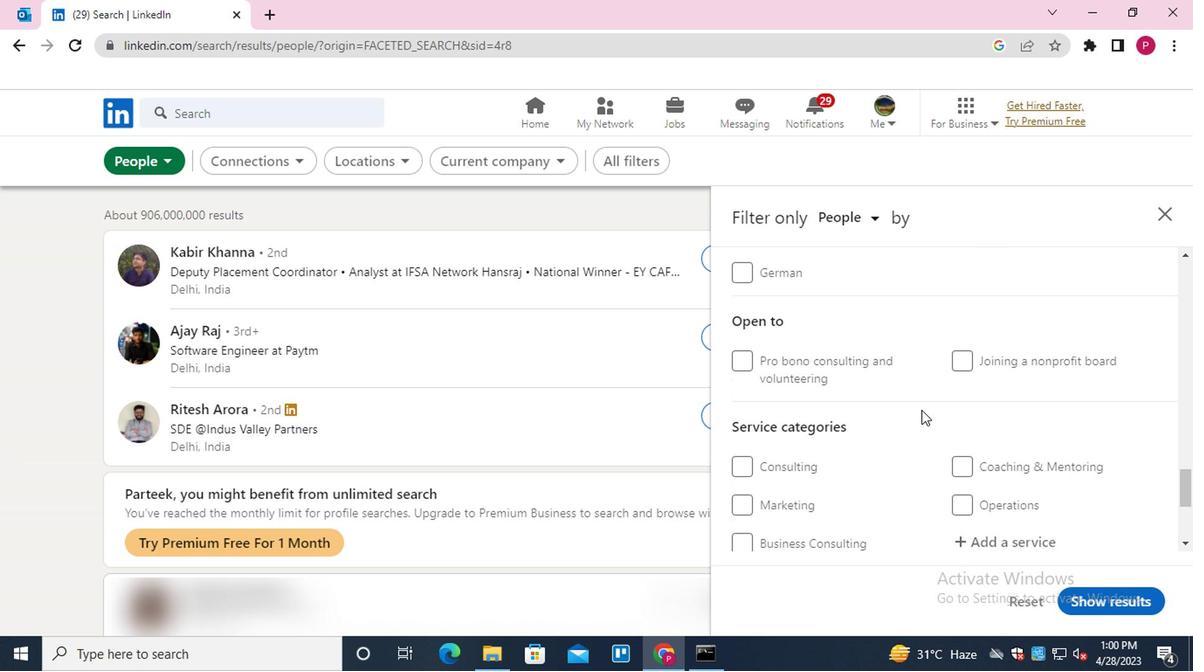 
Action: Mouse moved to (923, 415)
Screenshot: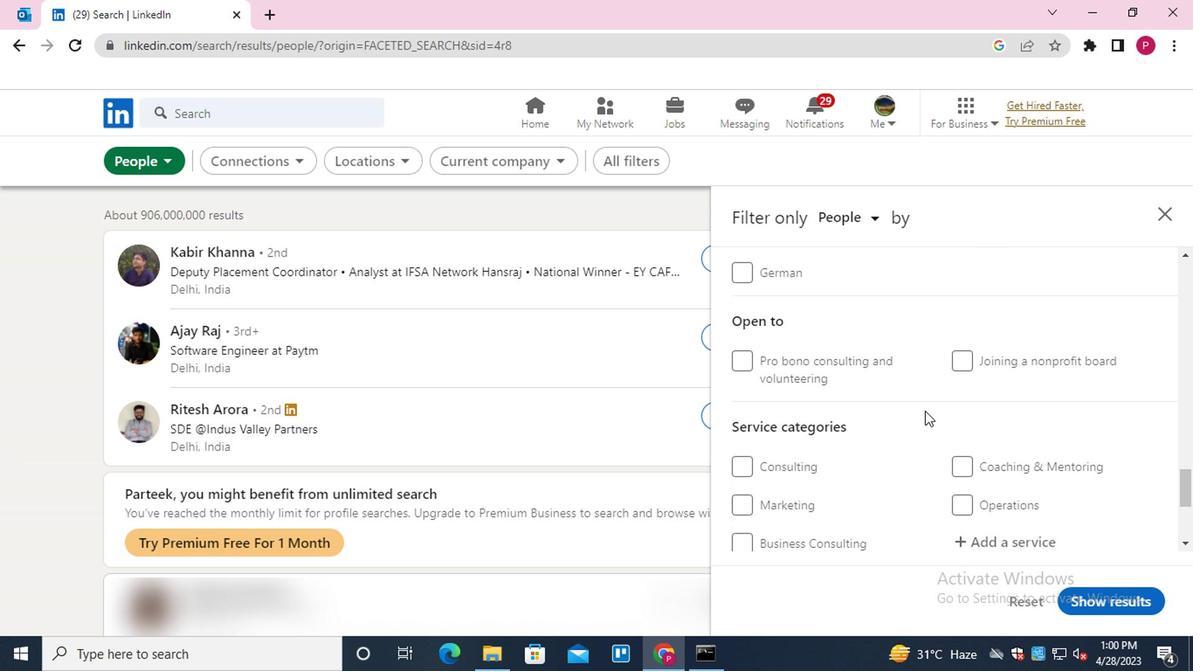
Action: Mouse scrolled (923, 413) with delta (0, -1)
Screenshot: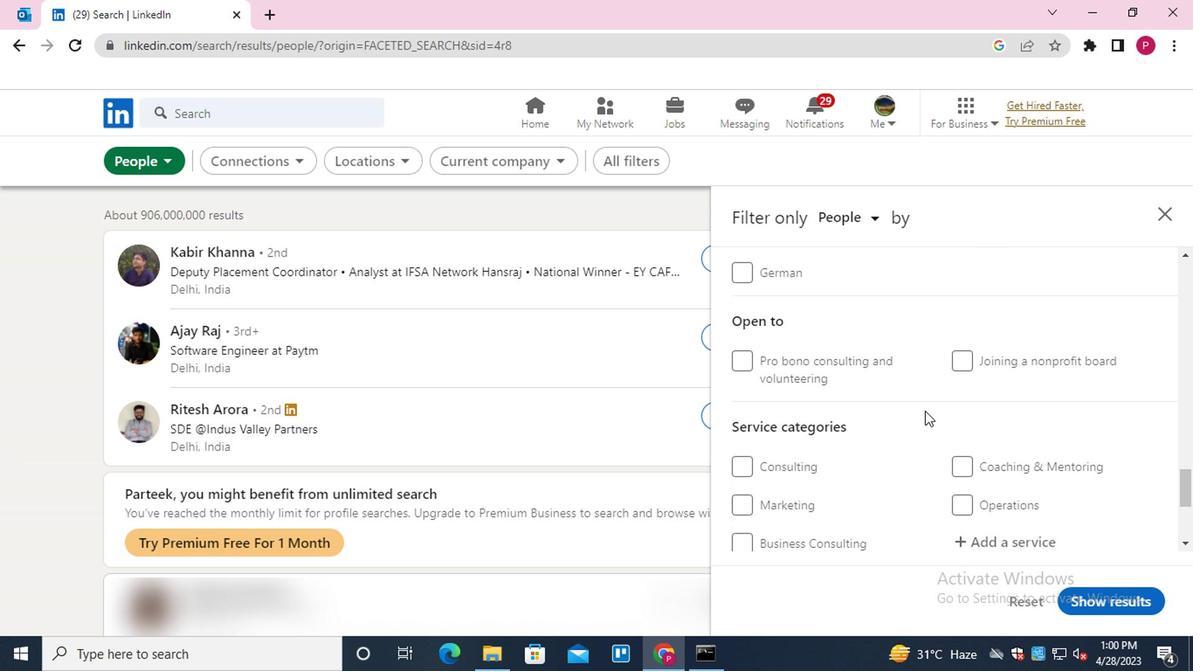 
Action: Mouse moved to (927, 416)
Screenshot: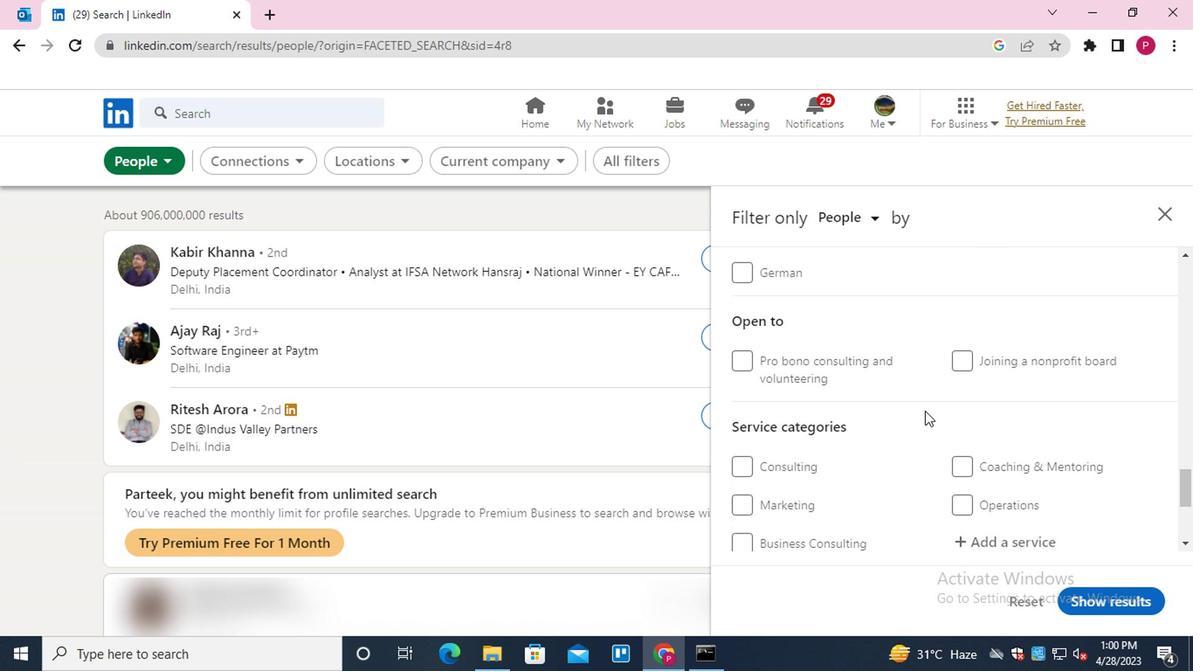 
Action: Mouse scrolled (927, 415) with delta (0, 0)
Screenshot: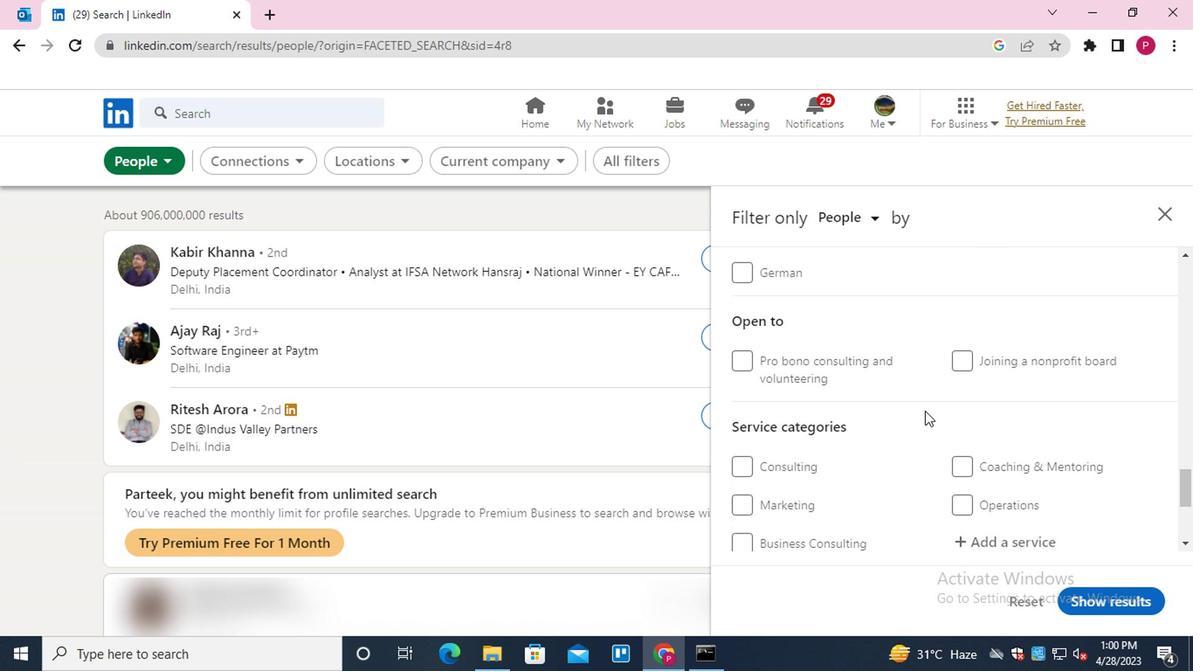 
Action: Mouse moved to (1031, 305)
Screenshot: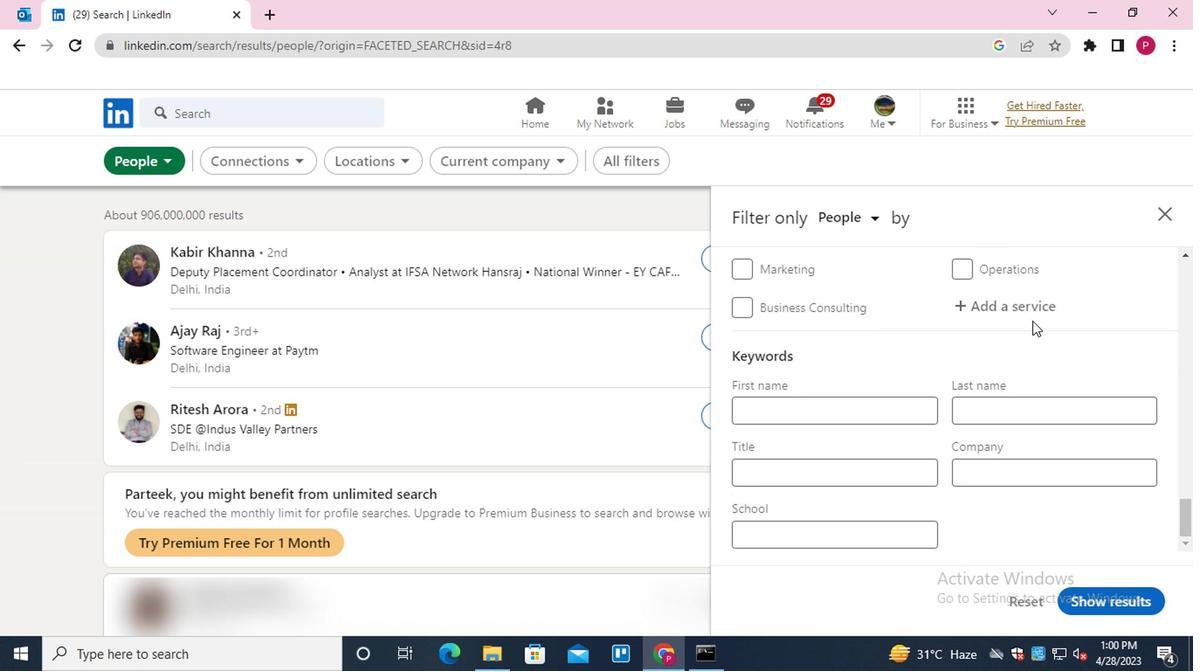 
Action: Mouse pressed left at (1031, 305)
Screenshot: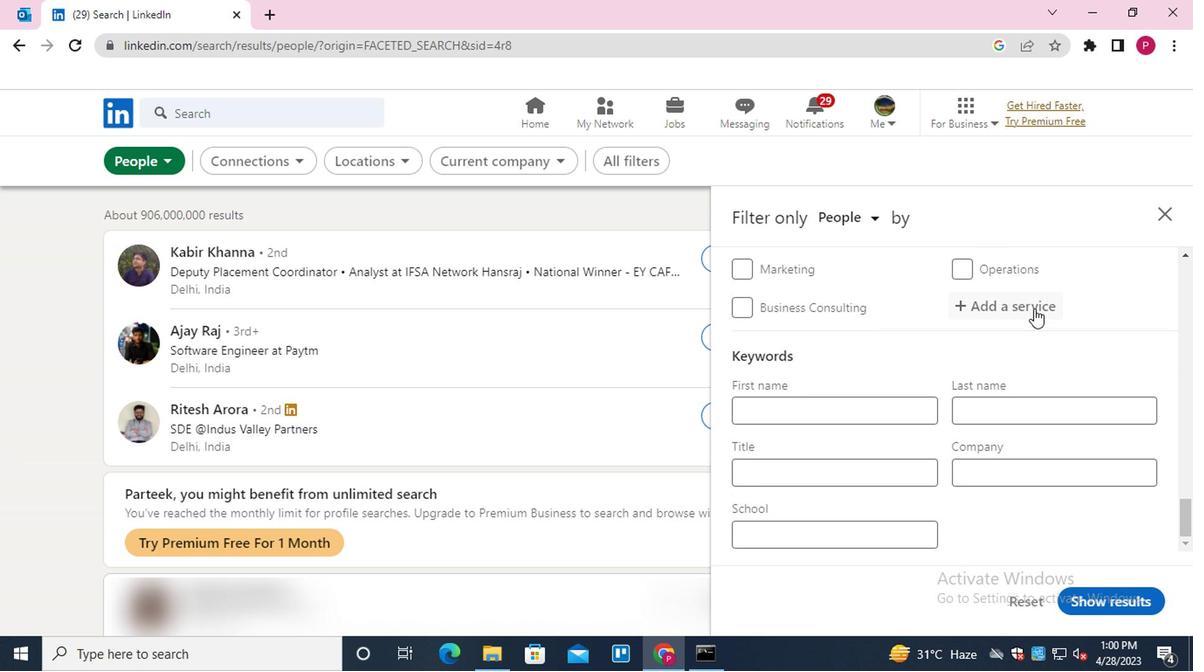 
Action: Key pressed <Key.shift>AX<Key.backspace><Key.backspace><Key.shift>TAX<Key.down><Key.down><Key.enter>
Screenshot: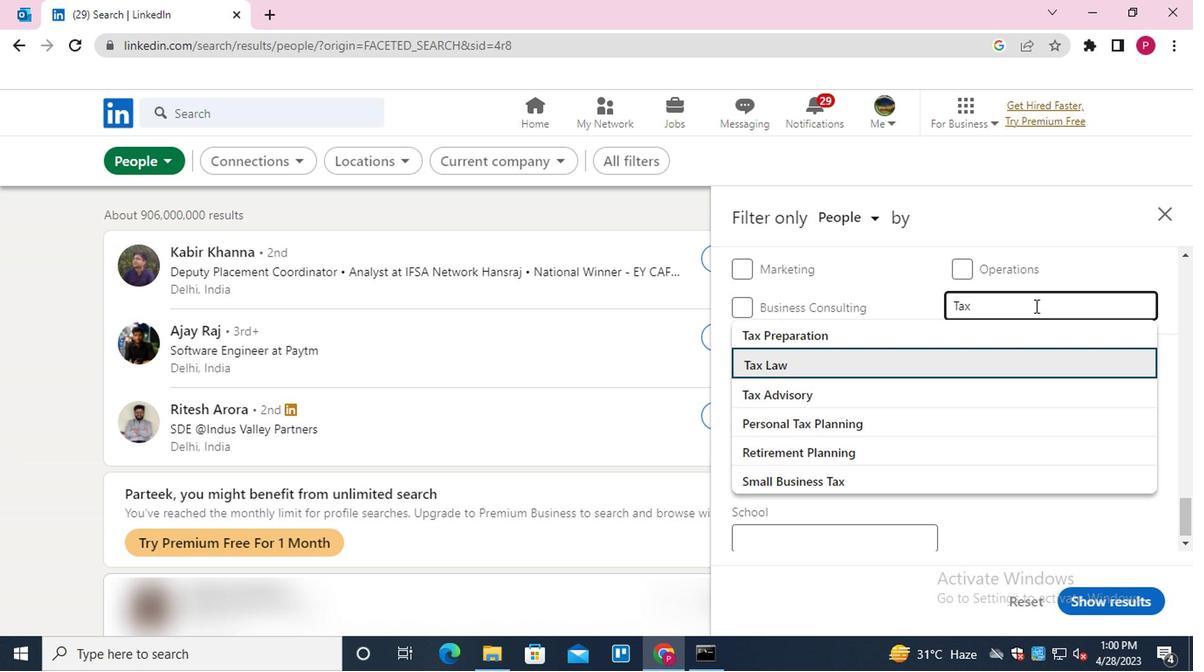 
Action: Mouse moved to (927, 365)
Screenshot: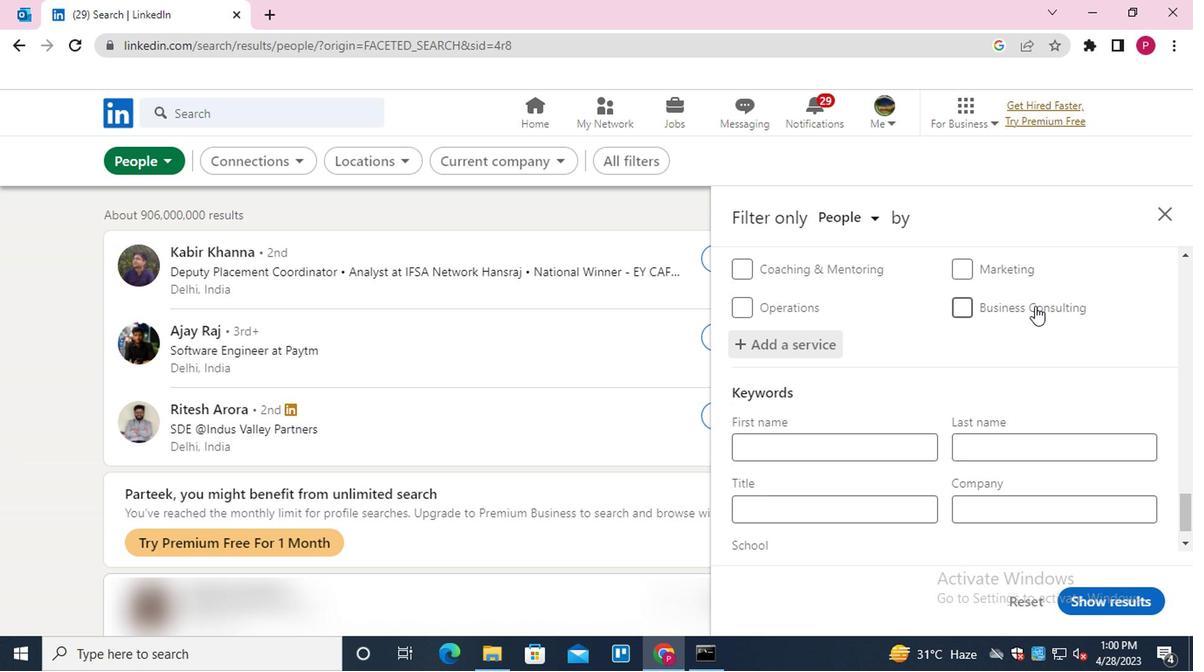 
Action: Mouse scrolled (927, 364) with delta (0, -1)
Screenshot: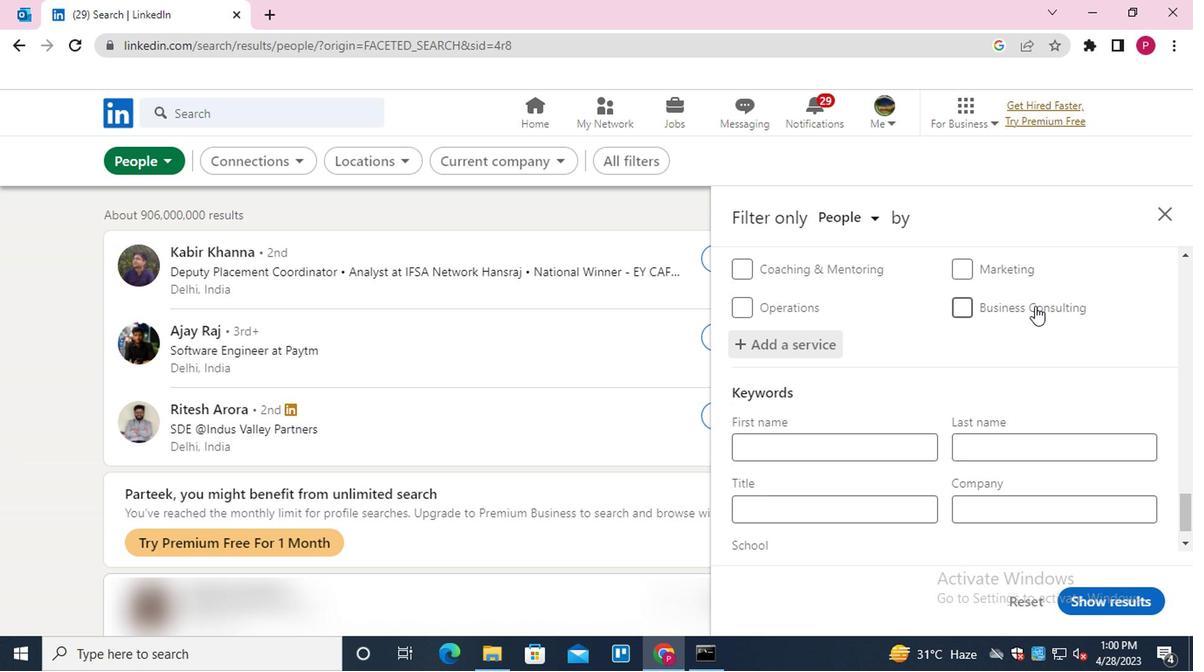 
Action: Mouse moved to (923, 369)
Screenshot: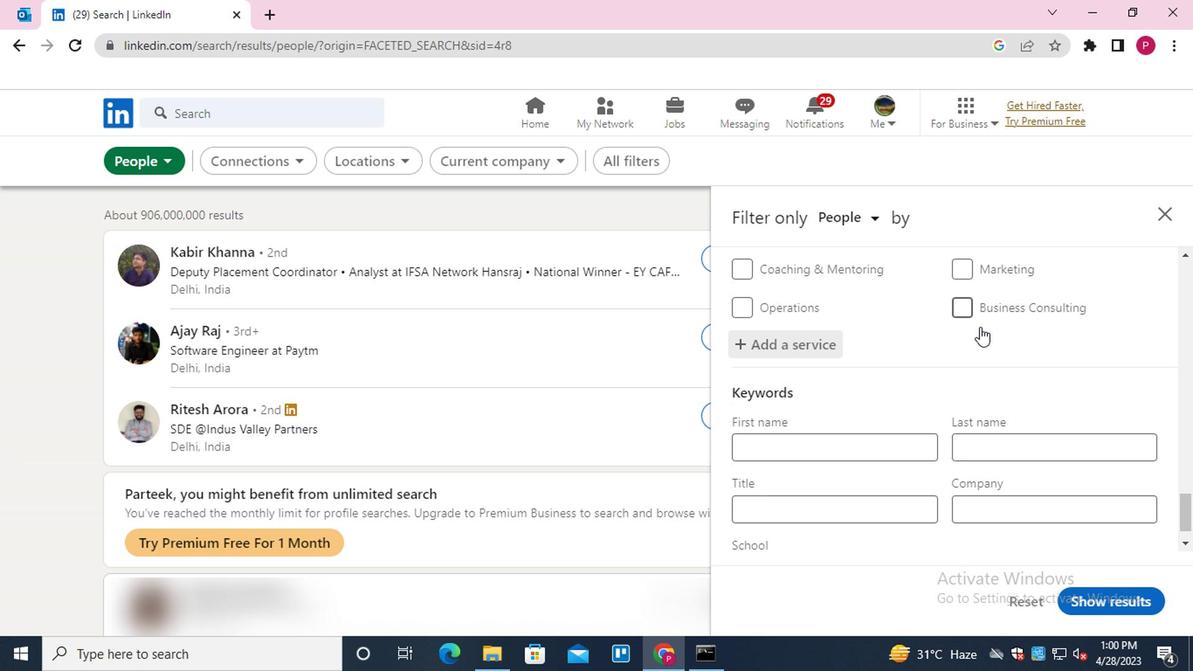 
Action: Mouse scrolled (923, 368) with delta (0, -1)
Screenshot: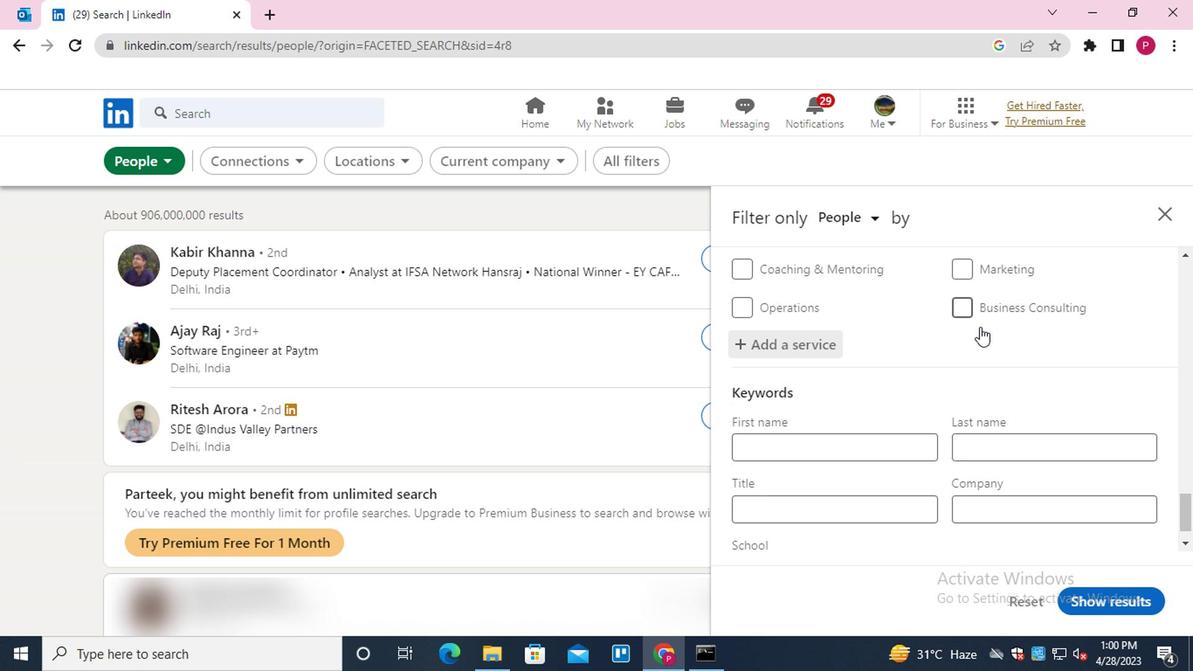 
Action: Mouse moved to (919, 372)
Screenshot: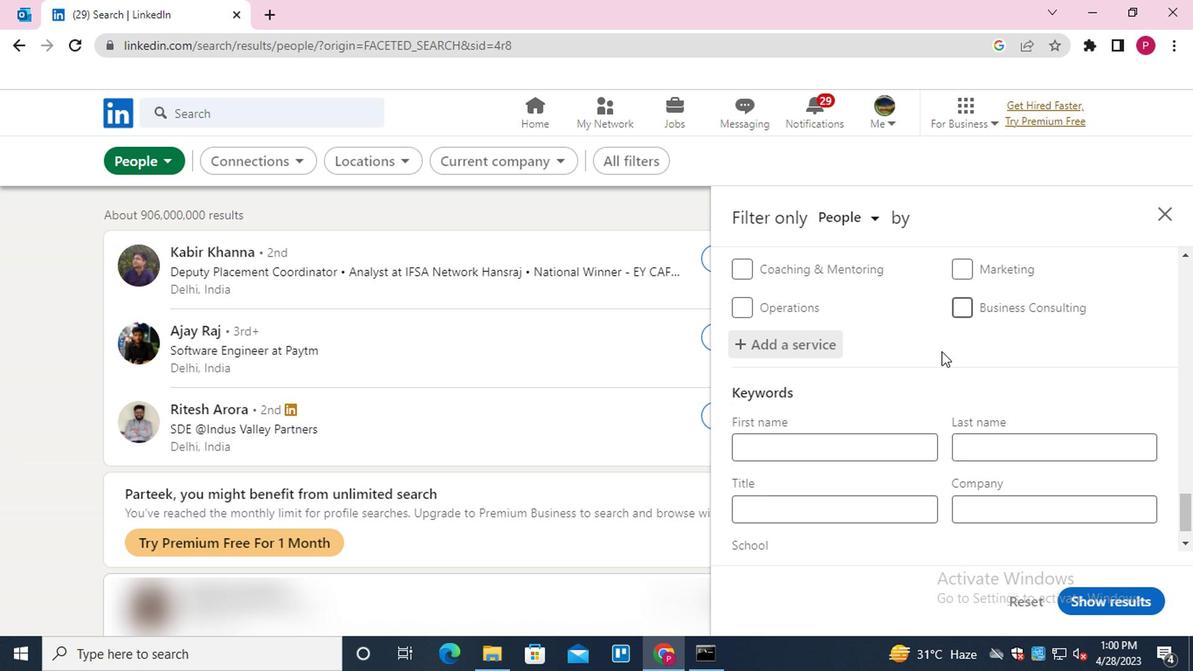 
Action: Mouse scrolled (919, 372) with delta (0, 0)
Screenshot: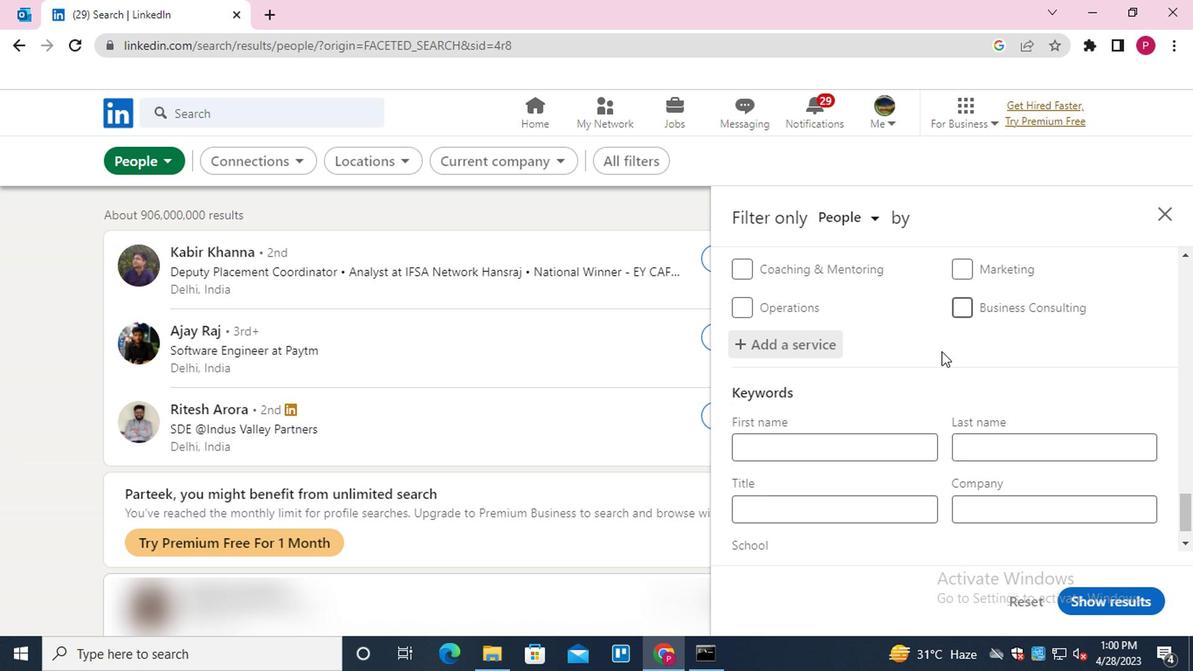 
Action: Mouse moved to (843, 474)
Screenshot: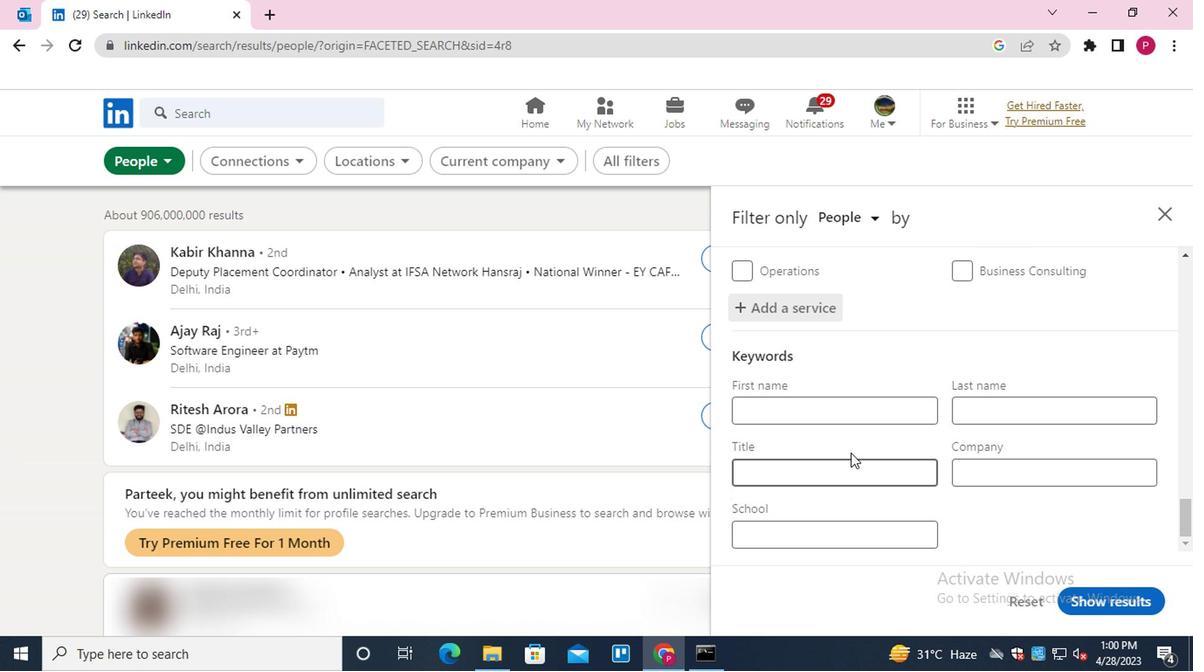 
Action: Mouse pressed left at (843, 474)
Screenshot: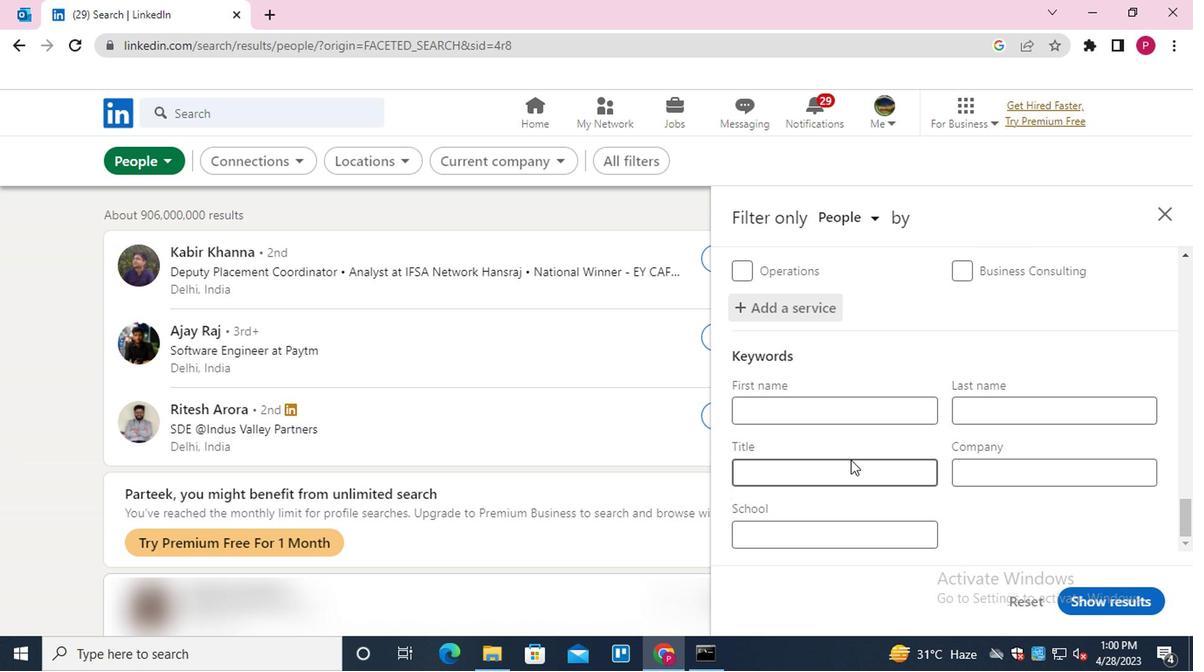 
Action: Key pressed <Key.shift><Key.shift><Key.shift><Key.shift><Key.shift><Key.shift>RESERVATIONIST
Screenshot: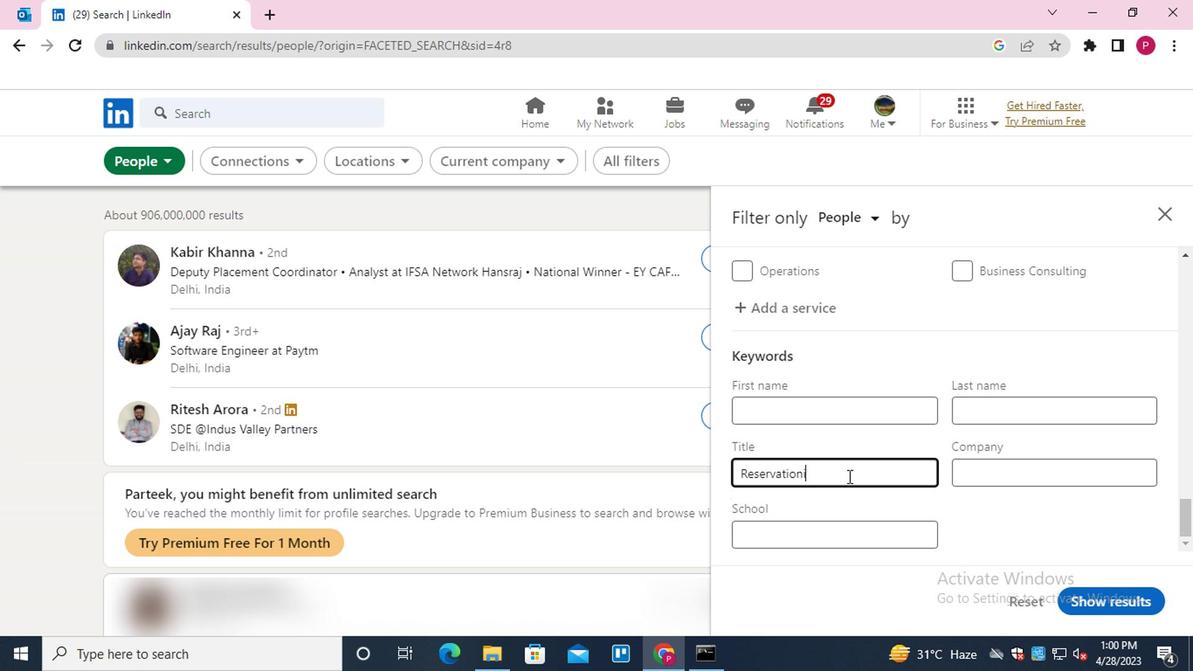 
Action: Mouse moved to (1079, 595)
Screenshot: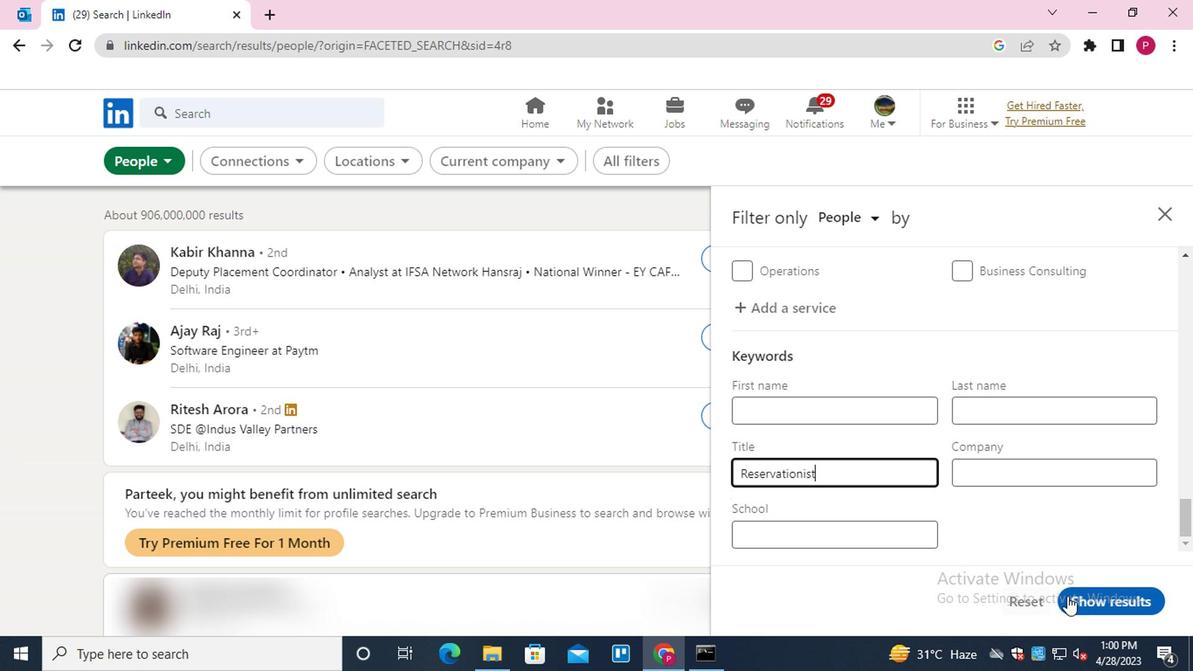 
Action: Mouse pressed left at (1079, 595)
Screenshot: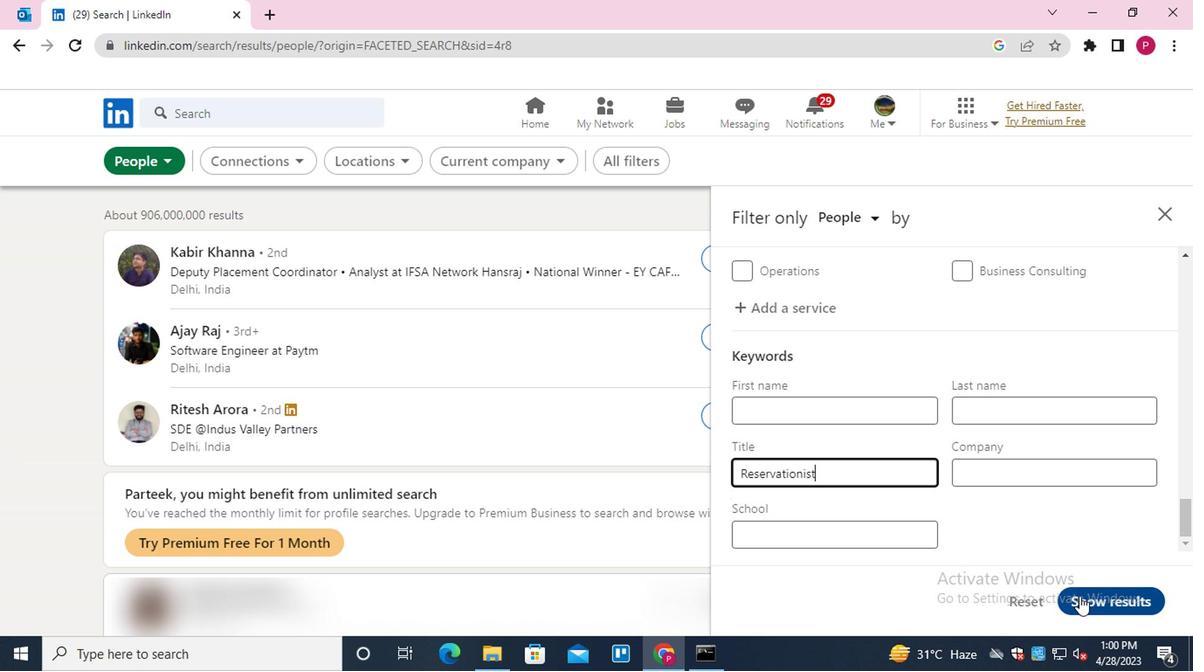 
Action: Mouse moved to (421, 283)
Screenshot: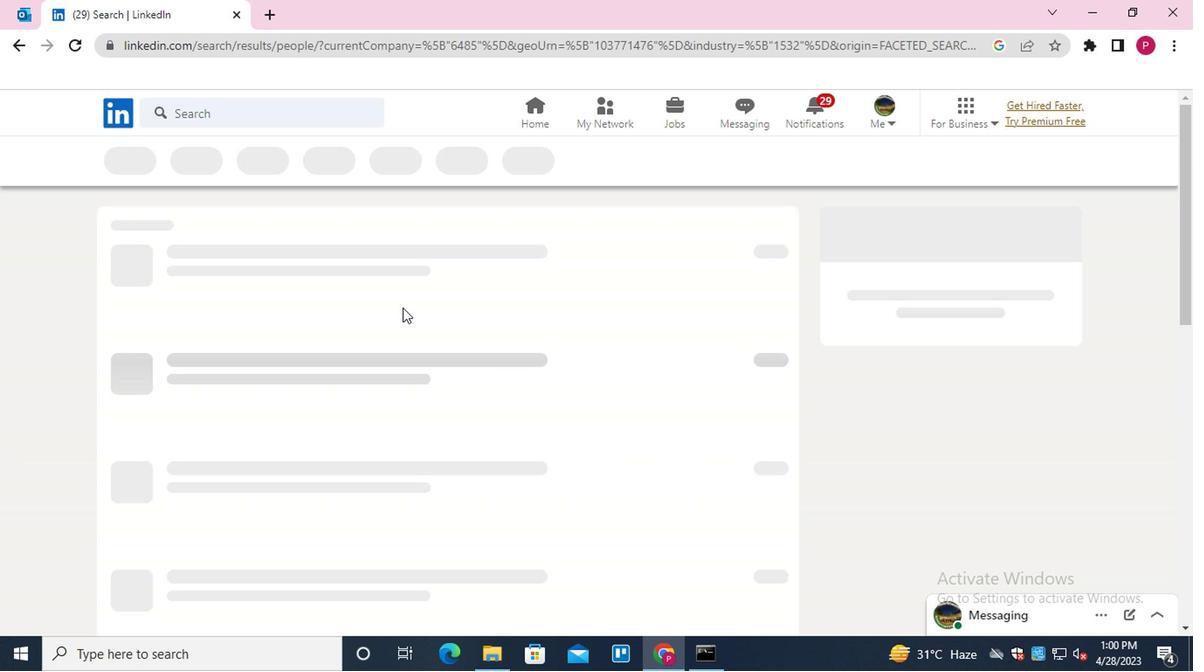 
